 Task: Research Airbnb options in Tursunzoda, Tajikistan from 12th December, 2023 to 16th December, 2023 for 8 adults.8 bedrooms having 8 beds and 8 bathrooms. Property type can be hotel. Amenities needed are: wifi, TV, free parkinig on premises, gym, breakfast. Look for 3 properties as per requirement.
Action: Mouse moved to (524, 78)
Screenshot: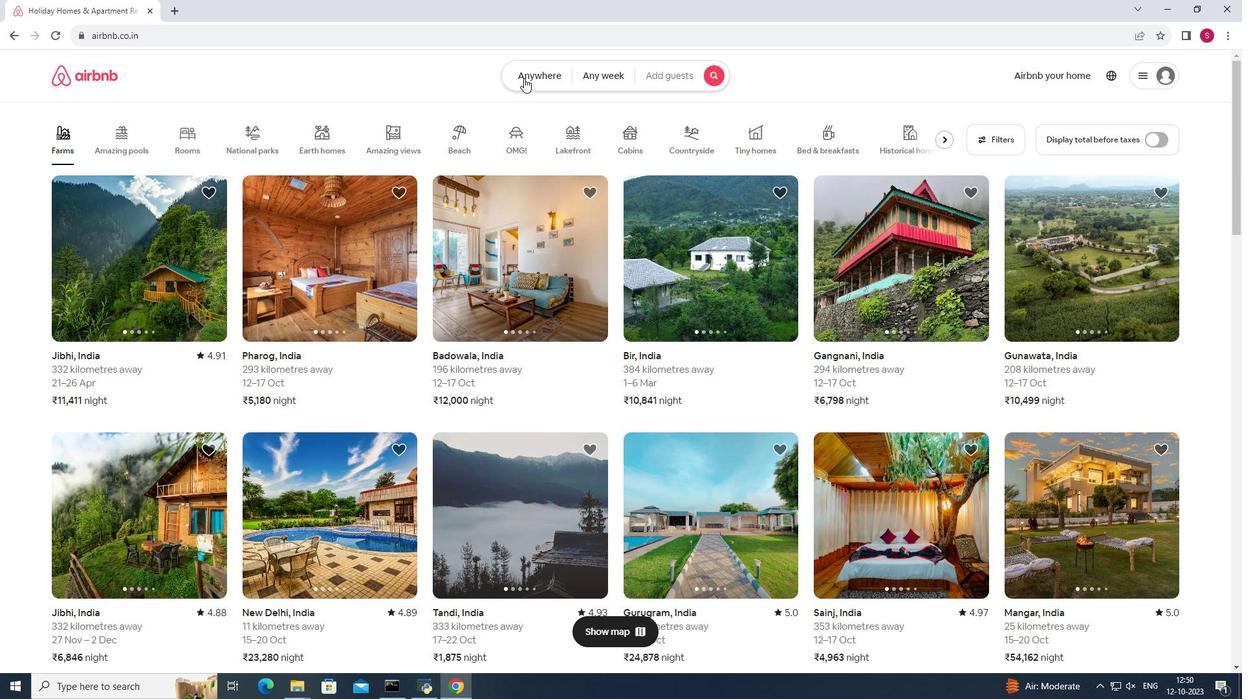 
Action: Mouse pressed left at (524, 78)
Screenshot: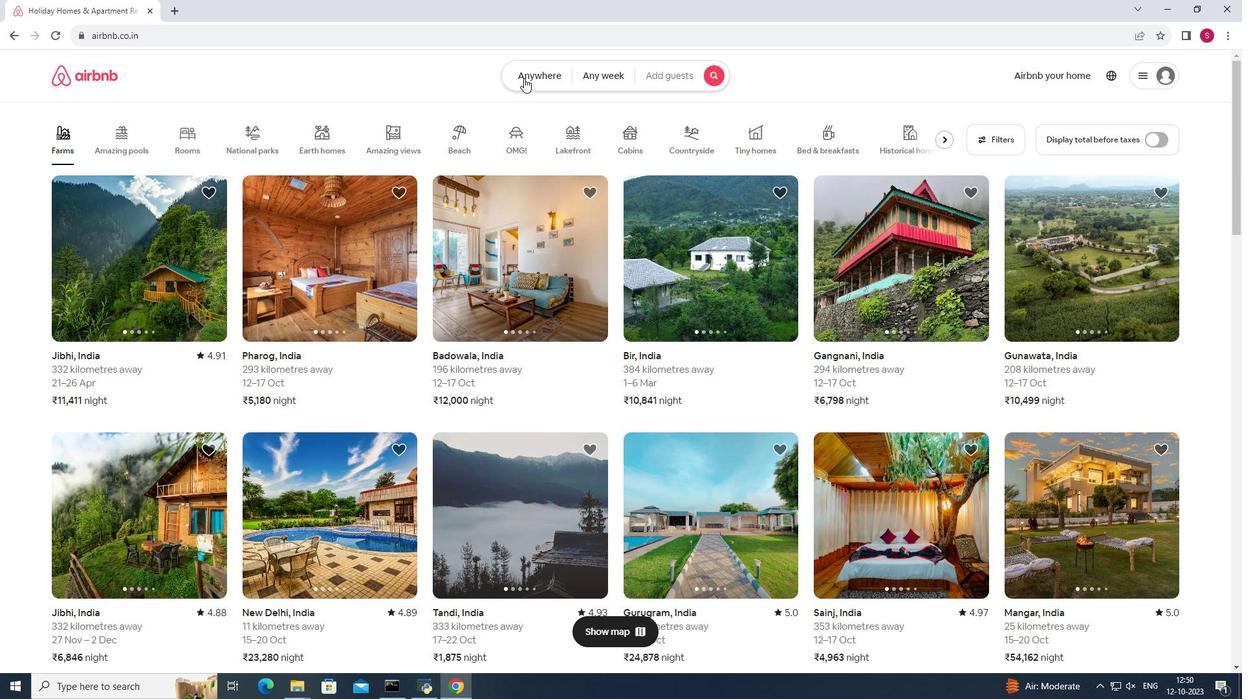 
Action: Mouse moved to (449, 123)
Screenshot: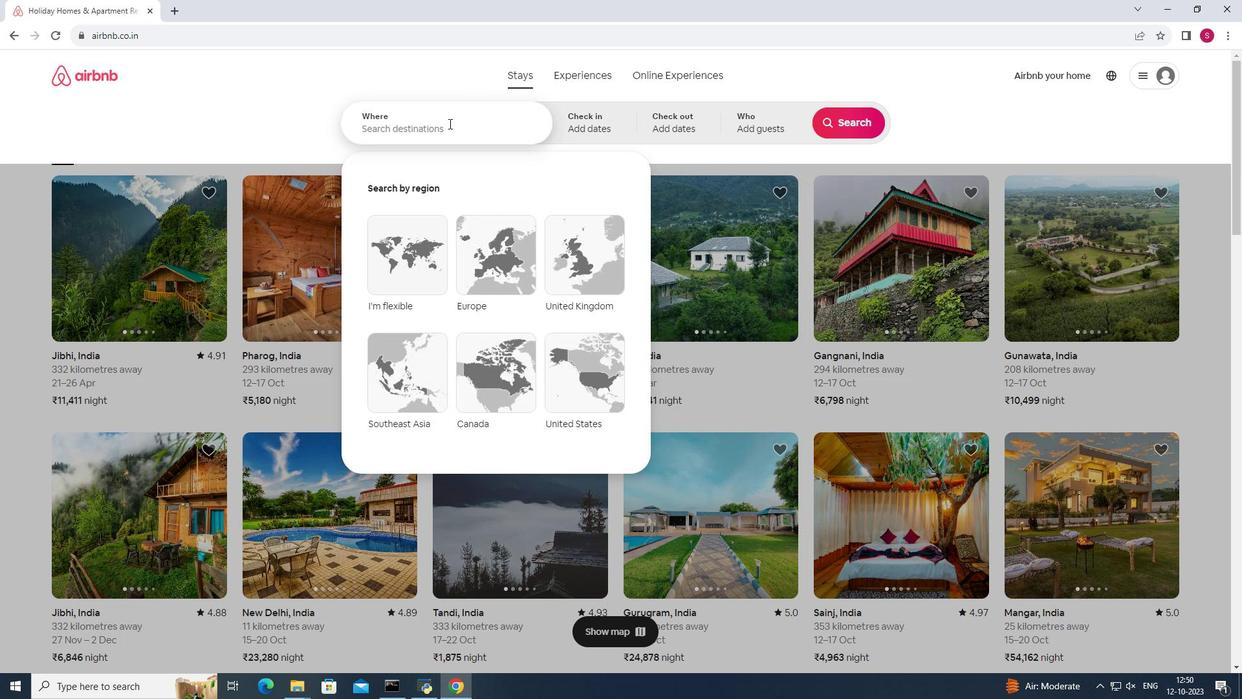 
Action: Mouse pressed left at (449, 123)
Screenshot: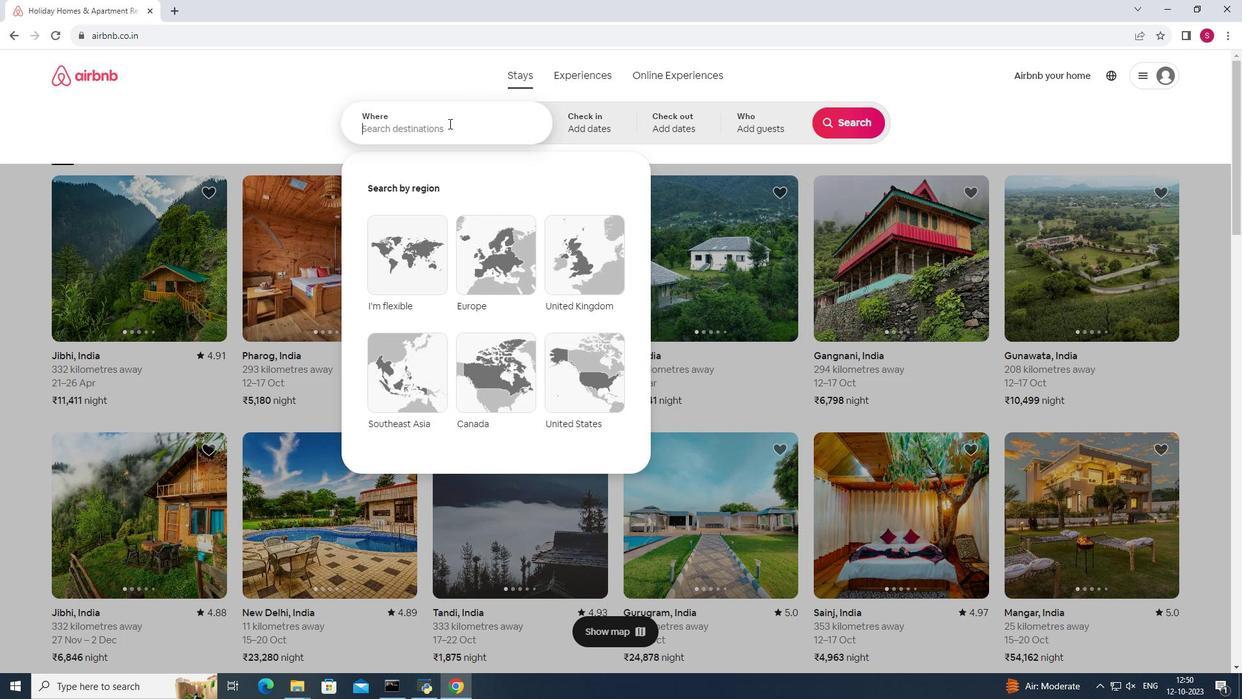 
Action: Mouse moved to (448, 123)
Screenshot: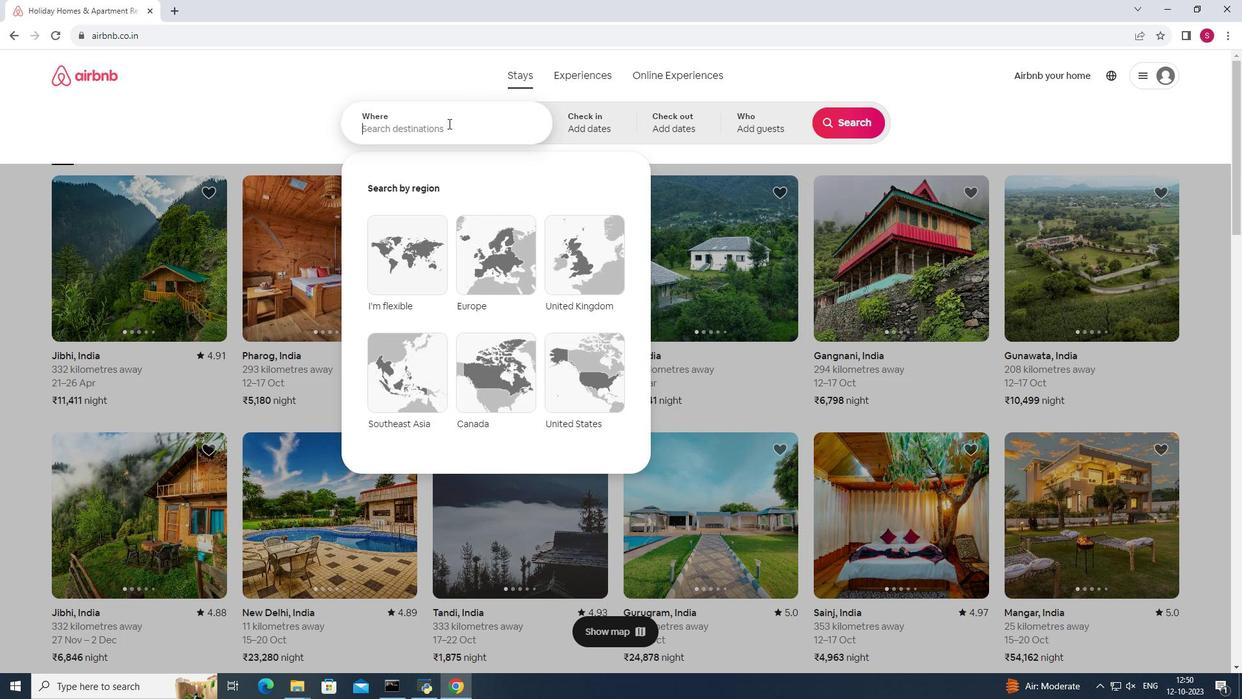 
Action: Key pressed <Key.shift><Key.shift><Key.shift><Key.shift><Key.shift><Key.shift><Key.shift><Key.shift>Ta<Key.backspace>ursunzoda,<Key.space><Key.shift>Tajikistan
Screenshot: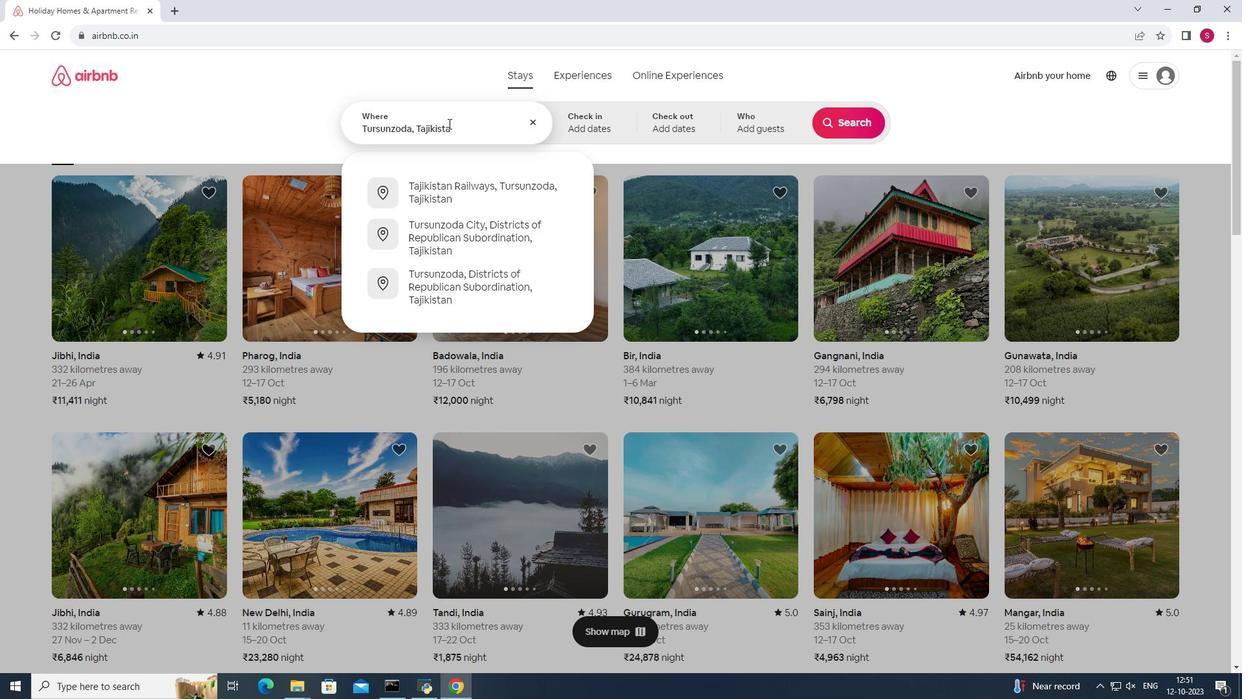 
Action: Mouse moved to (598, 121)
Screenshot: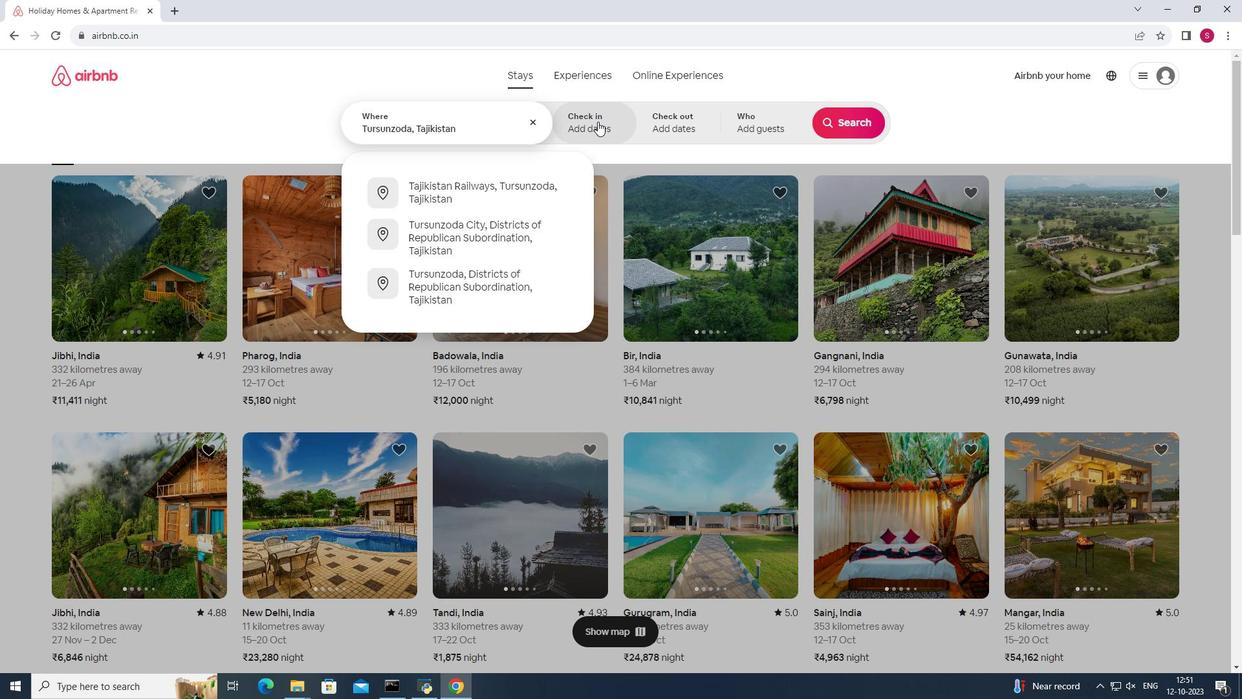 
Action: Mouse pressed left at (598, 121)
Screenshot: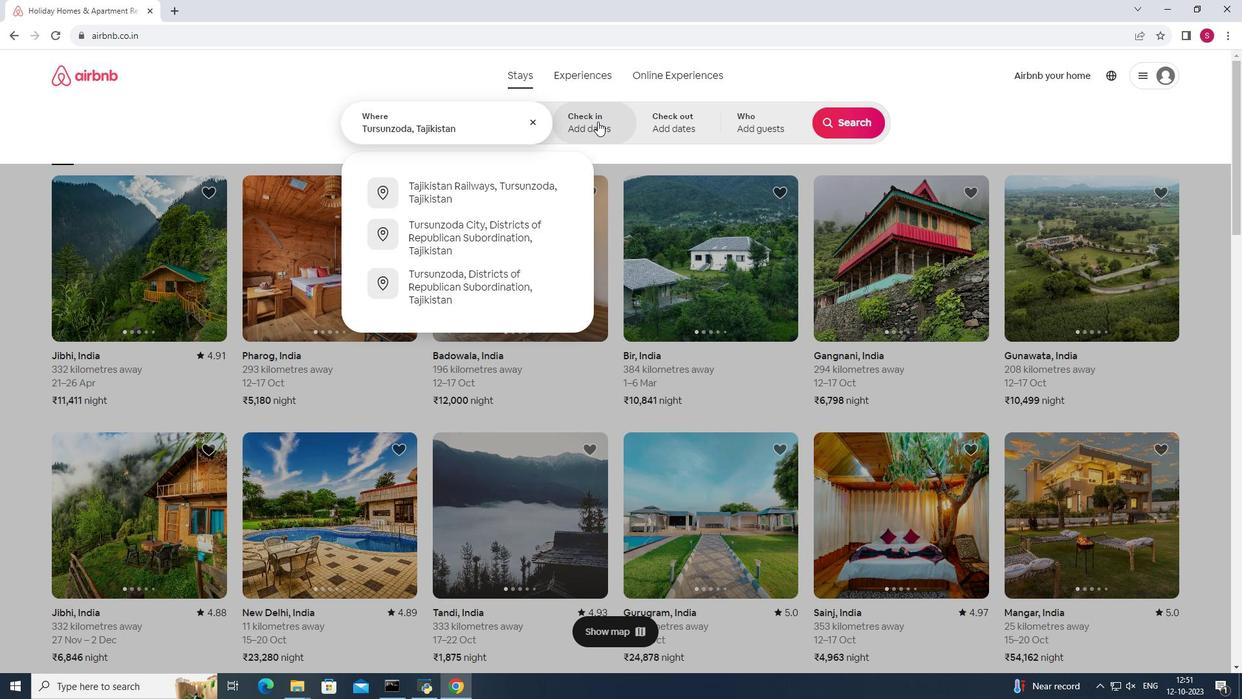 
Action: Mouse moved to (854, 222)
Screenshot: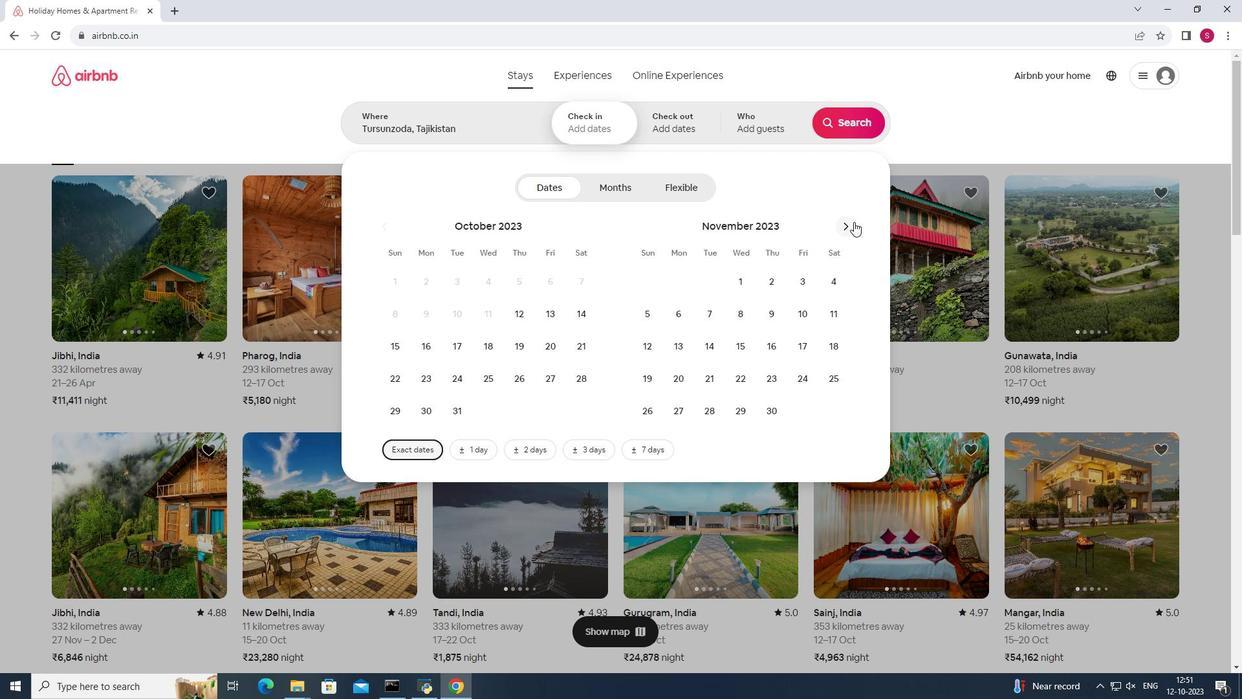 
Action: Mouse pressed left at (854, 222)
Screenshot: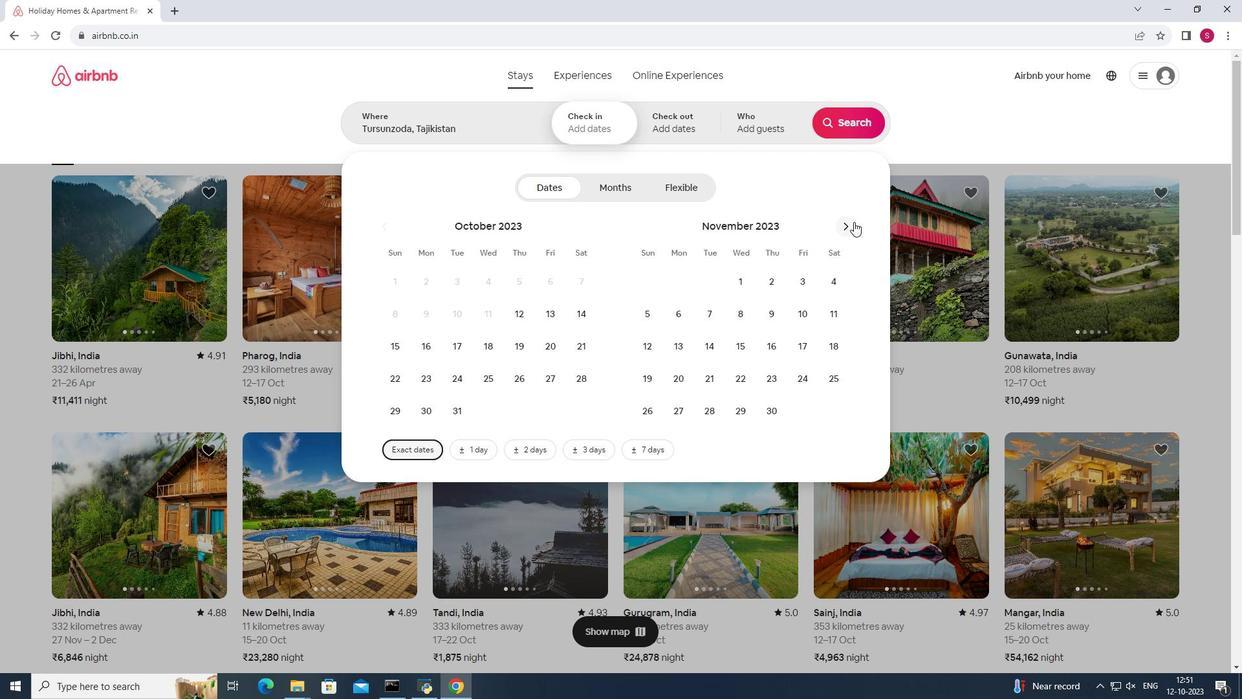 
Action: Mouse pressed left at (854, 222)
Screenshot: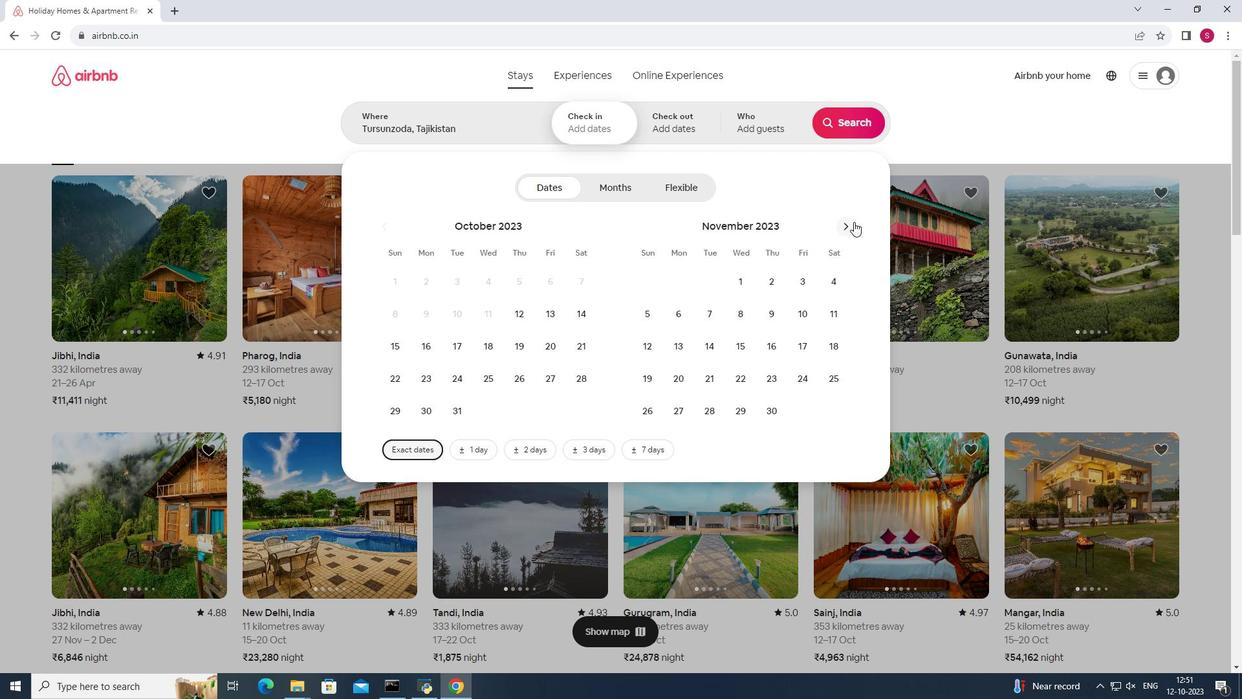 
Action: Mouse moved to (711, 350)
Screenshot: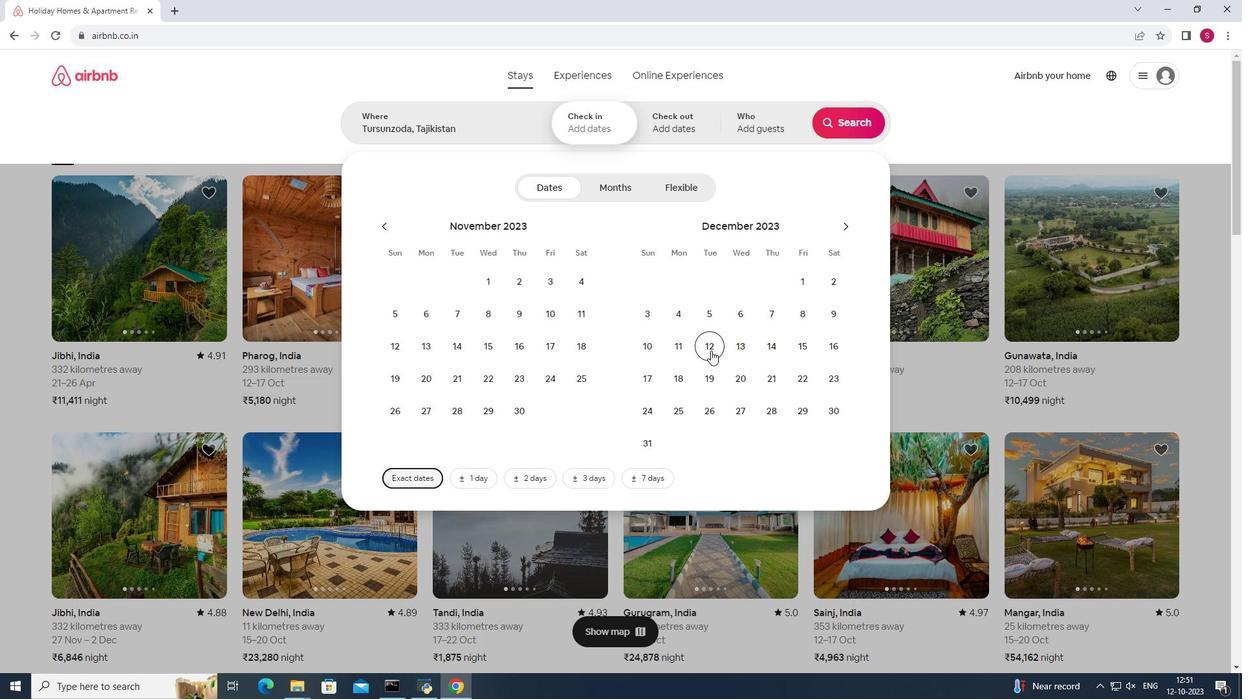 
Action: Mouse pressed left at (711, 350)
Screenshot: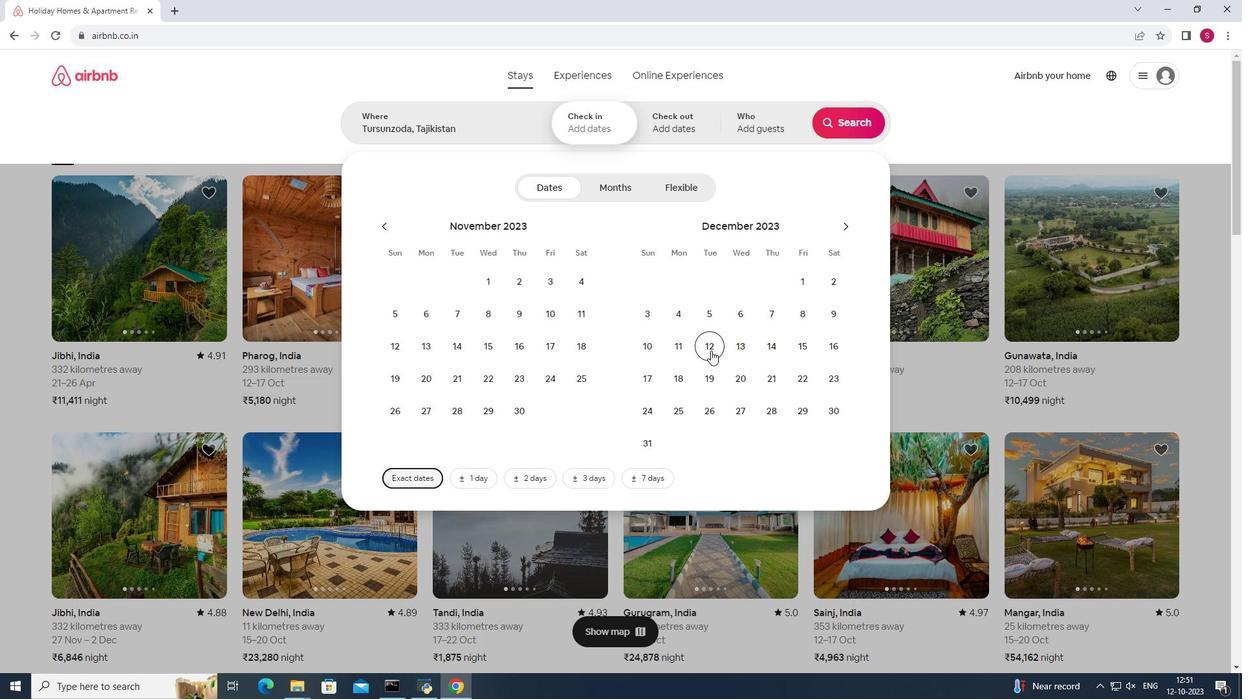 
Action: Mouse moved to (823, 354)
Screenshot: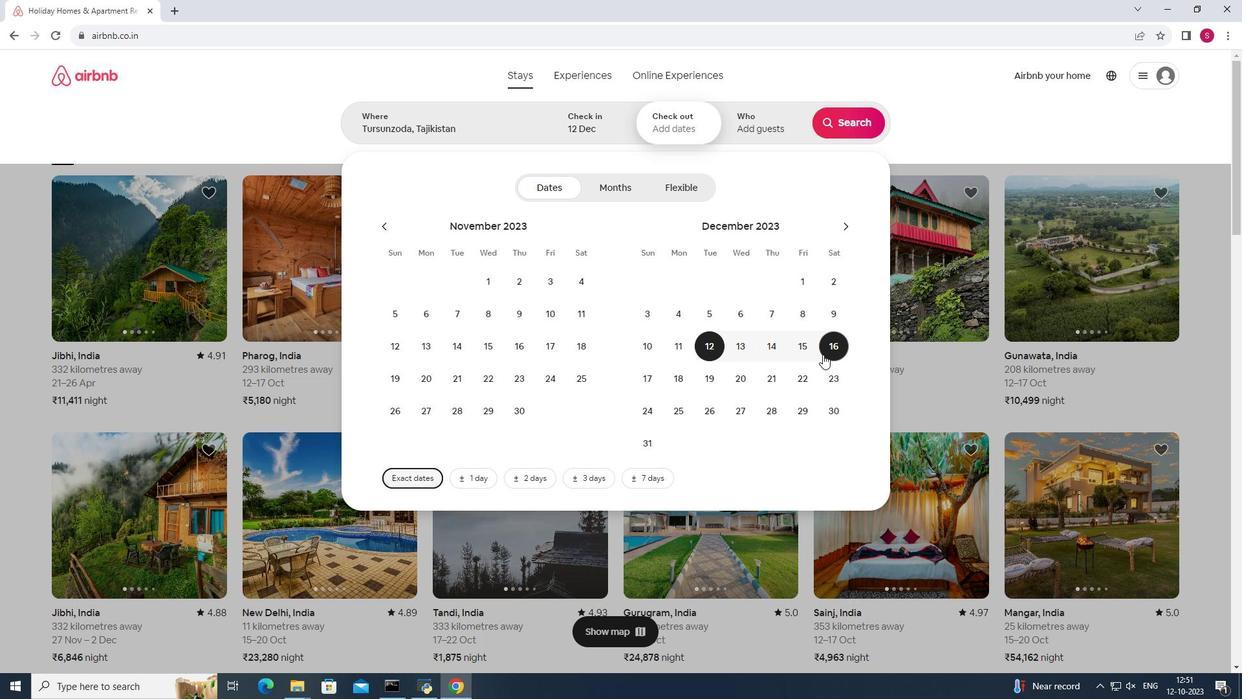 
Action: Mouse pressed left at (823, 354)
Screenshot: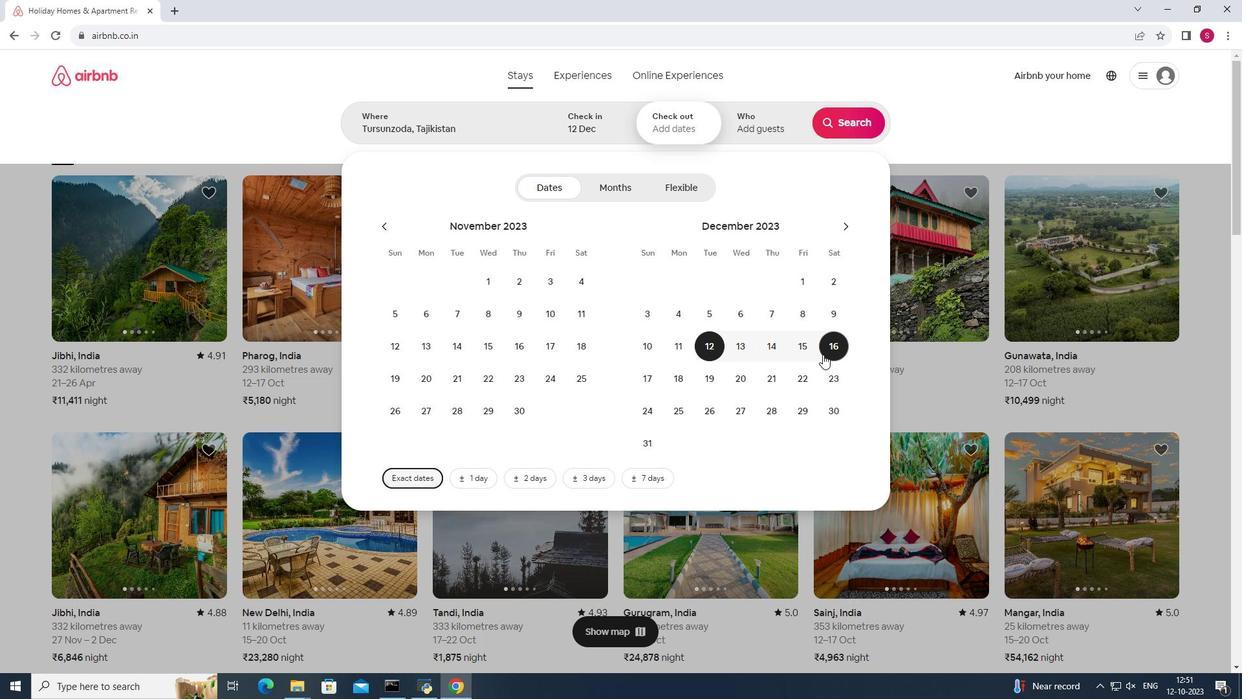 
Action: Mouse moved to (757, 133)
Screenshot: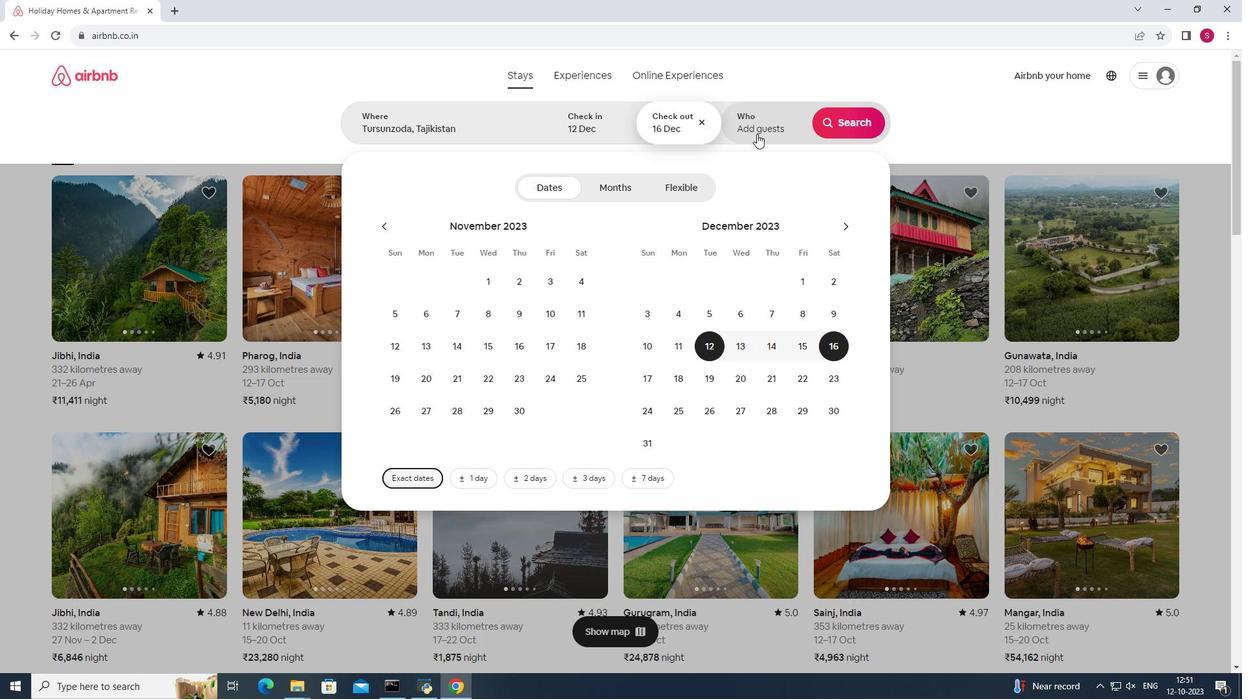 
Action: Mouse pressed left at (757, 133)
Screenshot: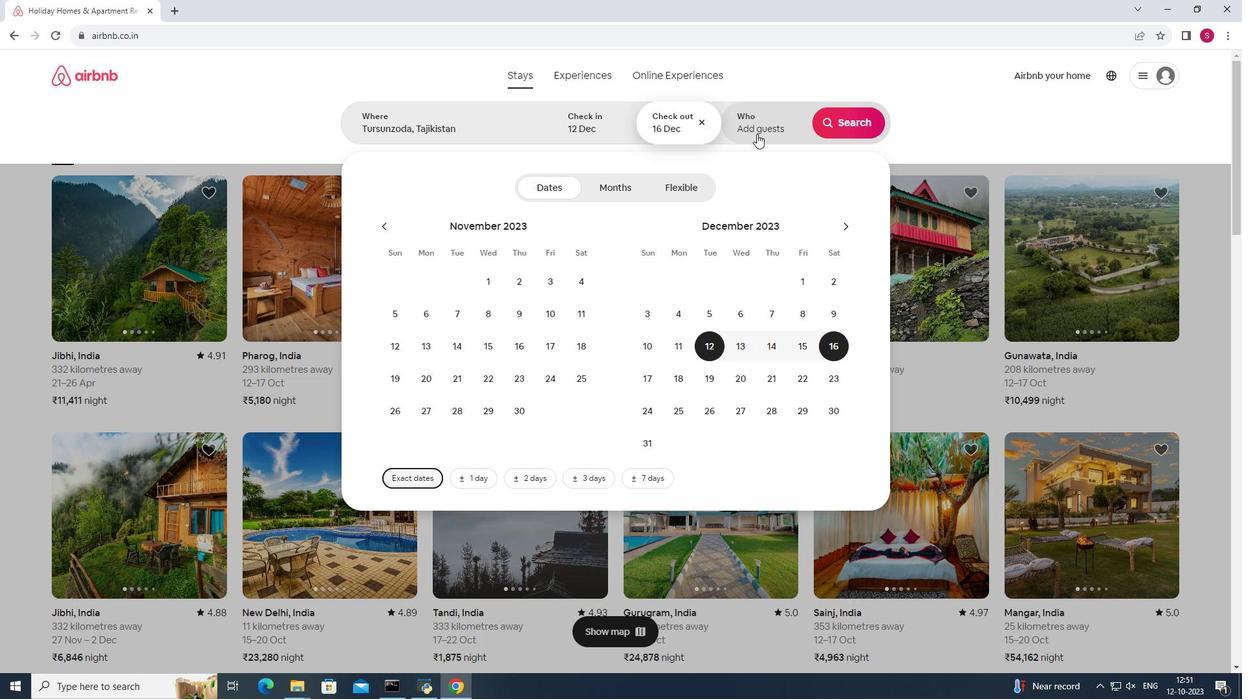 
Action: Mouse moved to (849, 190)
Screenshot: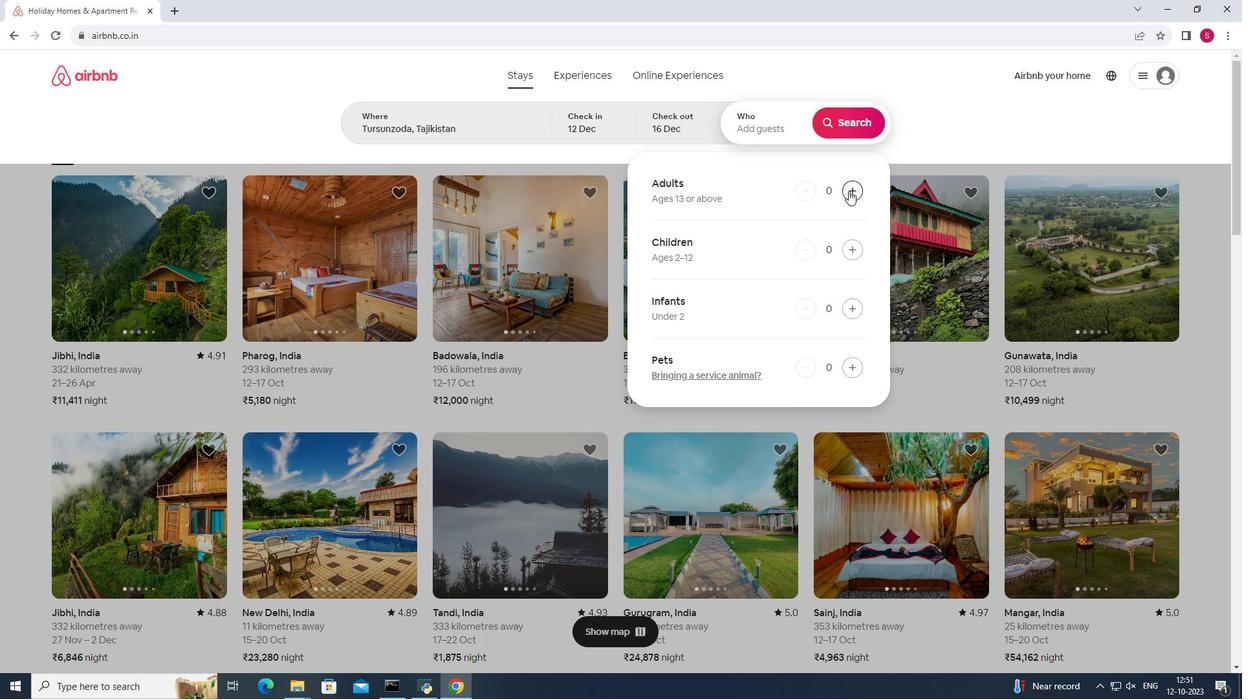 
Action: Mouse pressed left at (849, 190)
Screenshot: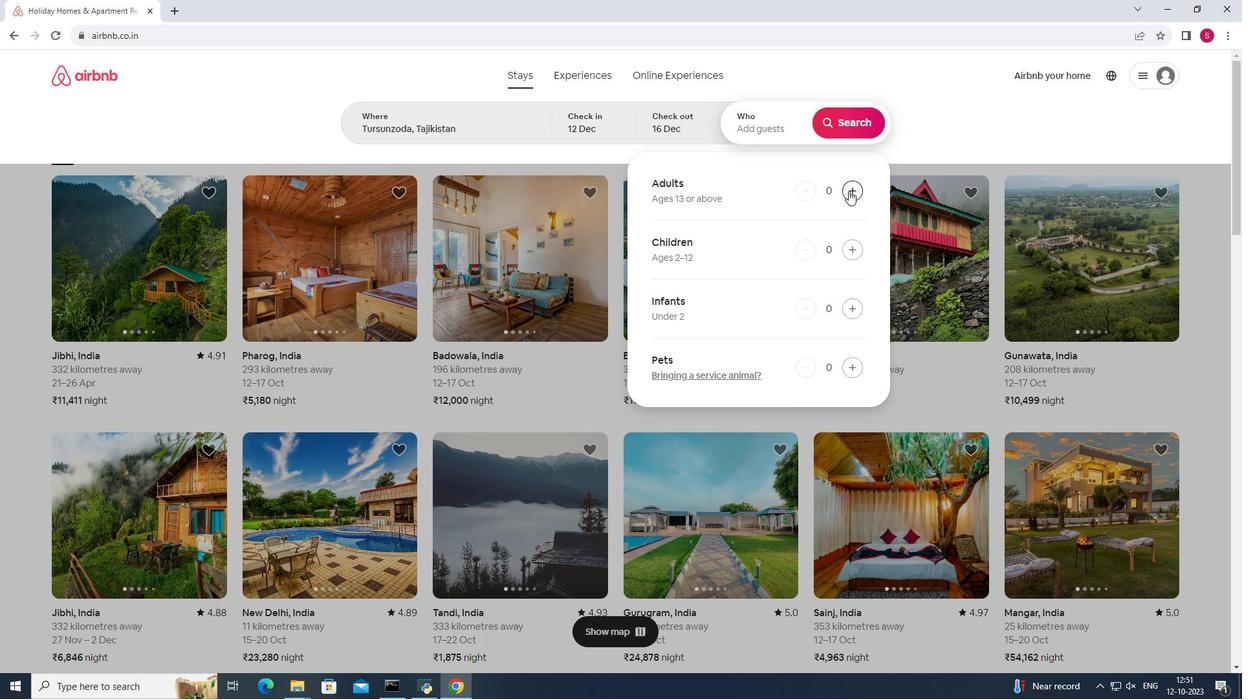
Action: Mouse moved to (851, 193)
Screenshot: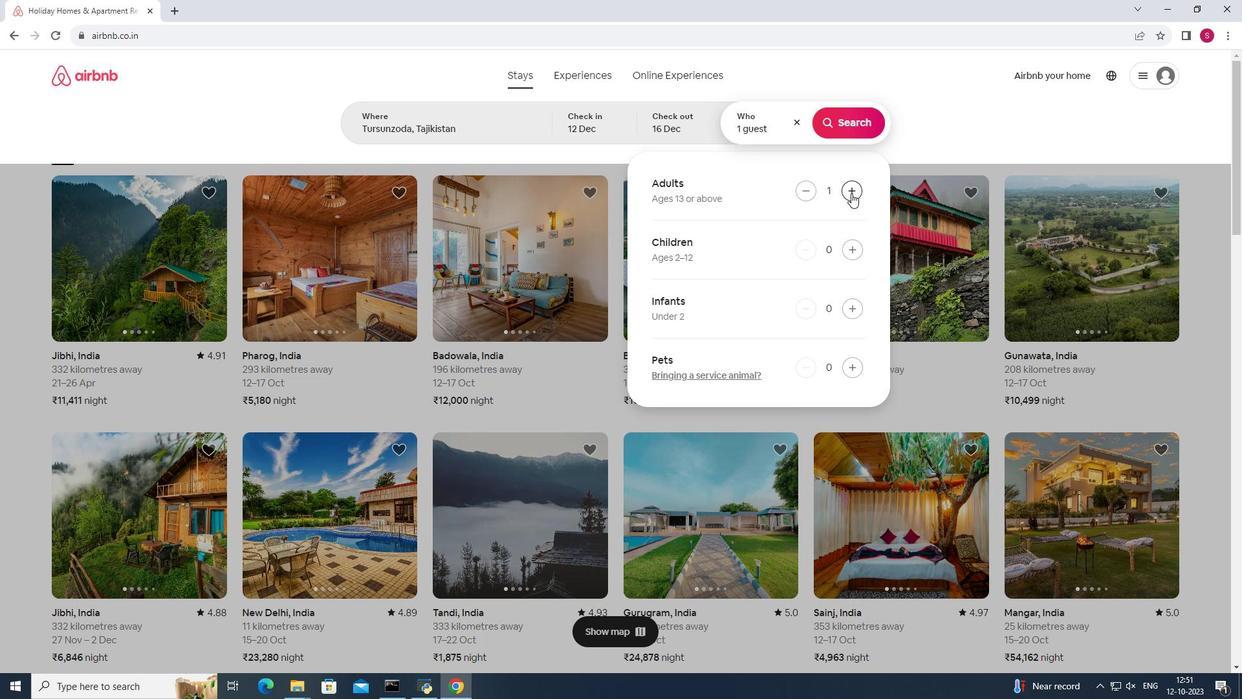 
Action: Mouse pressed left at (851, 193)
Screenshot: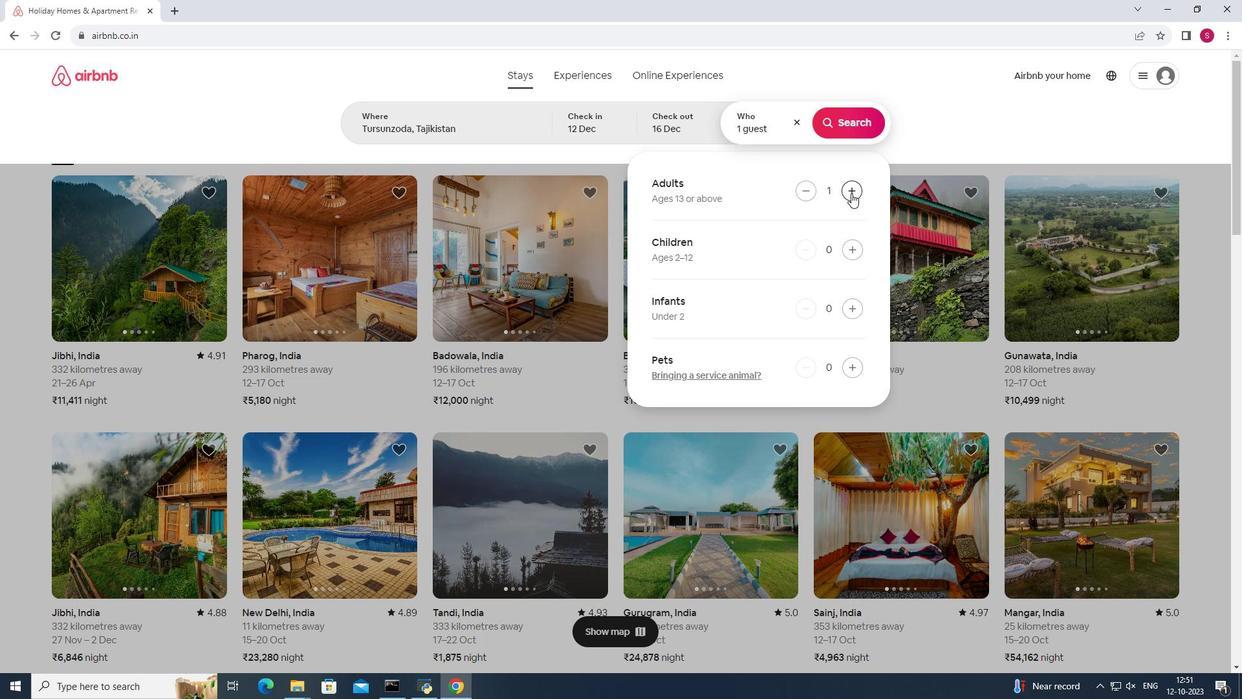 
Action: Mouse pressed left at (851, 193)
Screenshot: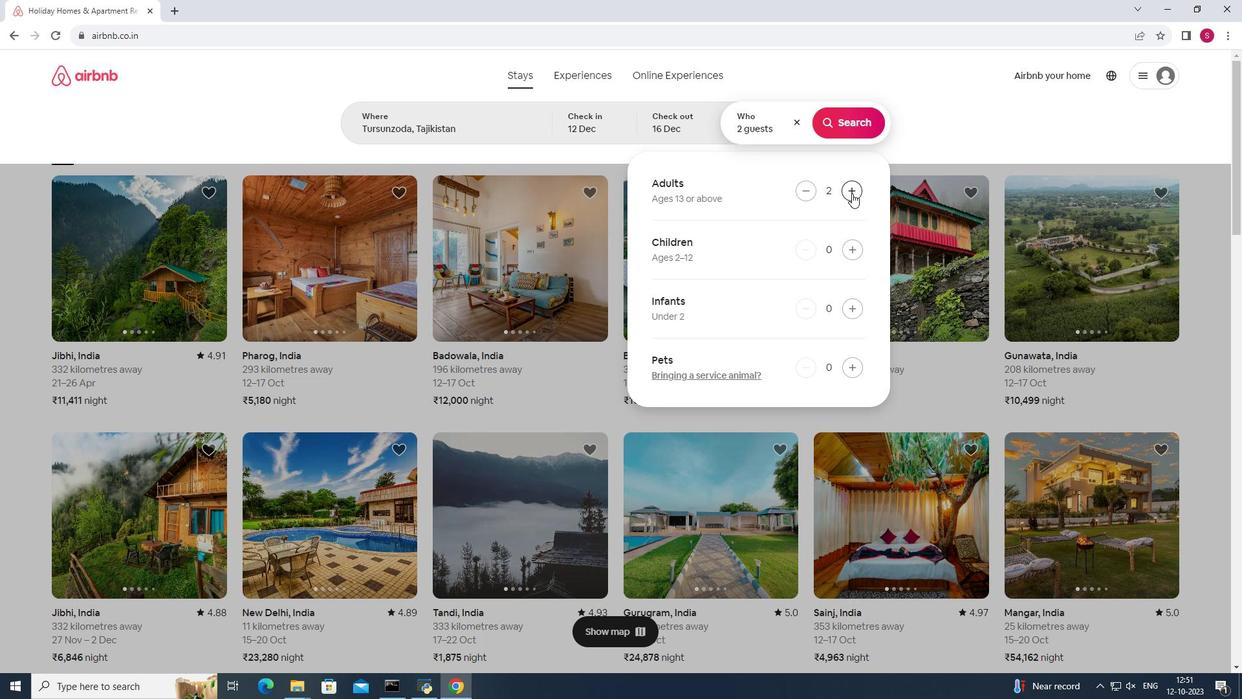 
Action: Mouse moved to (852, 193)
Screenshot: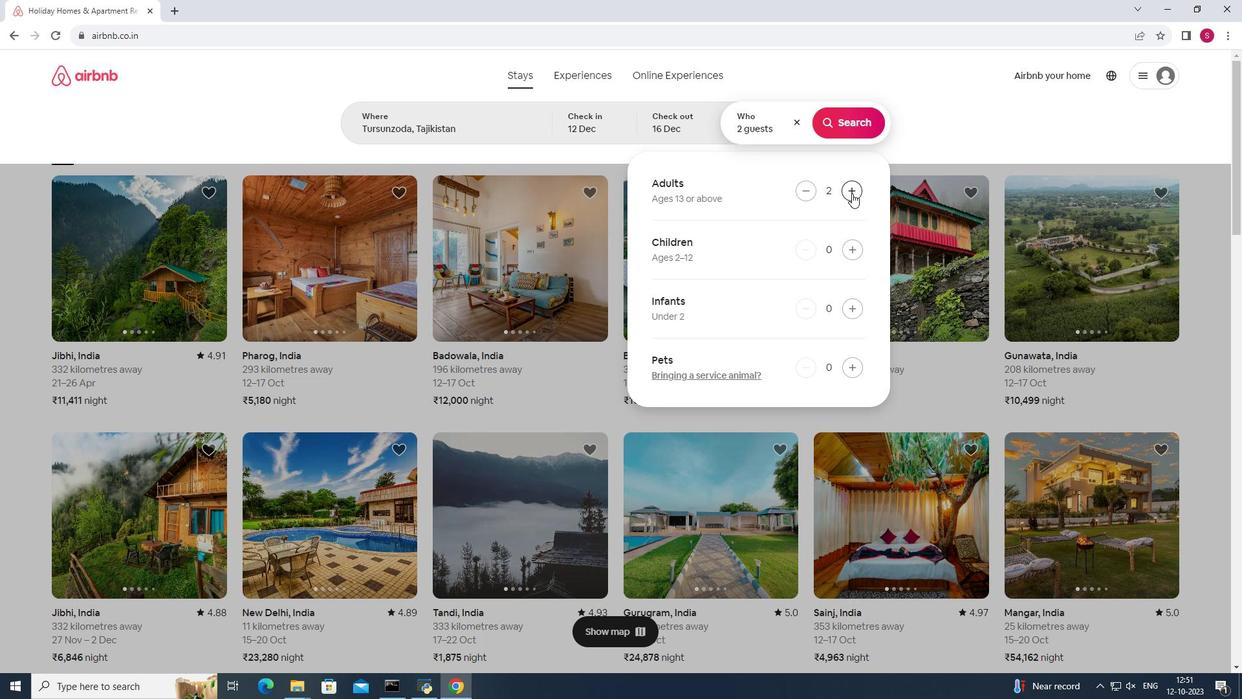 
Action: Mouse pressed left at (852, 193)
Screenshot: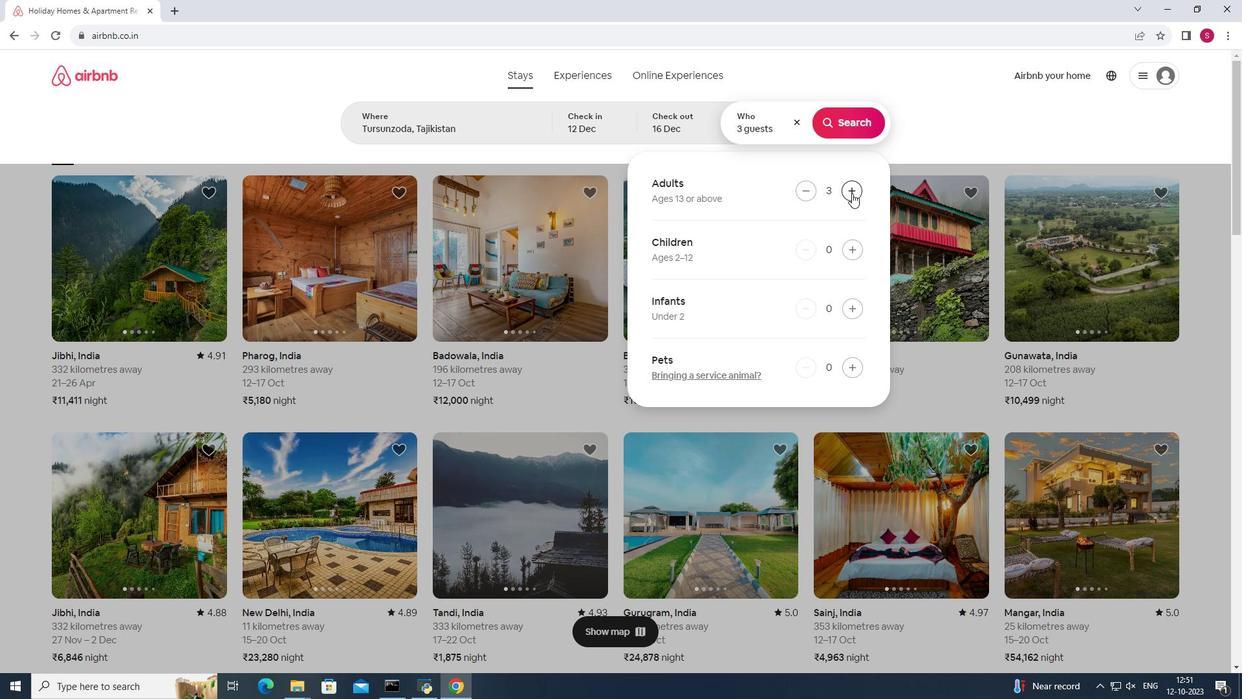 
Action: Mouse pressed left at (852, 193)
Screenshot: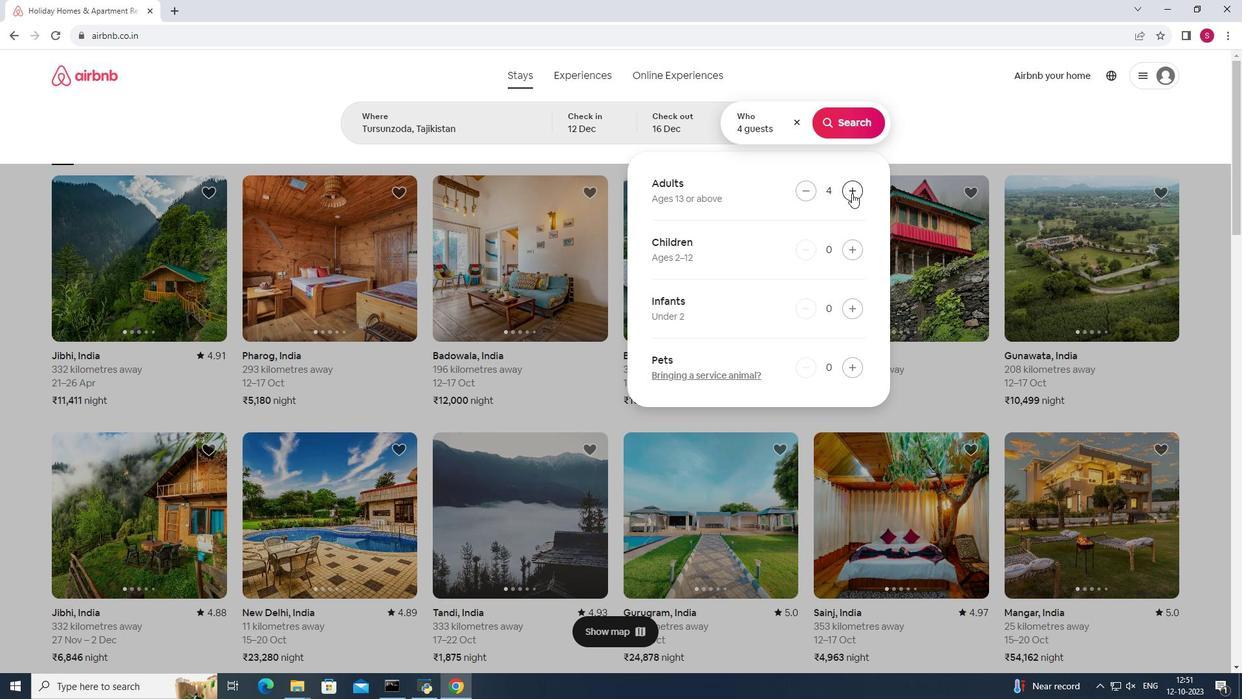 
Action: Mouse pressed left at (852, 193)
Screenshot: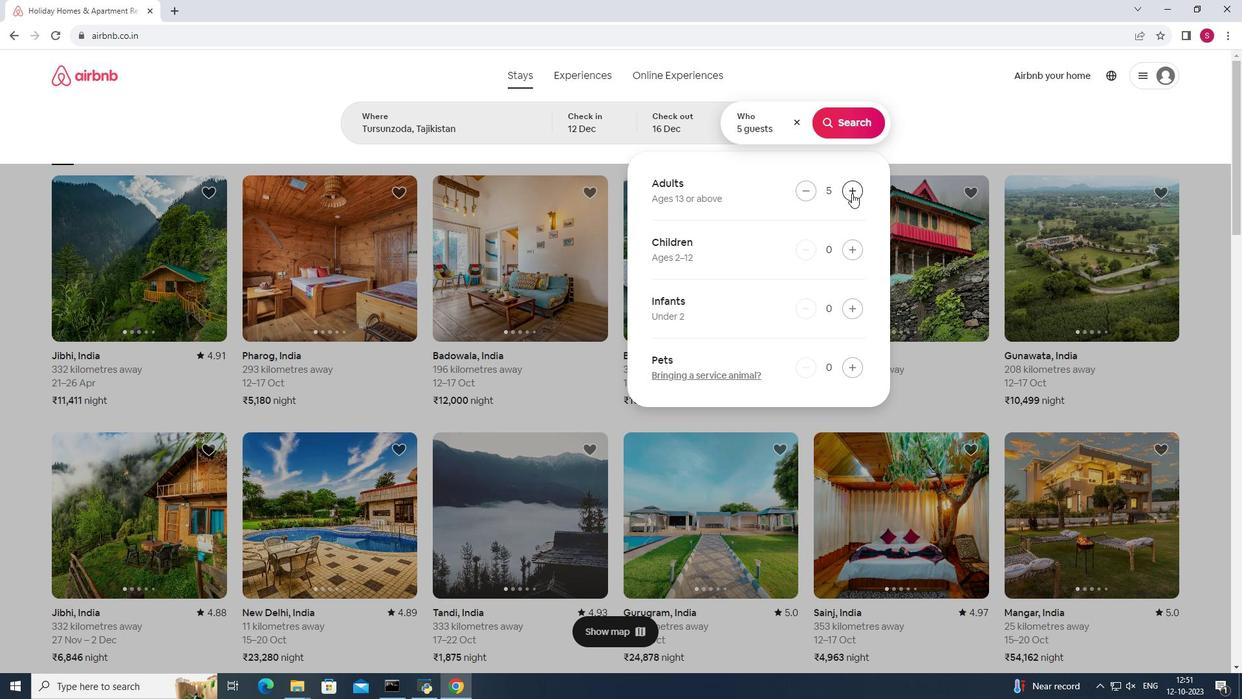 
Action: Mouse pressed left at (852, 193)
Screenshot: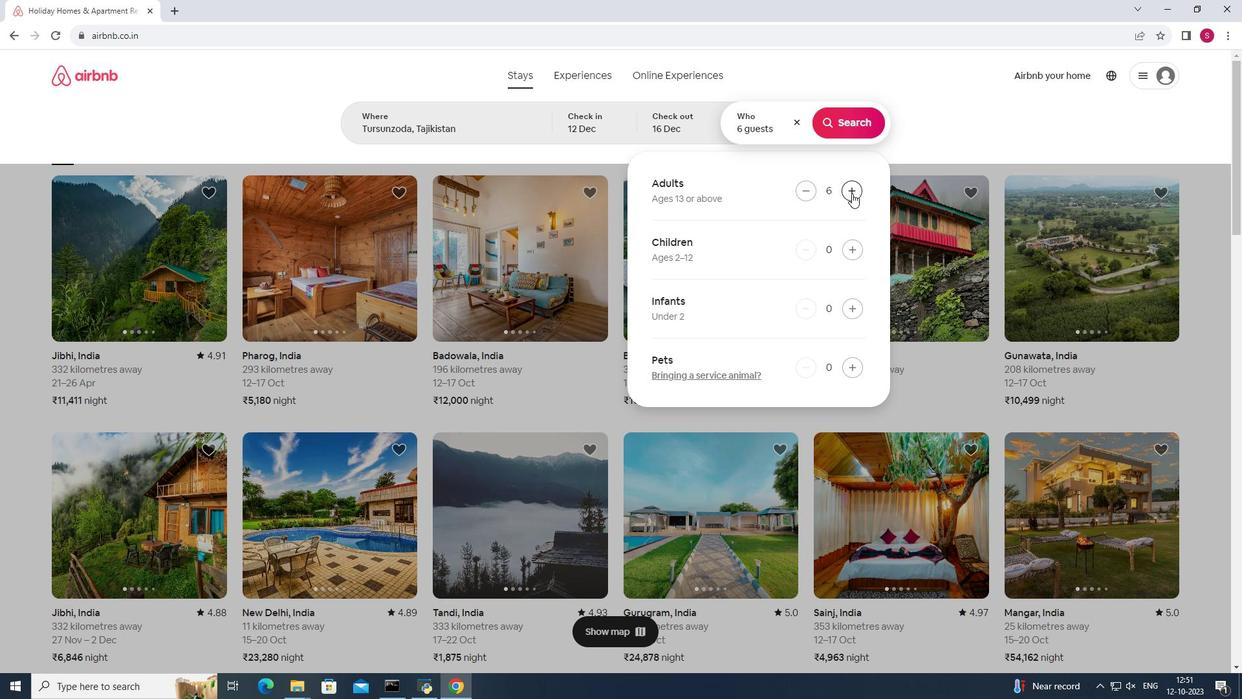 
Action: Mouse pressed left at (852, 193)
Screenshot: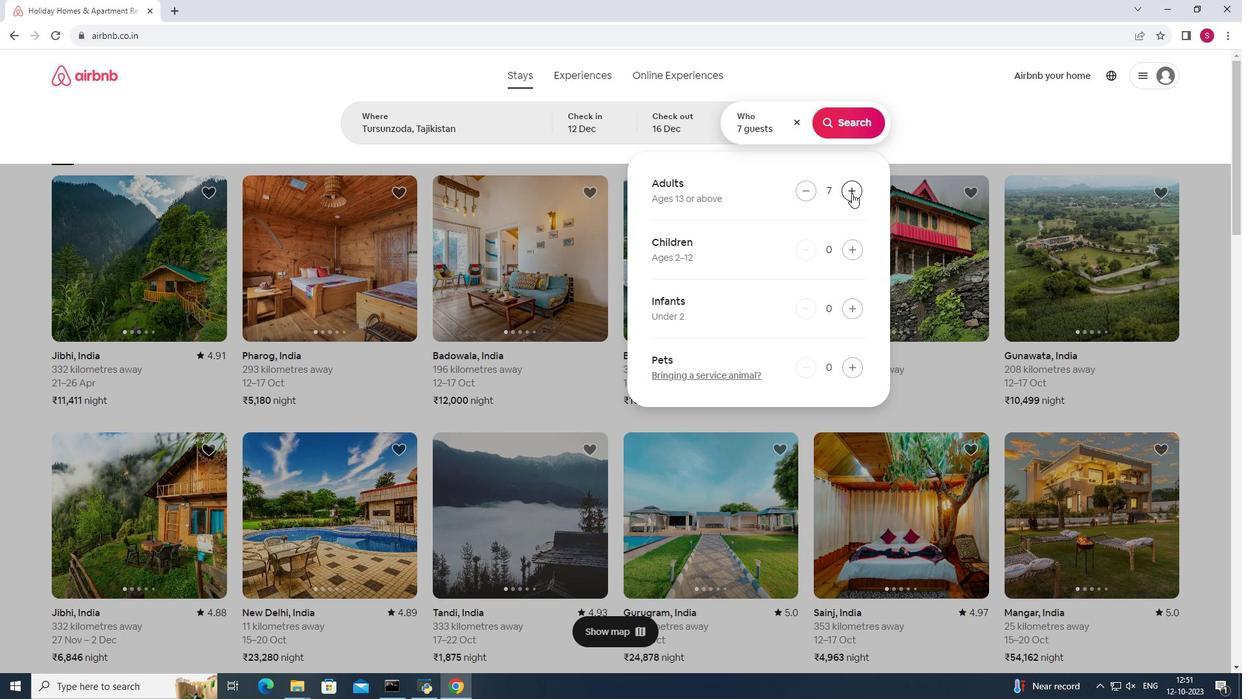 
Action: Mouse moved to (866, 127)
Screenshot: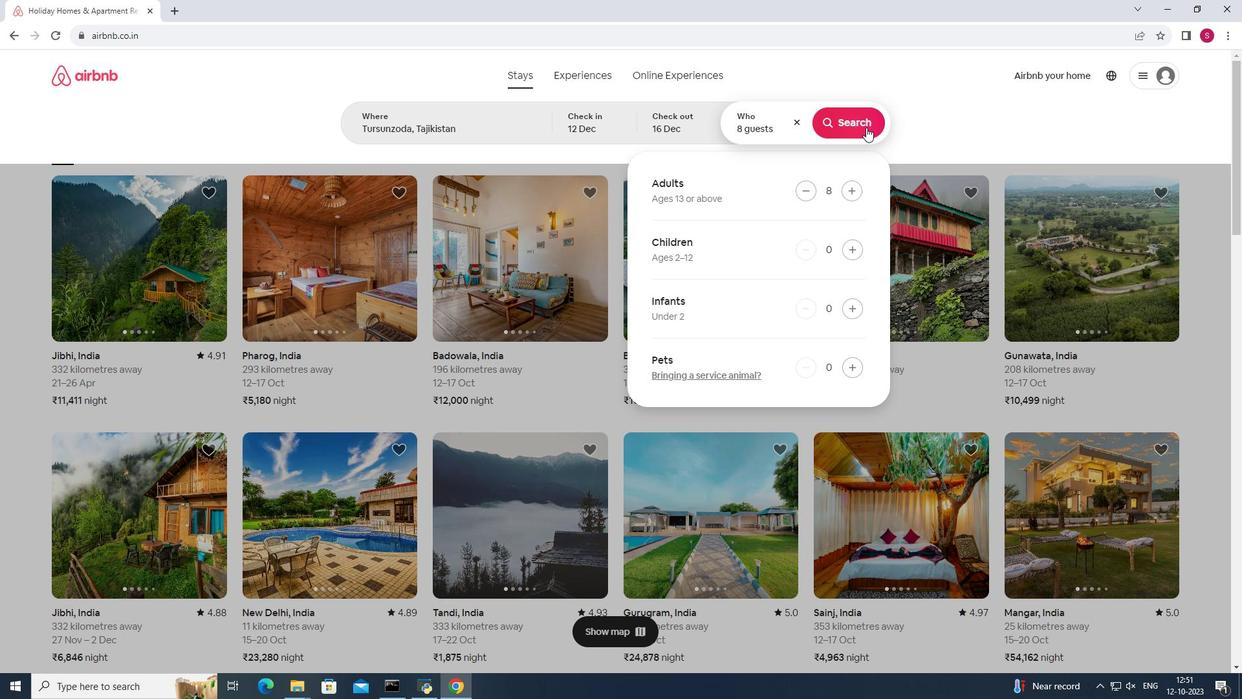 
Action: Mouse pressed left at (866, 127)
Screenshot: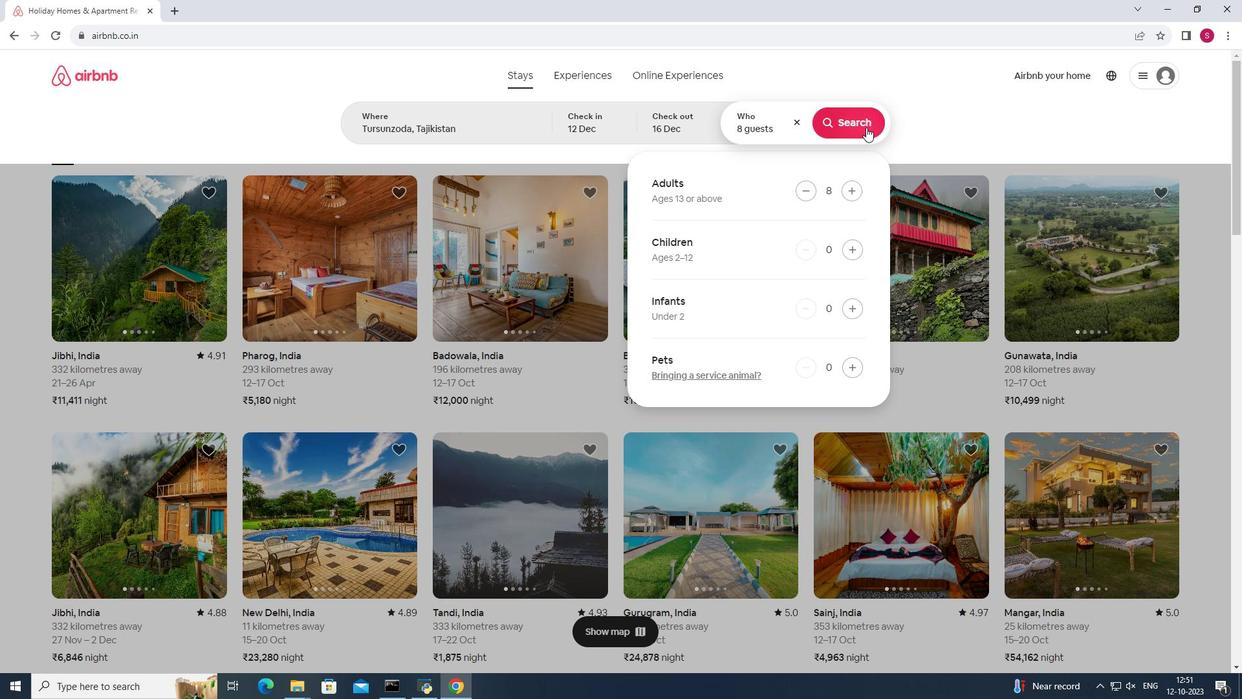 
Action: Mouse moved to (1044, 130)
Screenshot: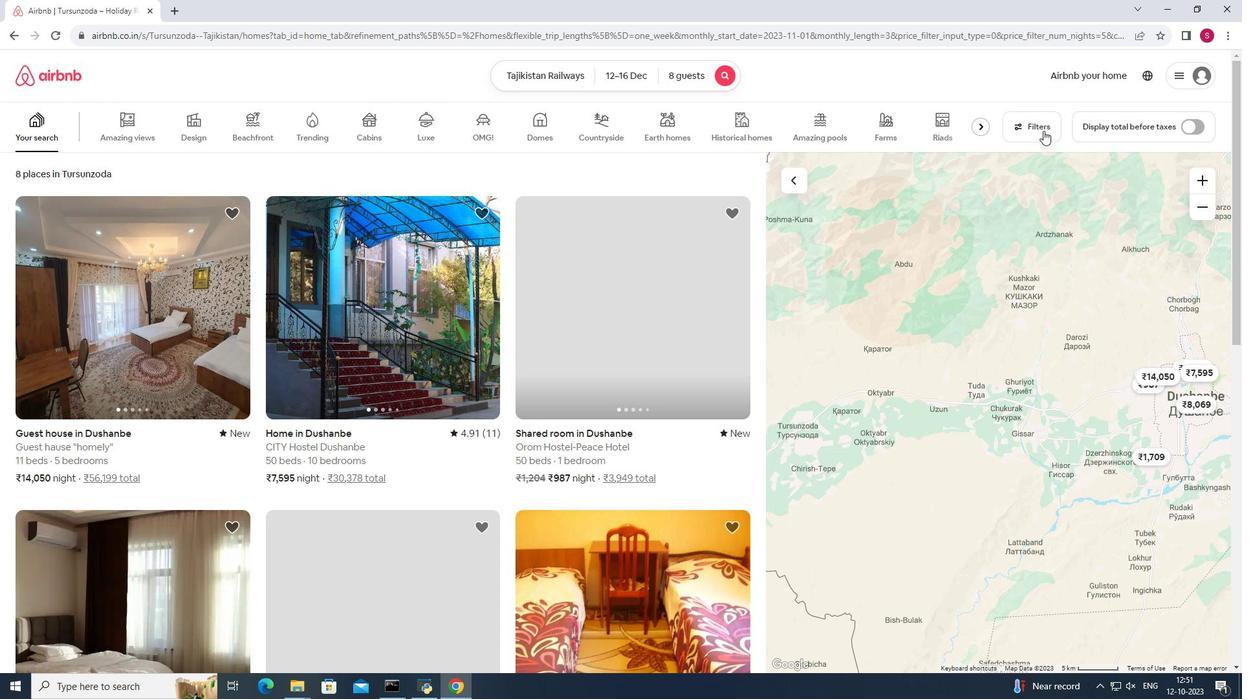 
Action: Mouse pressed left at (1044, 130)
Screenshot: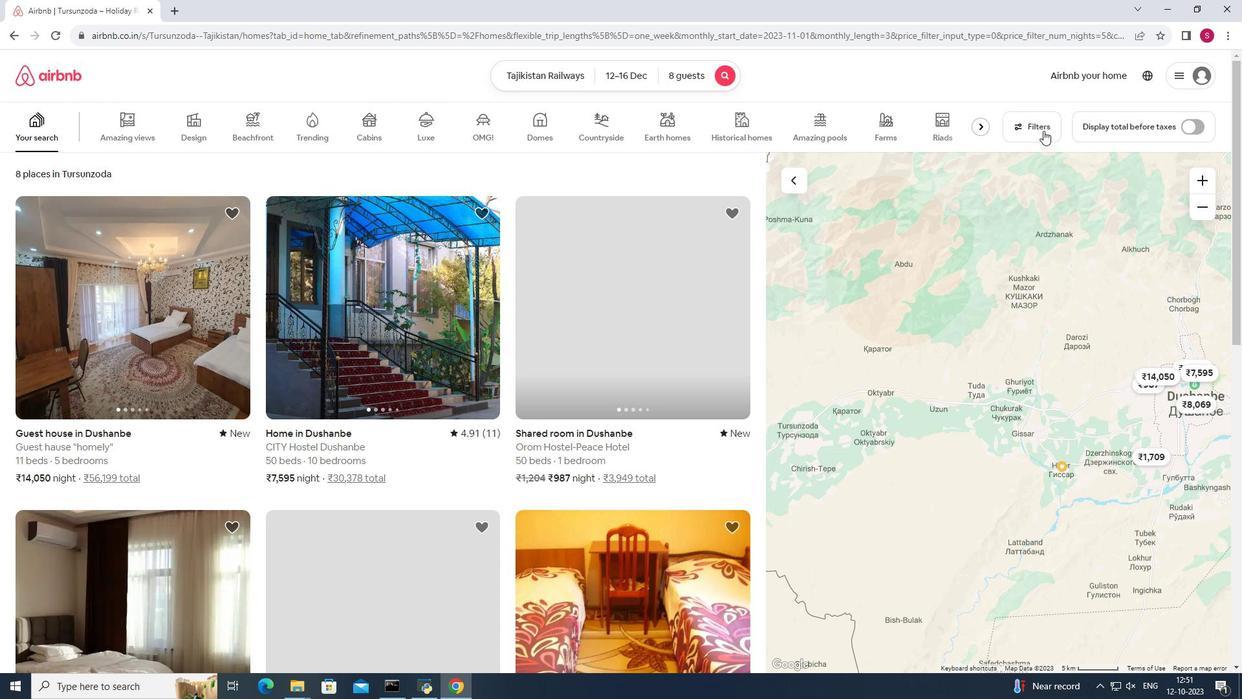 
Action: Mouse moved to (717, 367)
Screenshot: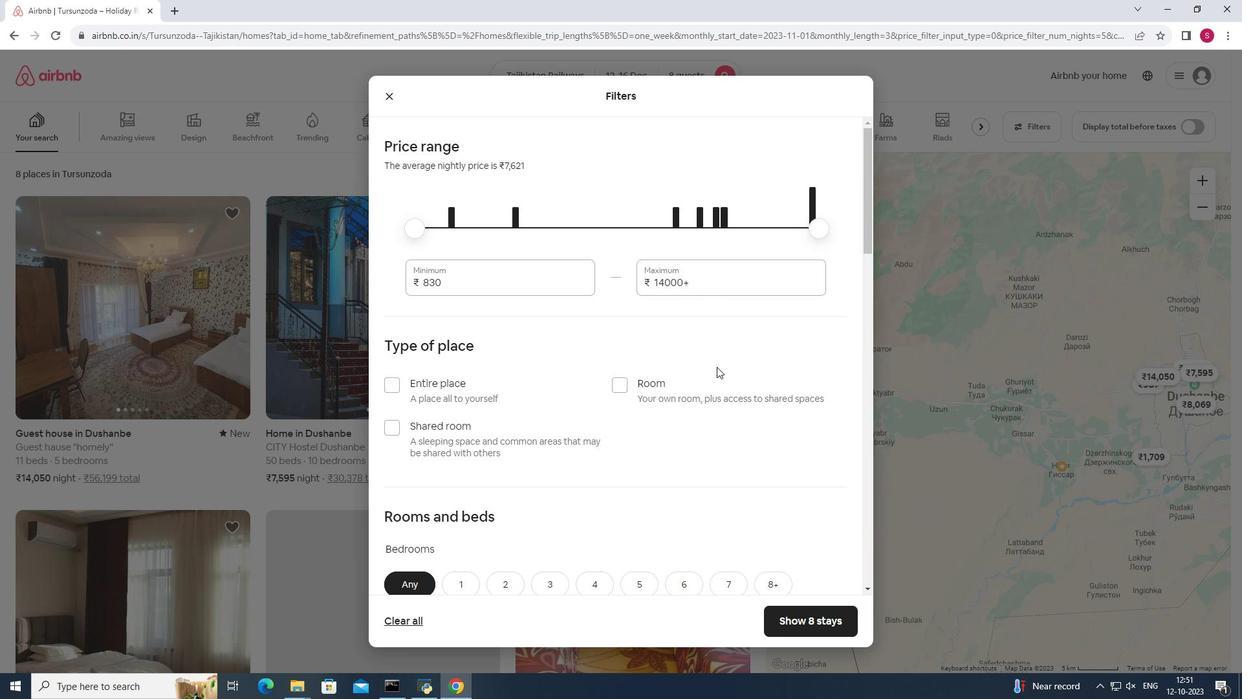 
Action: Mouse scrolled (717, 366) with delta (0, 0)
Screenshot: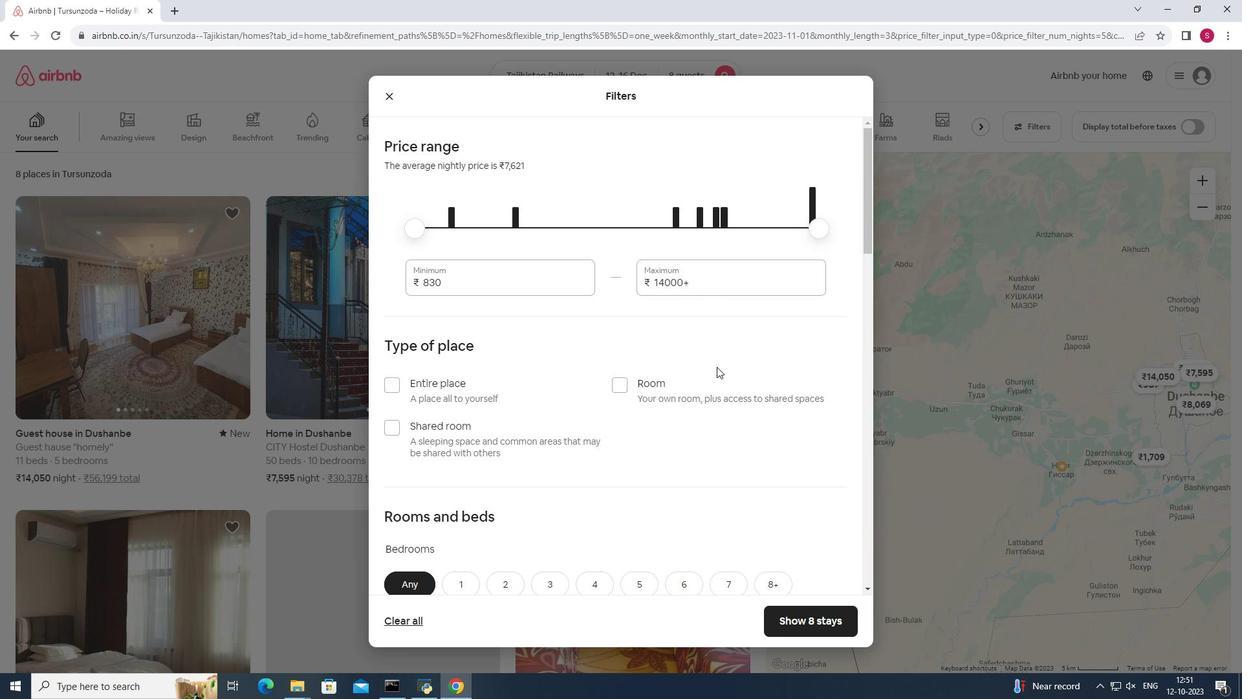 
Action: Mouse scrolled (717, 366) with delta (0, 0)
Screenshot: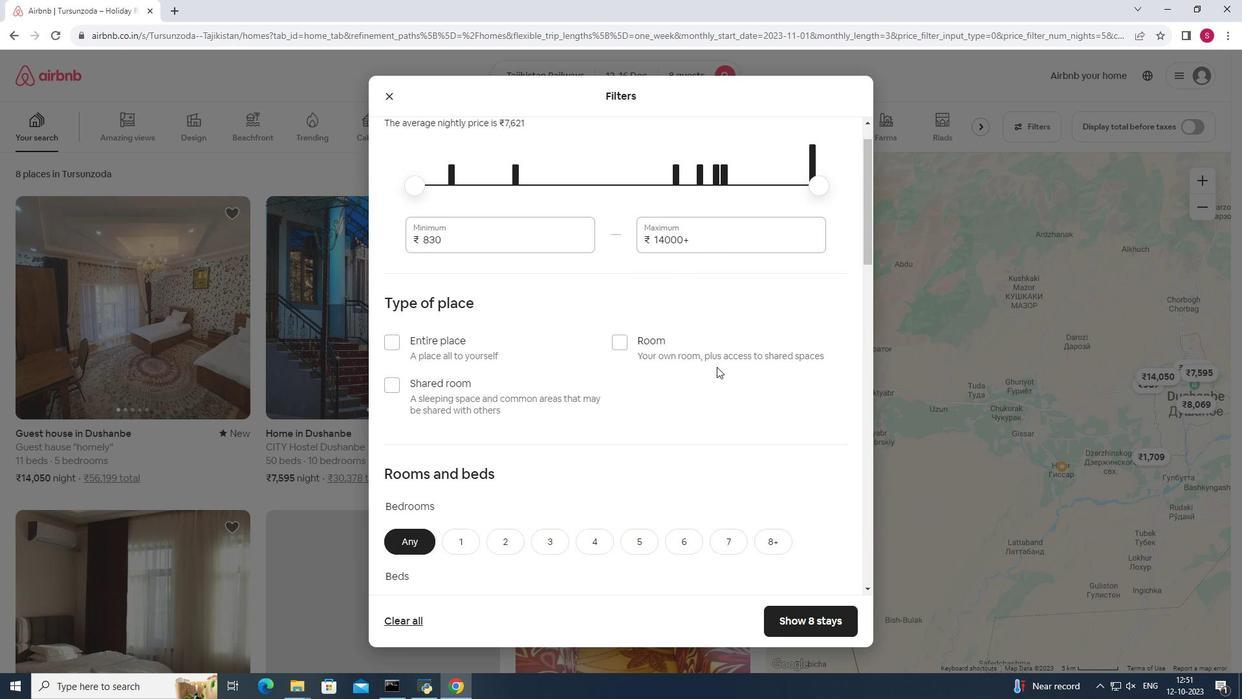 
Action: Mouse scrolled (717, 366) with delta (0, 0)
Screenshot: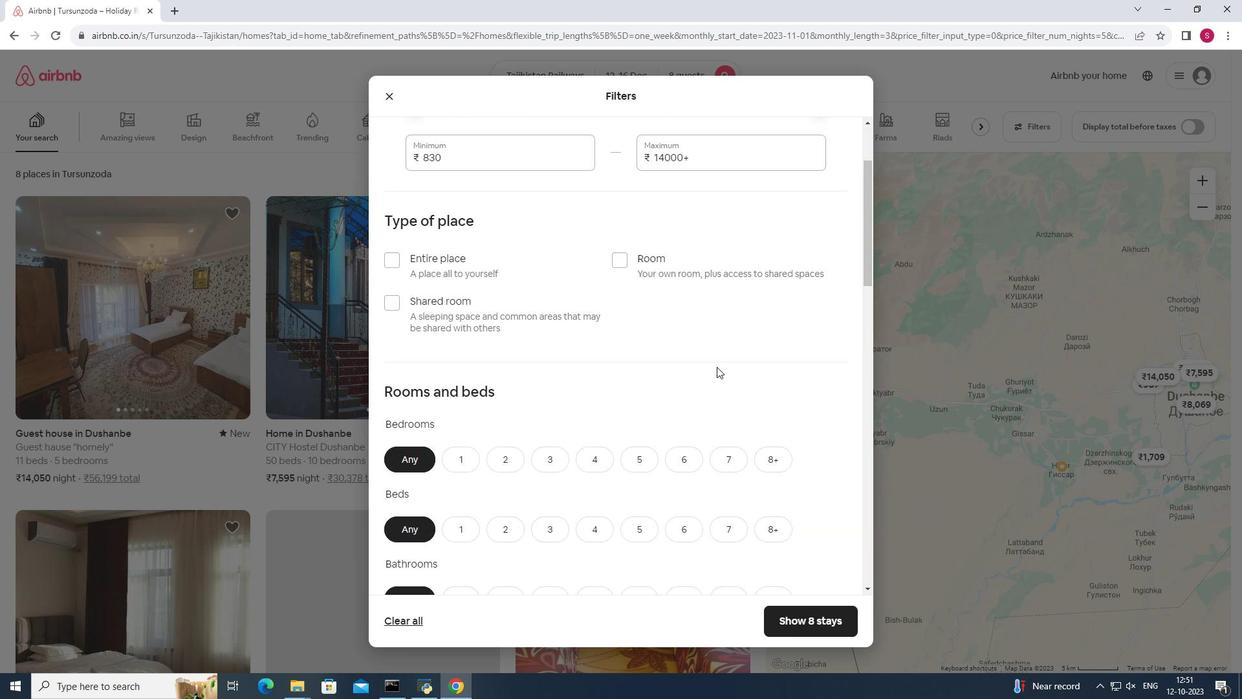 
Action: Mouse scrolled (717, 366) with delta (0, 0)
Screenshot: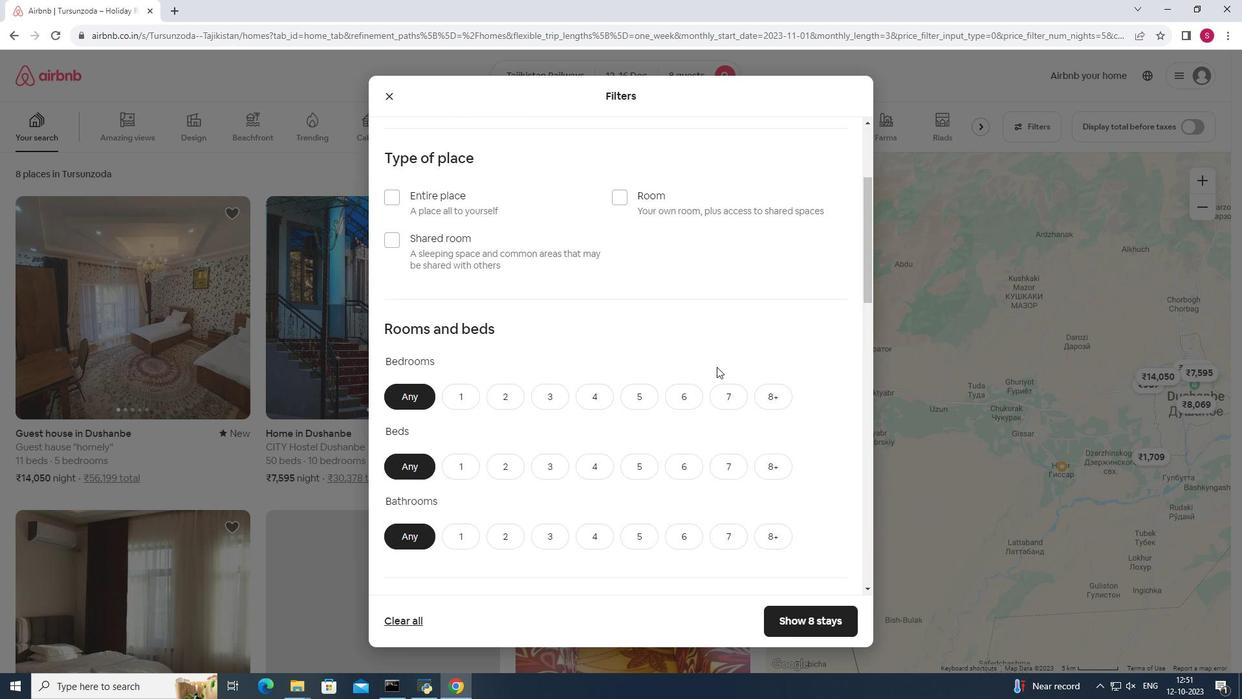 
Action: Mouse moved to (772, 330)
Screenshot: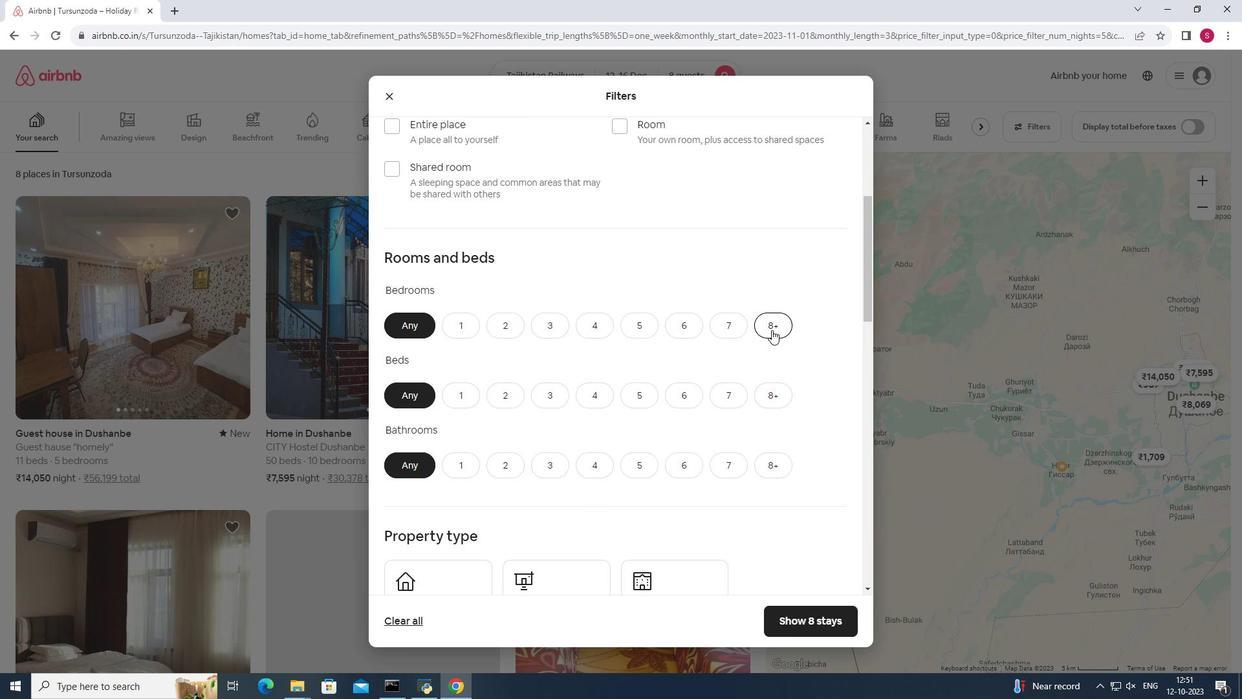 
Action: Mouse pressed left at (772, 330)
Screenshot: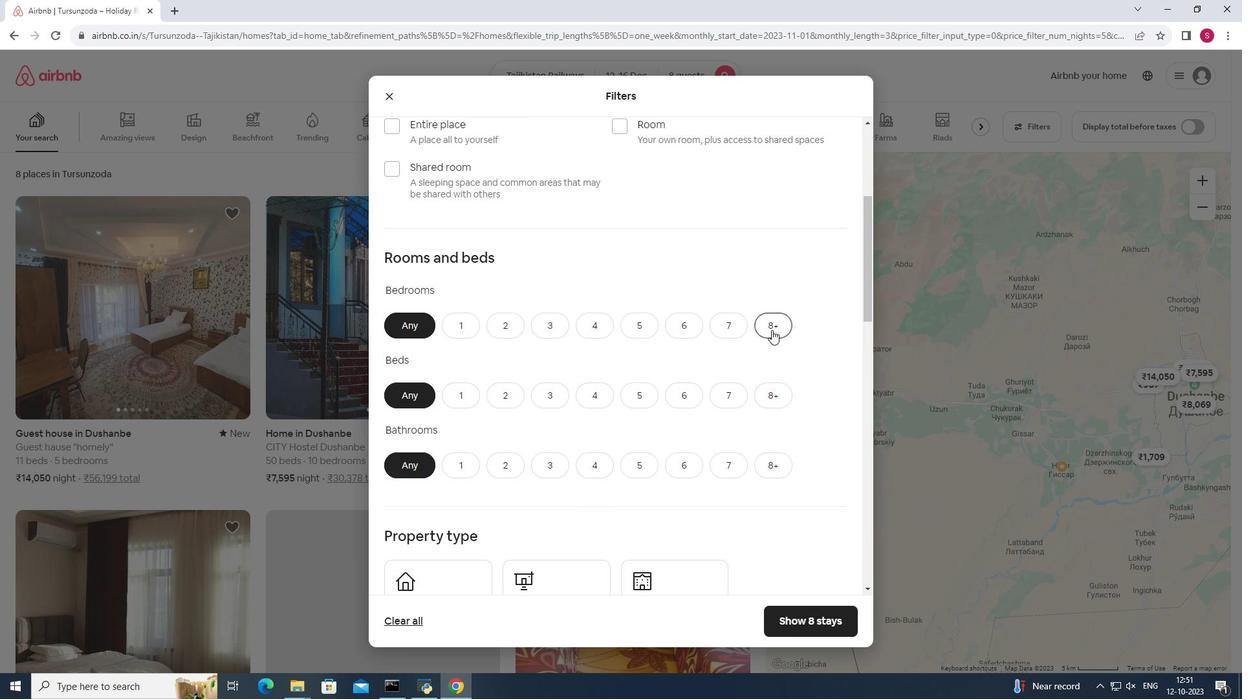 
Action: Mouse moved to (766, 398)
Screenshot: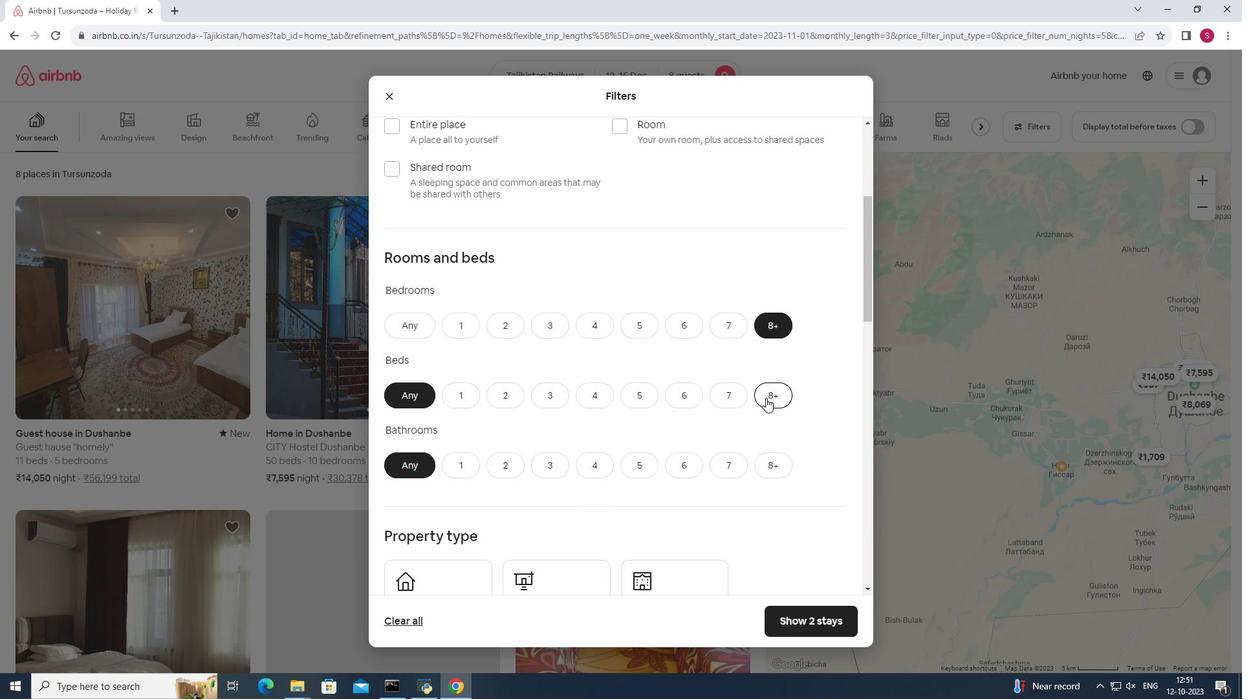 
Action: Mouse pressed left at (766, 398)
Screenshot: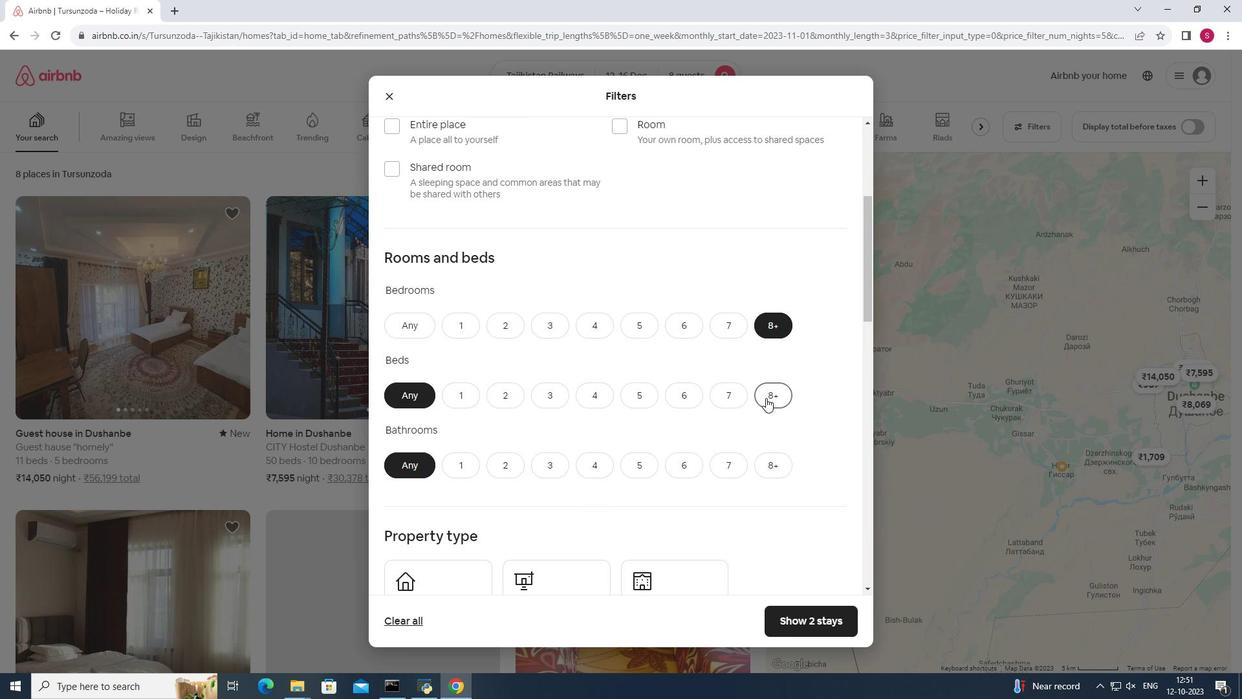 
Action: Mouse moved to (775, 468)
Screenshot: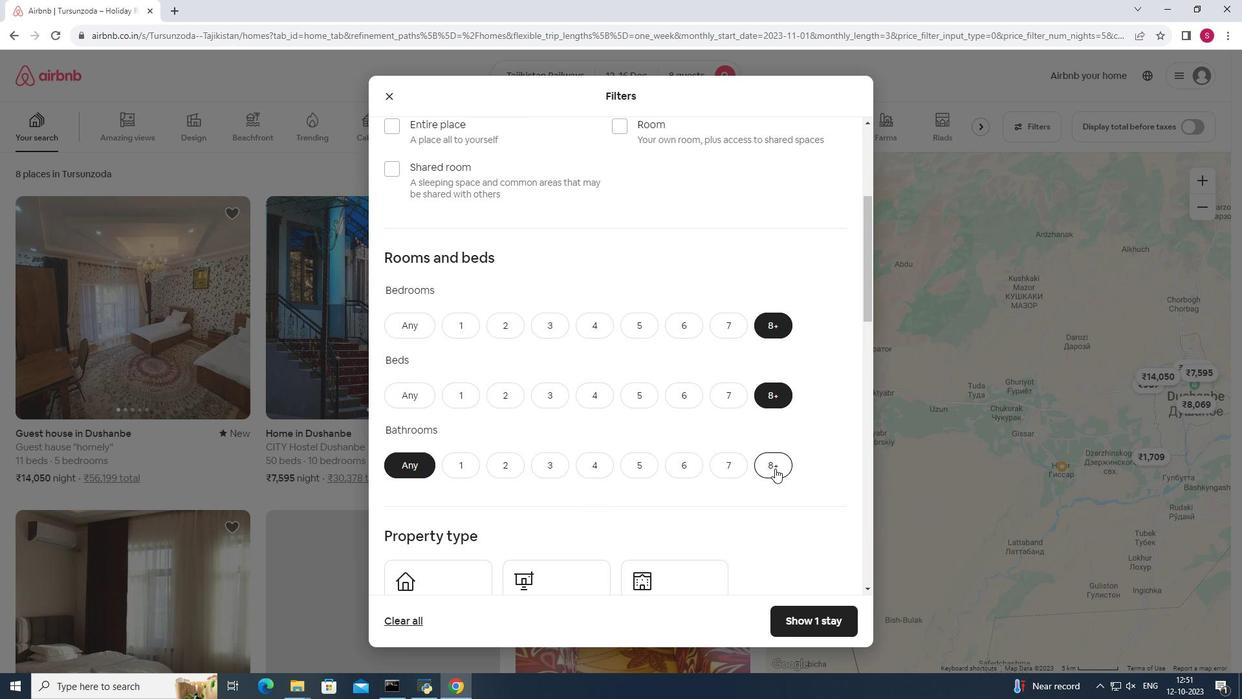 
Action: Mouse pressed left at (775, 468)
Screenshot: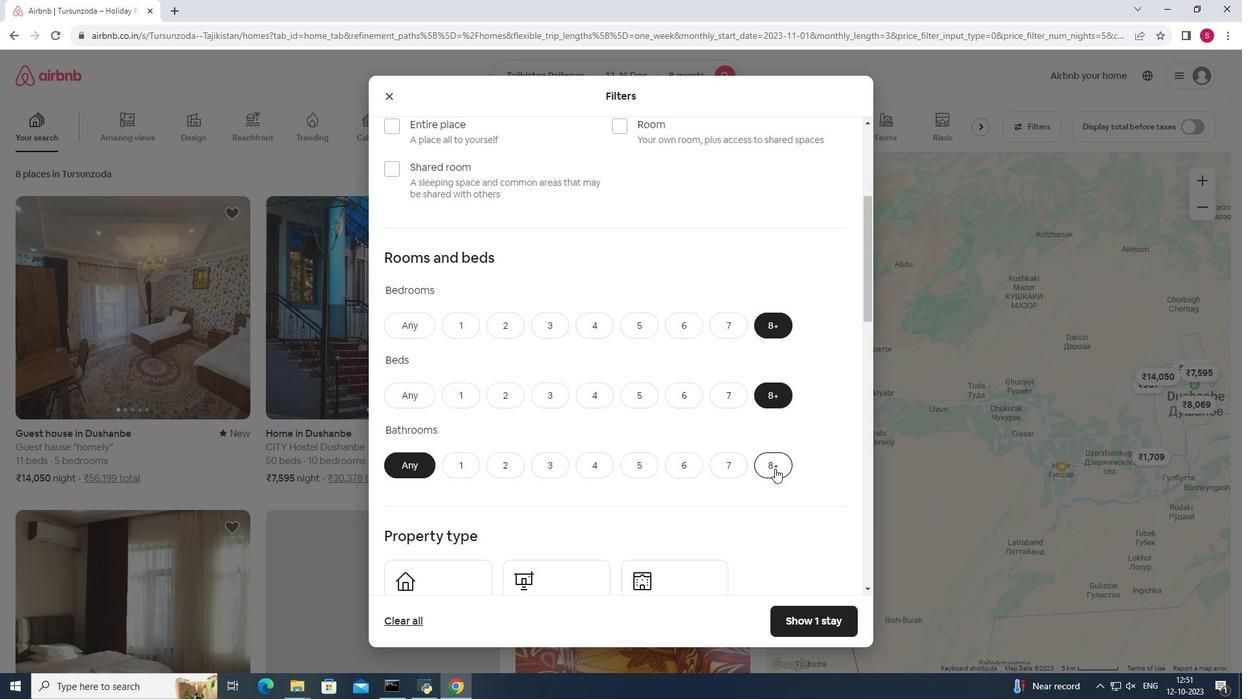 
Action: Mouse moved to (710, 434)
Screenshot: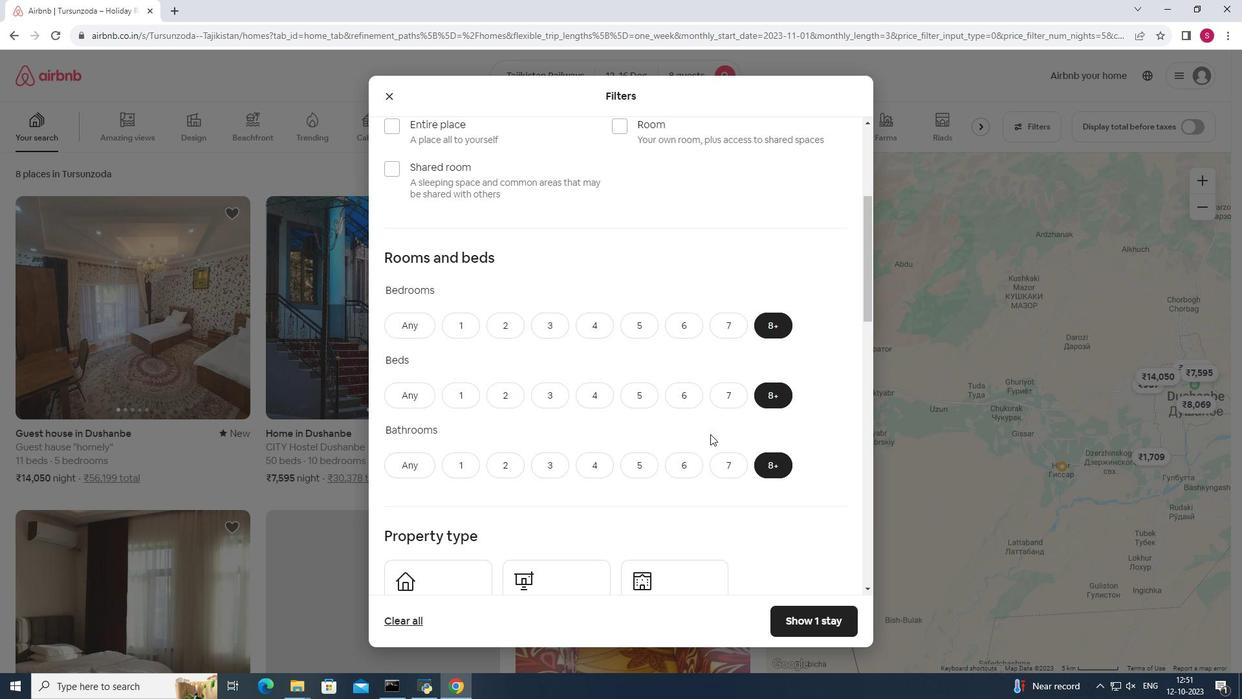 
Action: Mouse scrolled (710, 433) with delta (0, 0)
Screenshot: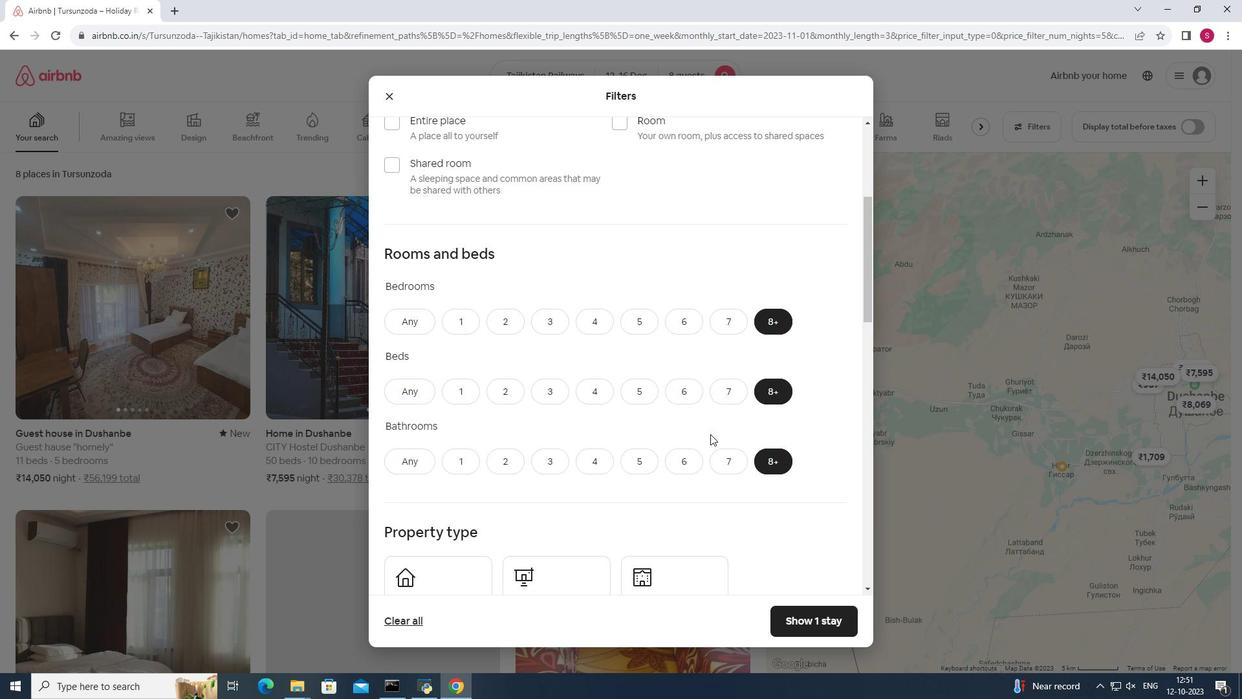 
Action: Mouse scrolled (710, 433) with delta (0, 0)
Screenshot: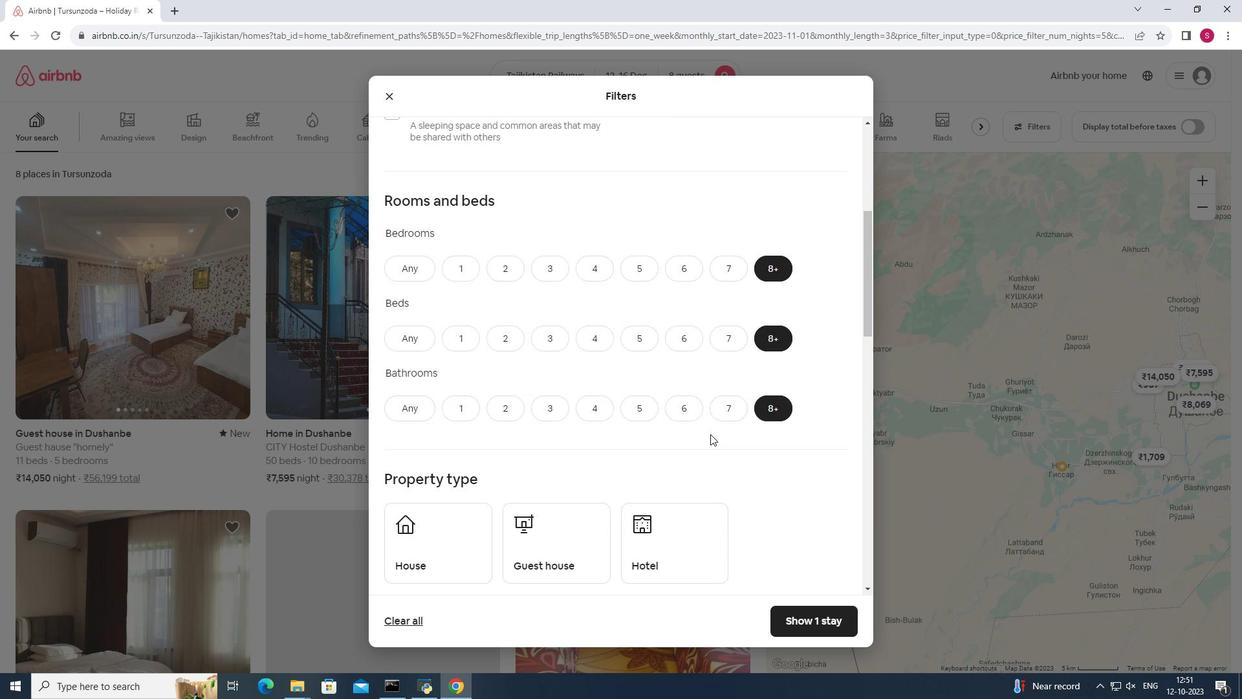 
Action: Mouse scrolled (710, 433) with delta (0, 0)
Screenshot: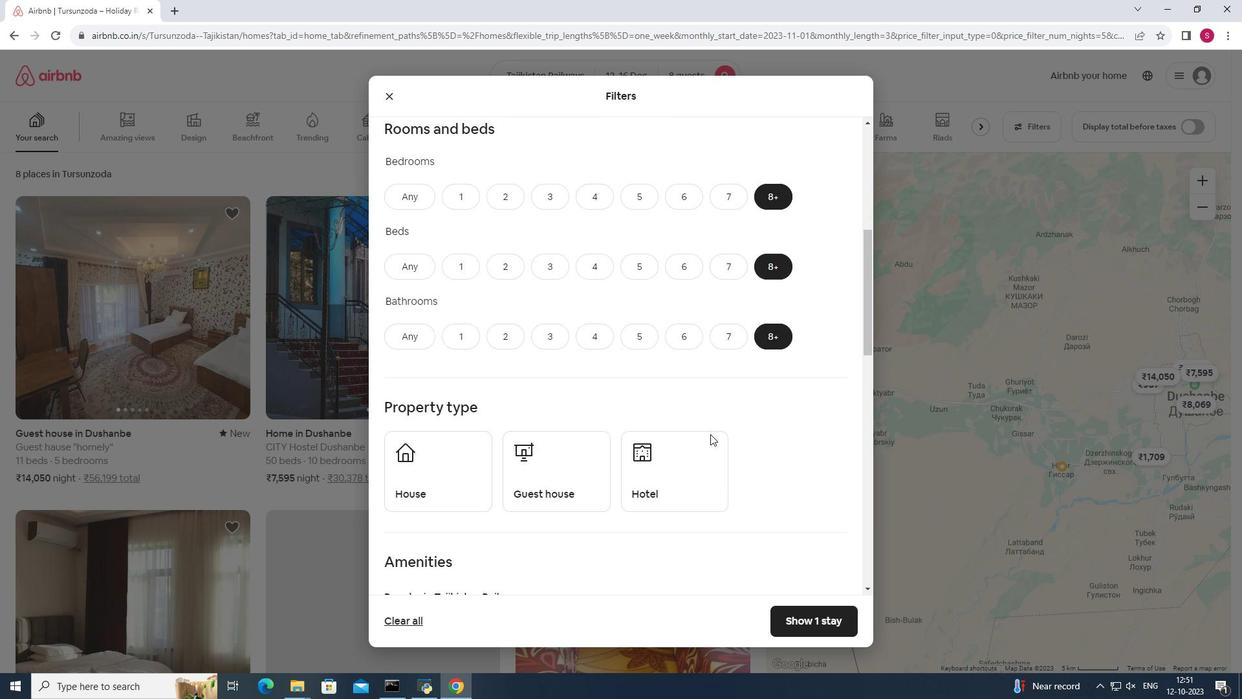 
Action: Mouse moved to (655, 407)
Screenshot: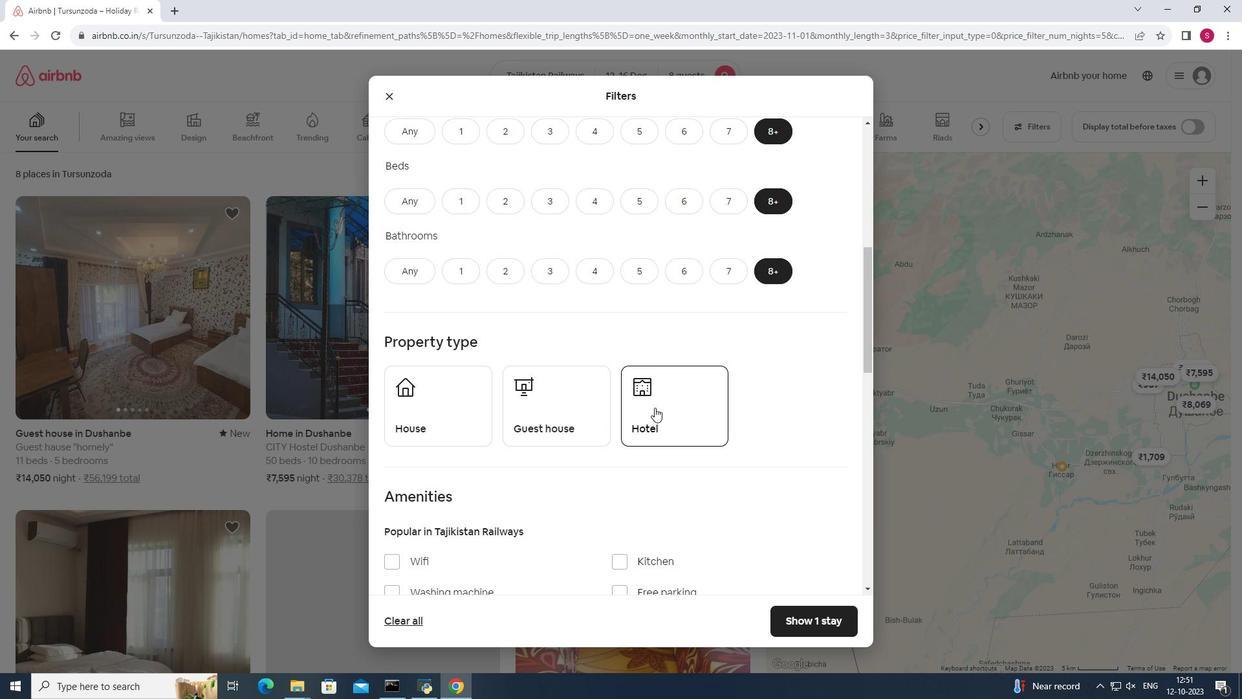 
Action: Mouse pressed left at (655, 407)
Screenshot: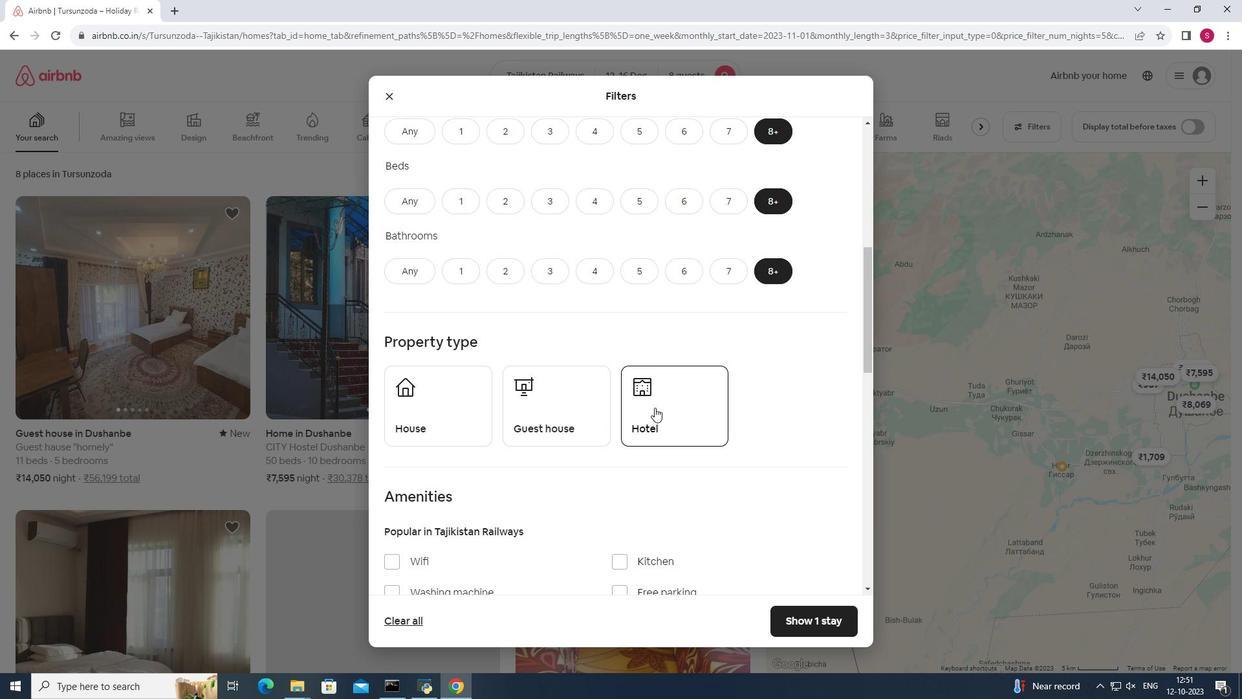 
Action: Mouse moved to (727, 391)
Screenshot: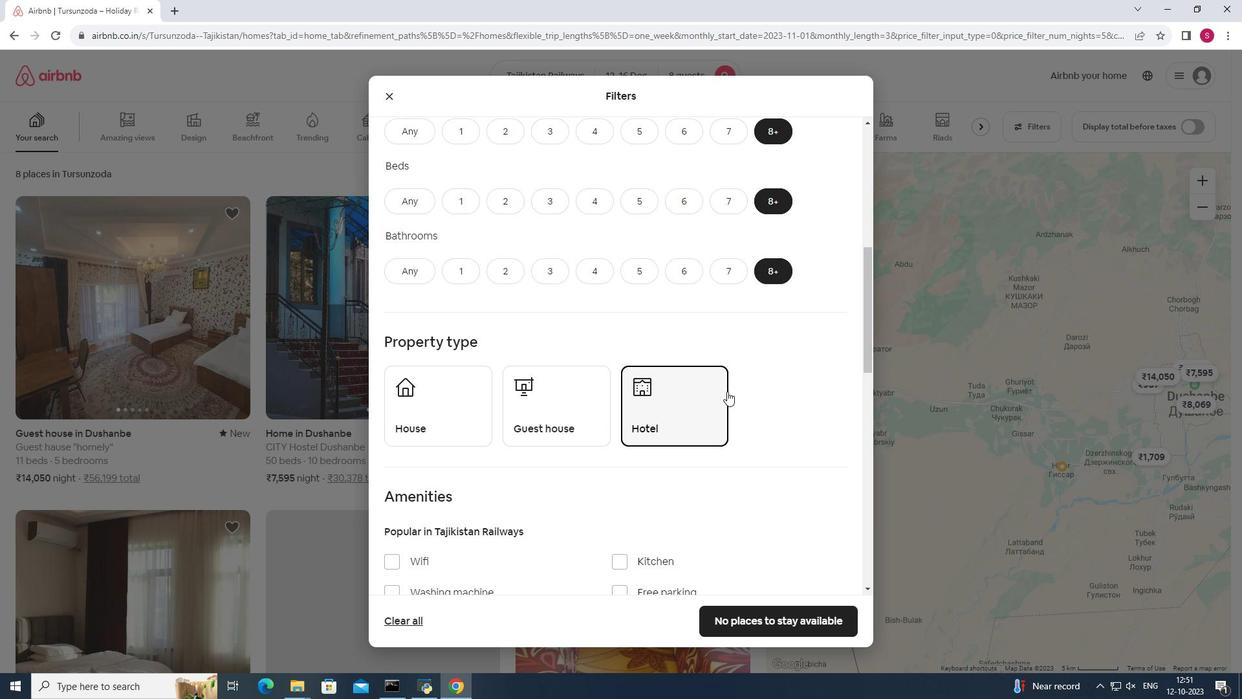 
Action: Mouse scrolled (727, 390) with delta (0, 0)
Screenshot: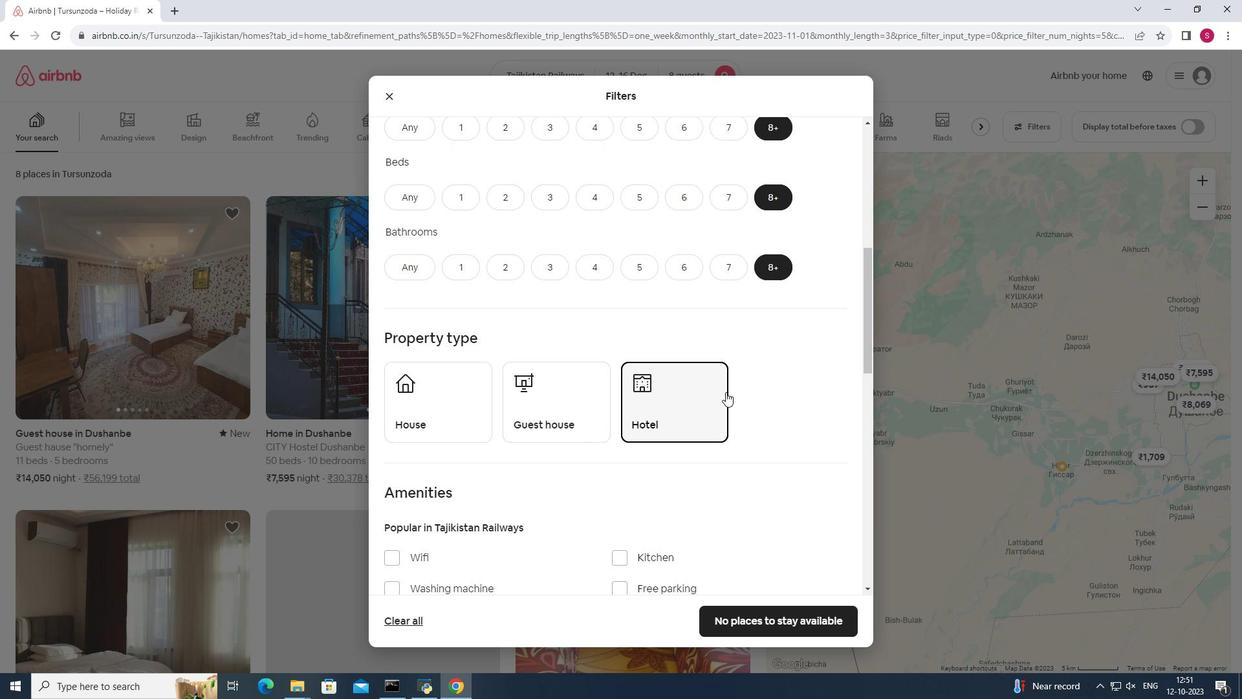 
Action: Mouse moved to (725, 392)
Screenshot: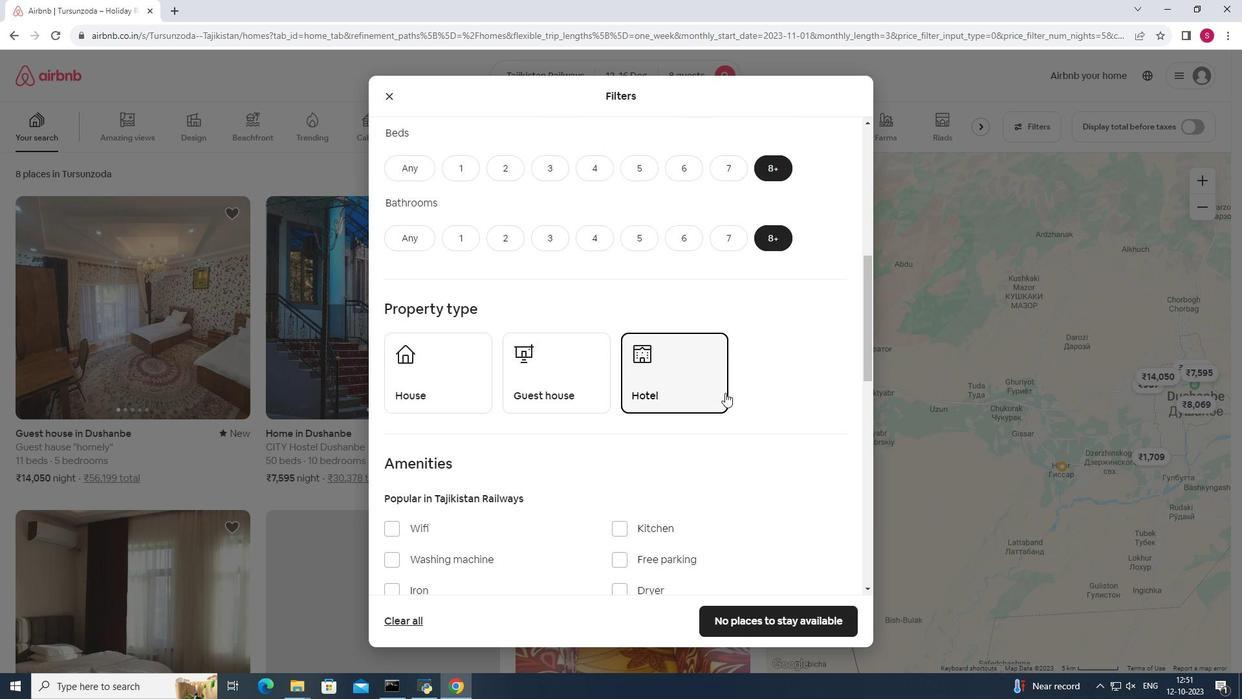 
Action: Mouse scrolled (725, 392) with delta (0, 0)
Screenshot: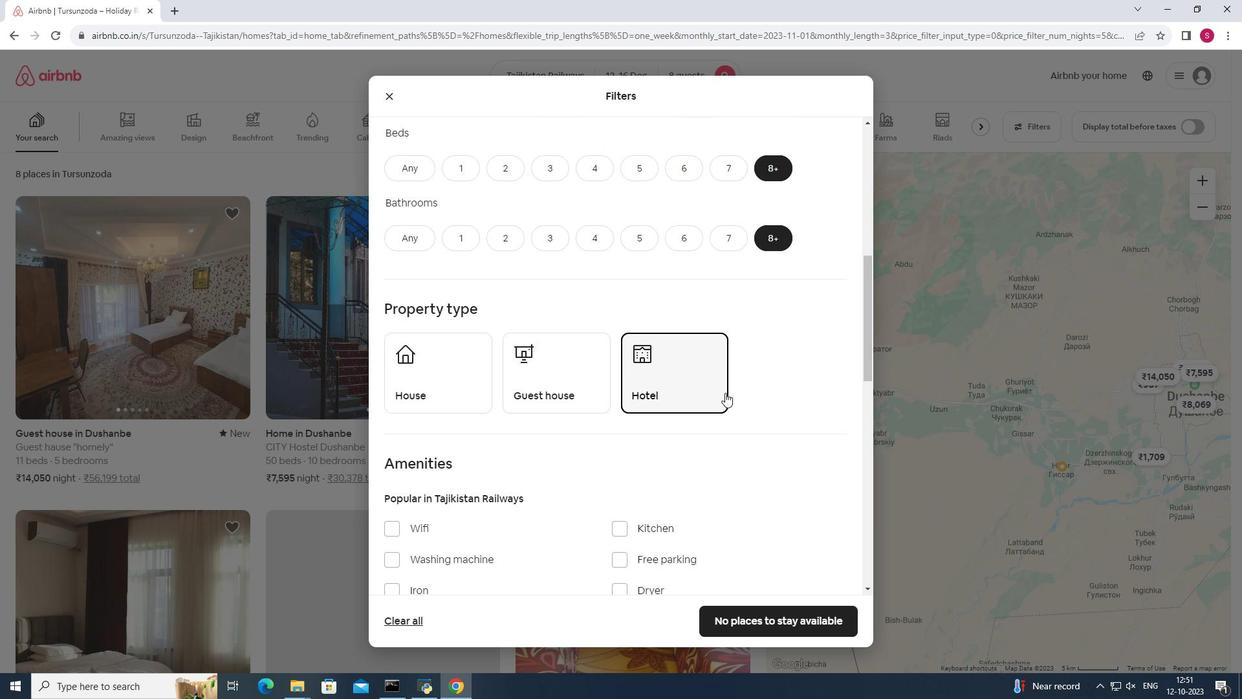 
Action: Mouse moved to (725, 393)
Screenshot: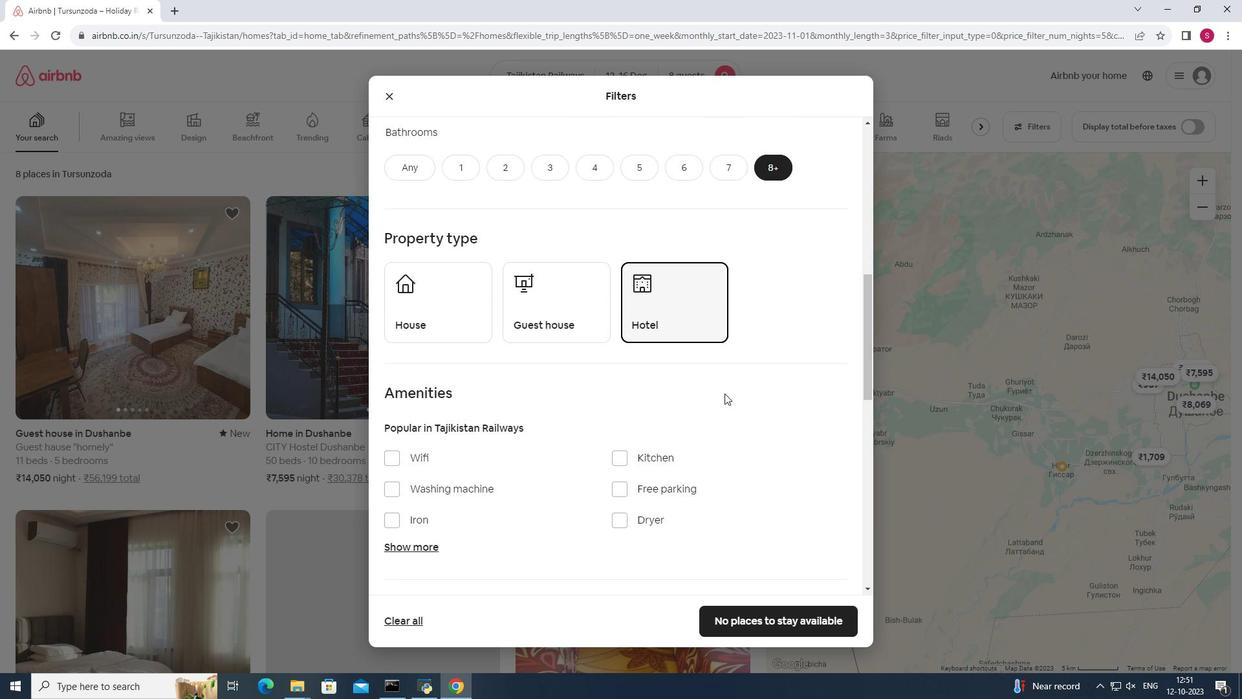 
Action: Mouse scrolled (725, 392) with delta (0, 0)
Screenshot: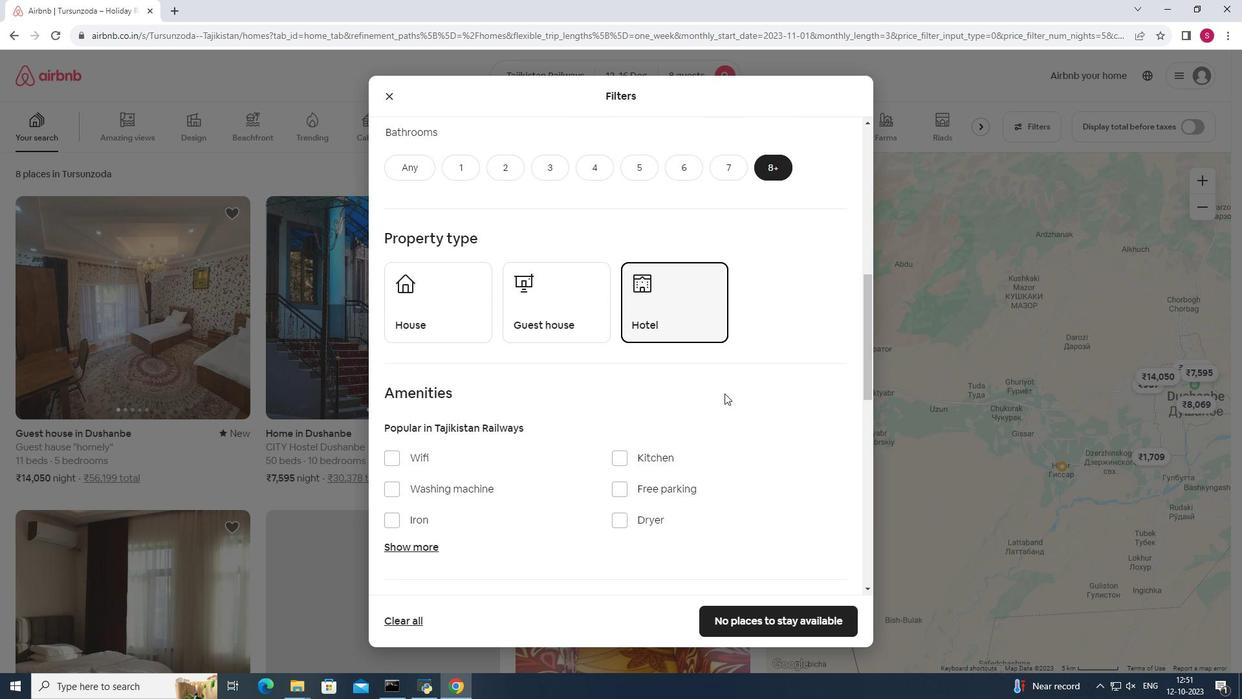 
Action: Mouse moved to (391, 373)
Screenshot: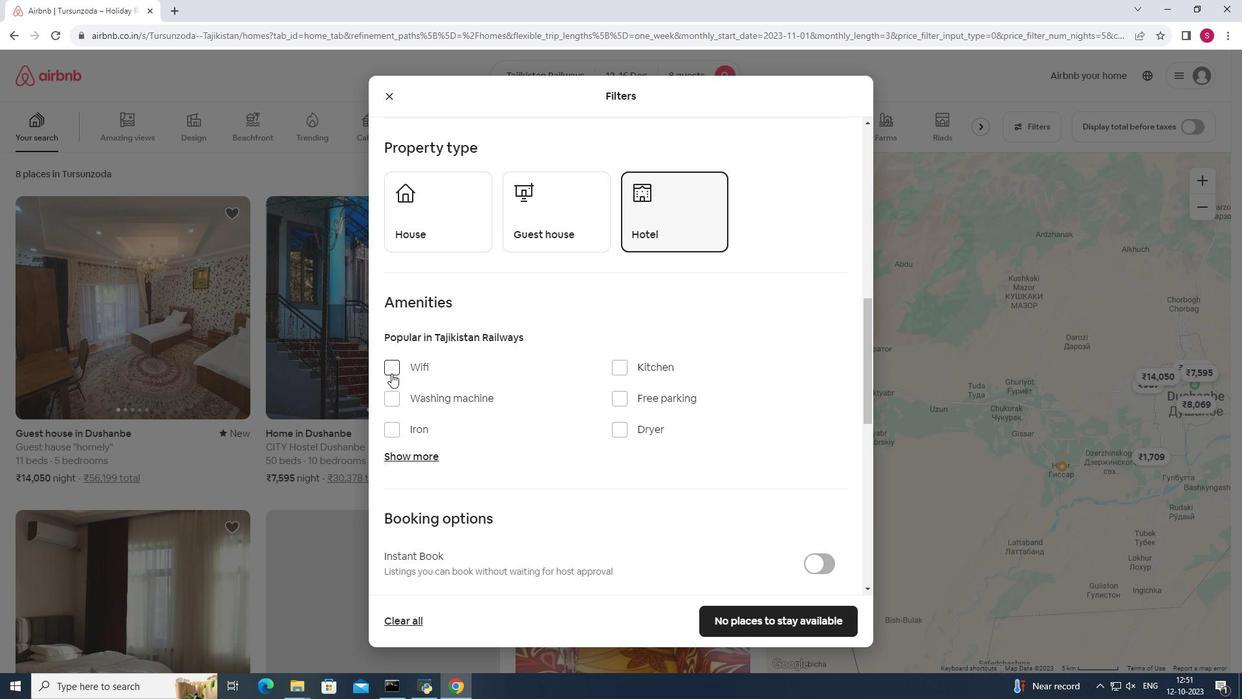 
Action: Mouse pressed left at (391, 373)
Screenshot: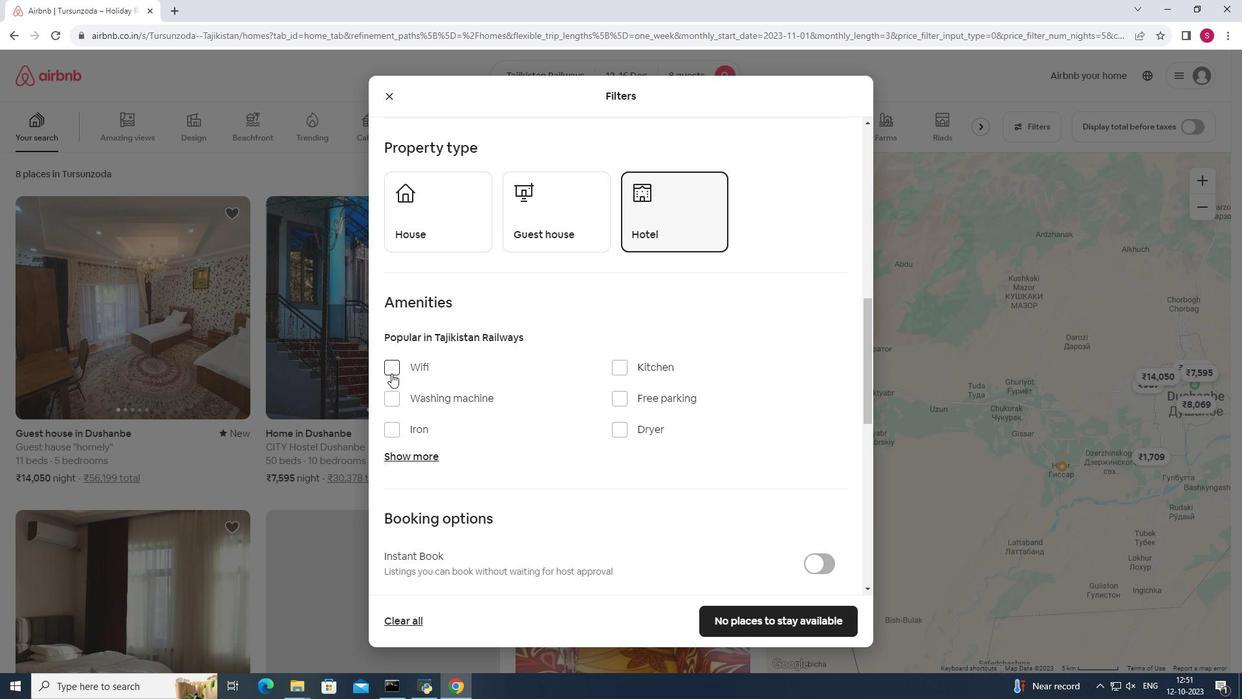 
Action: Mouse moved to (425, 456)
Screenshot: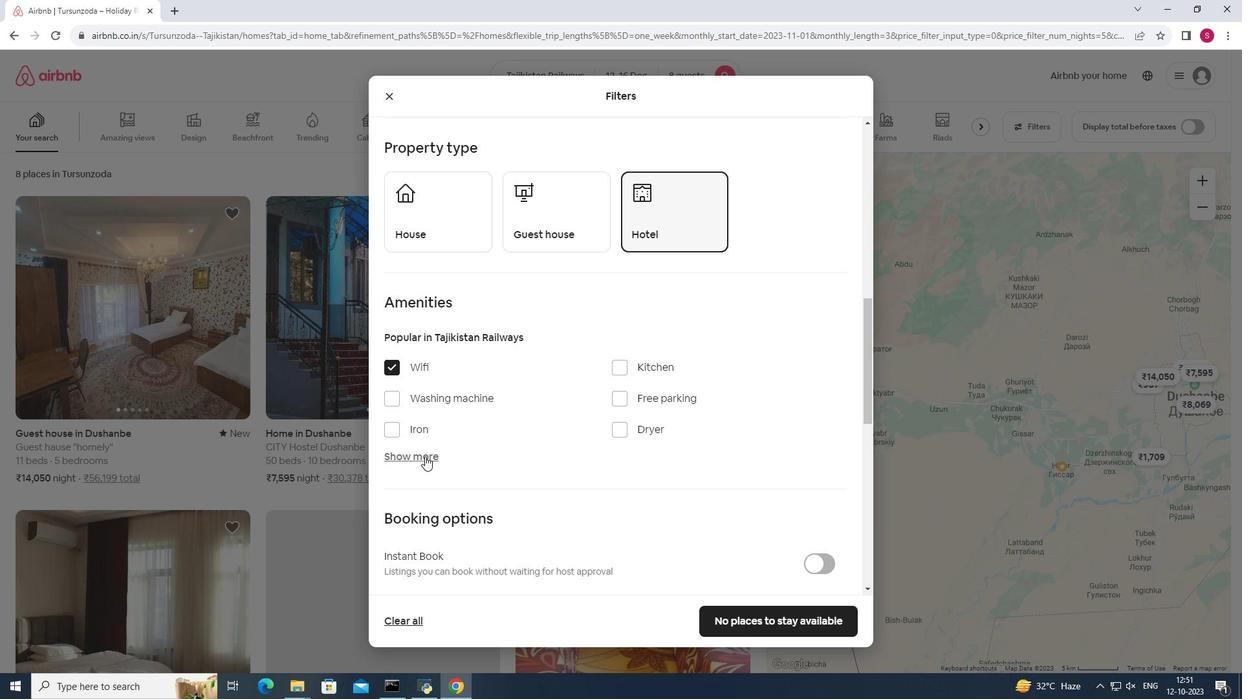 
Action: Mouse pressed left at (425, 456)
Screenshot: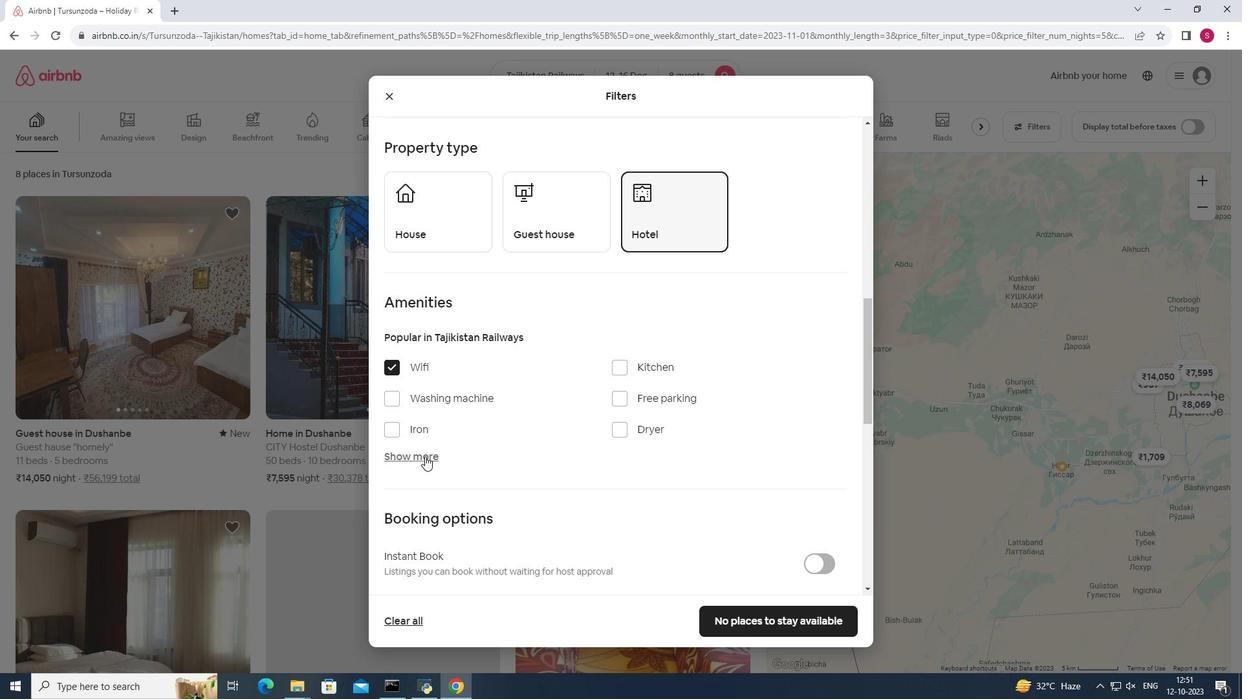 
Action: Mouse moved to (653, 400)
Screenshot: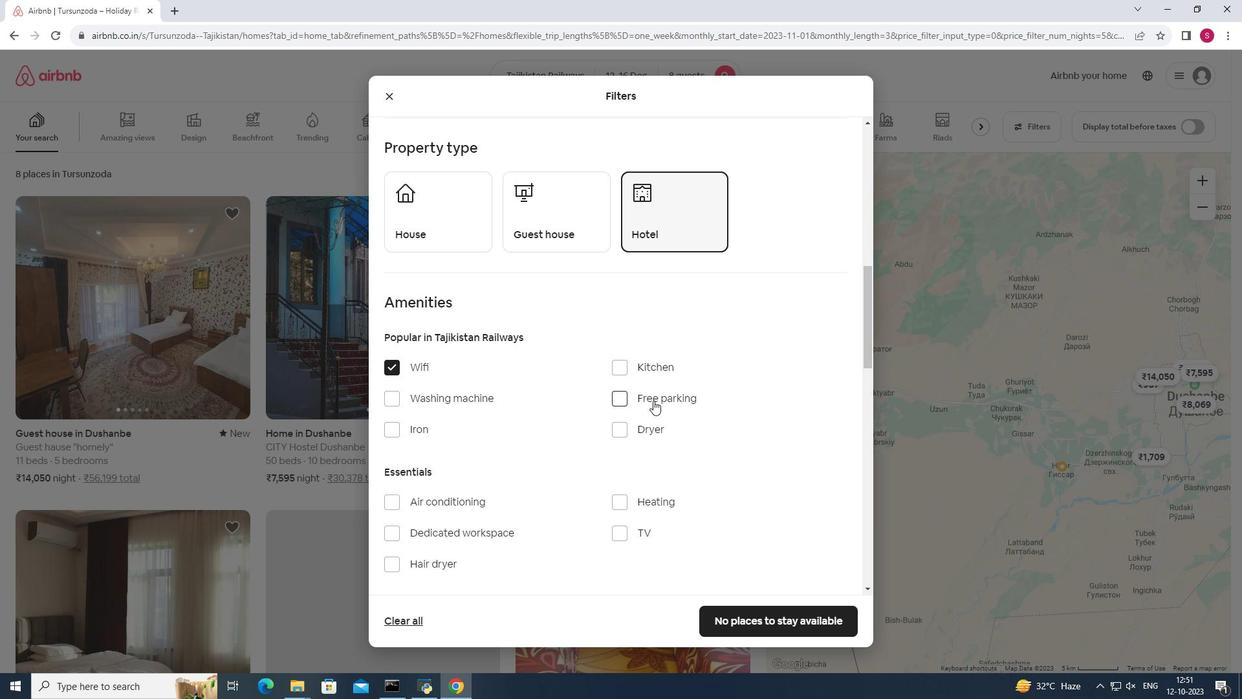 
Action: Mouse scrolled (653, 400) with delta (0, 0)
Screenshot: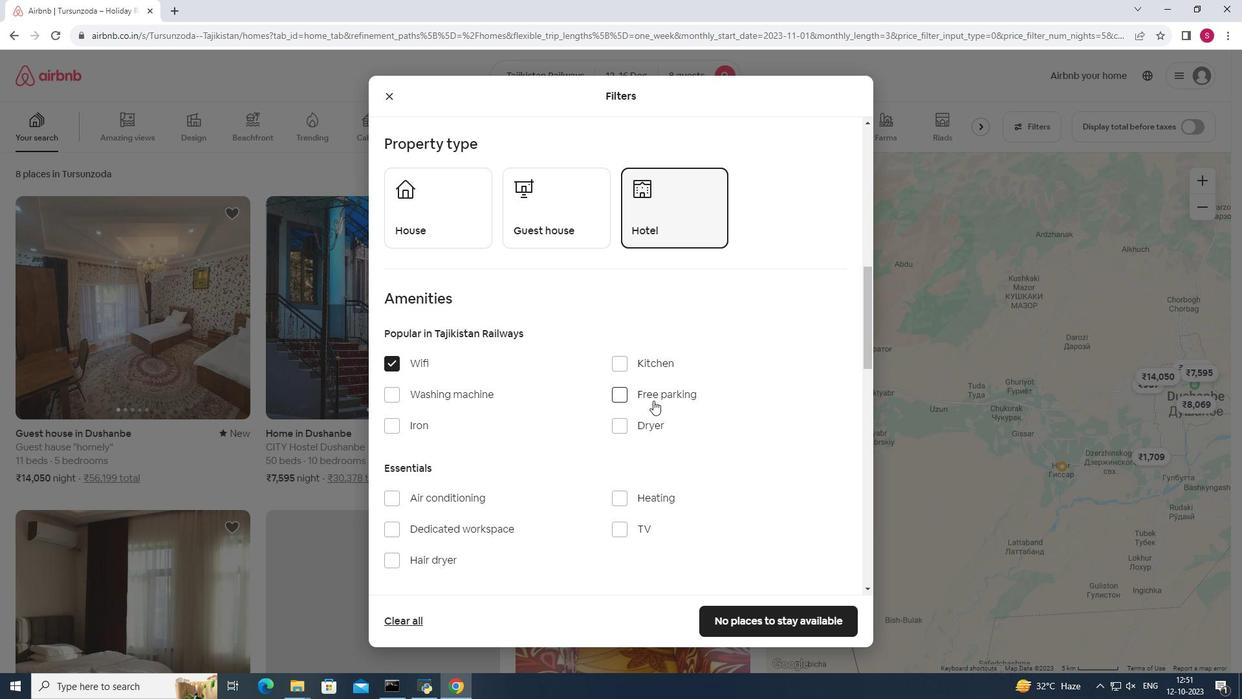 
Action: Mouse scrolled (653, 400) with delta (0, 0)
Screenshot: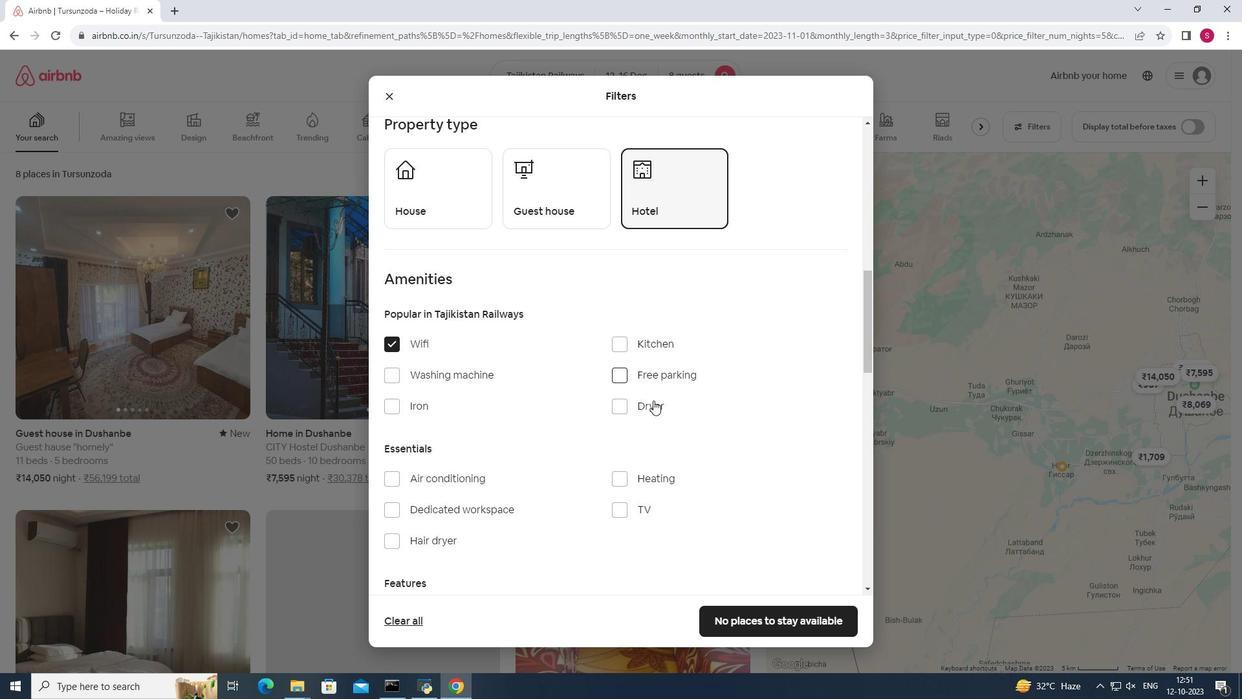
Action: Mouse moved to (620, 406)
Screenshot: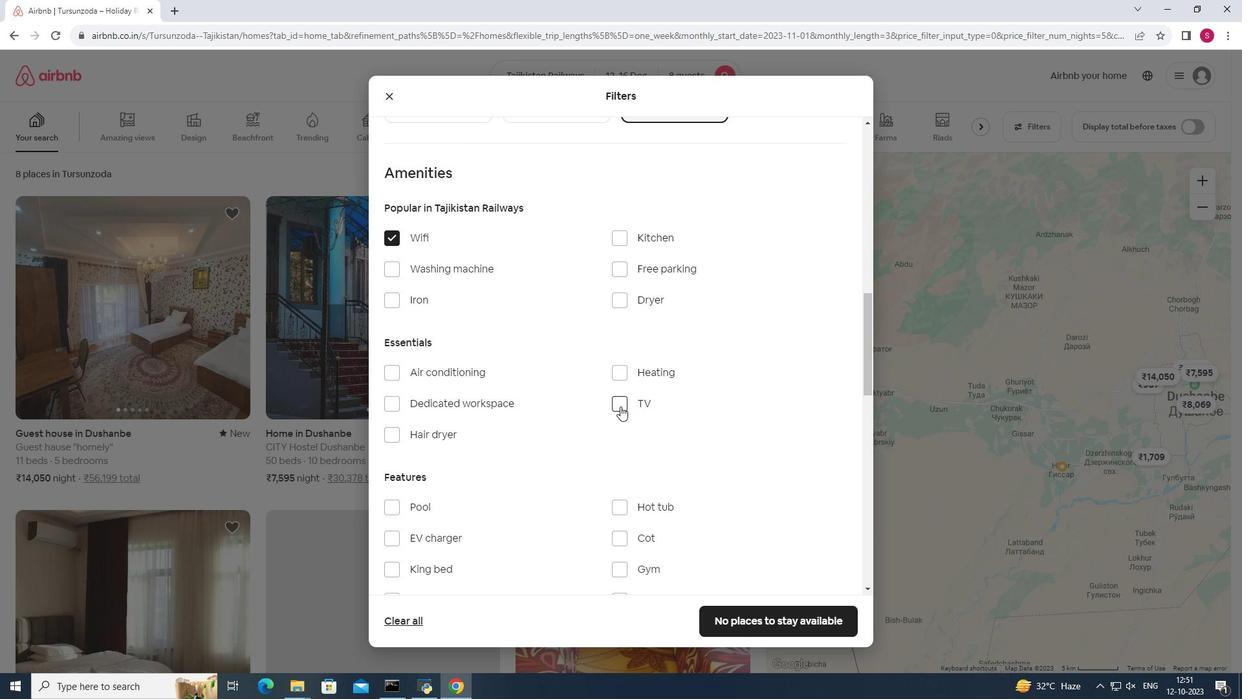 
Action: Mouse pressed left at (620, 406)
Screenshot: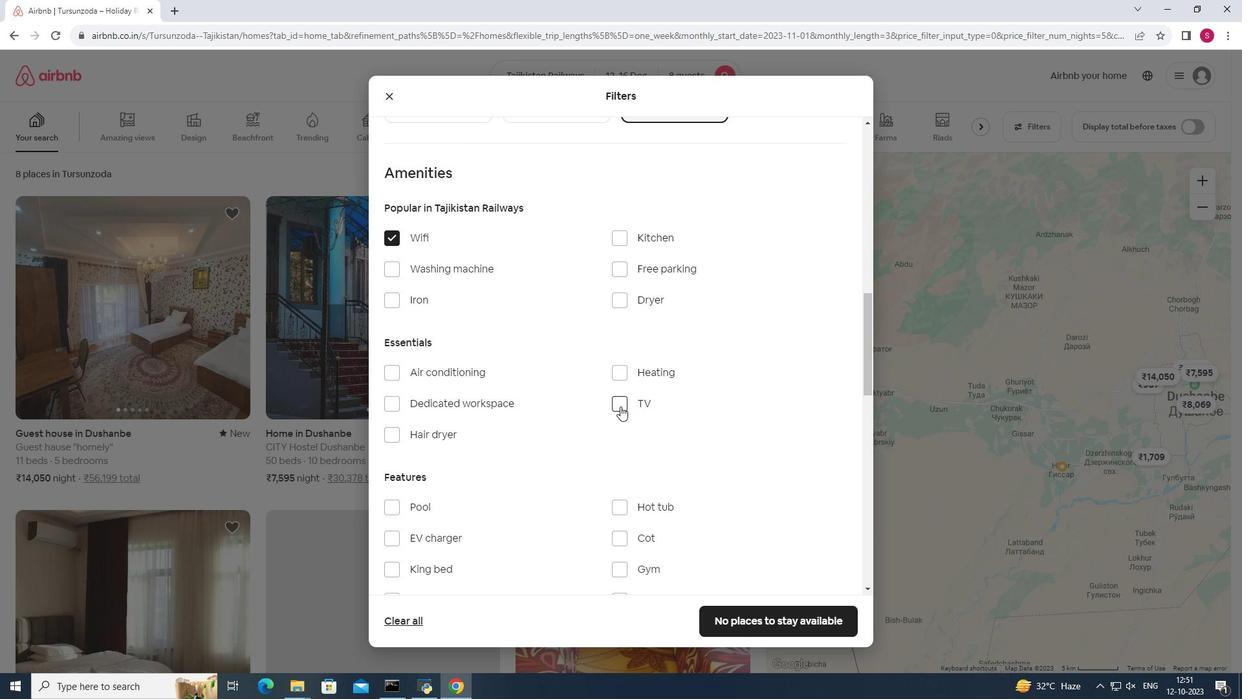 
Action: Mouse moved to (720, 410)
Screenshot: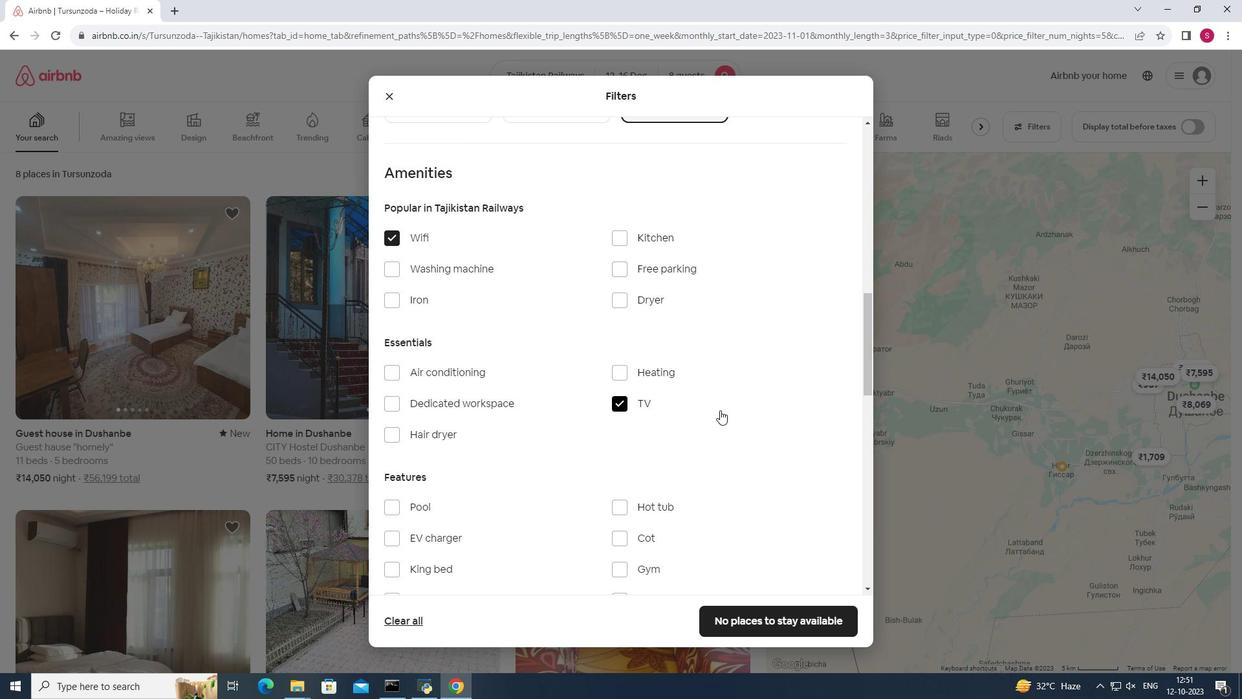 
Action: Mouse scrolled (720, 409) with delta (0, 0)
Screenshot: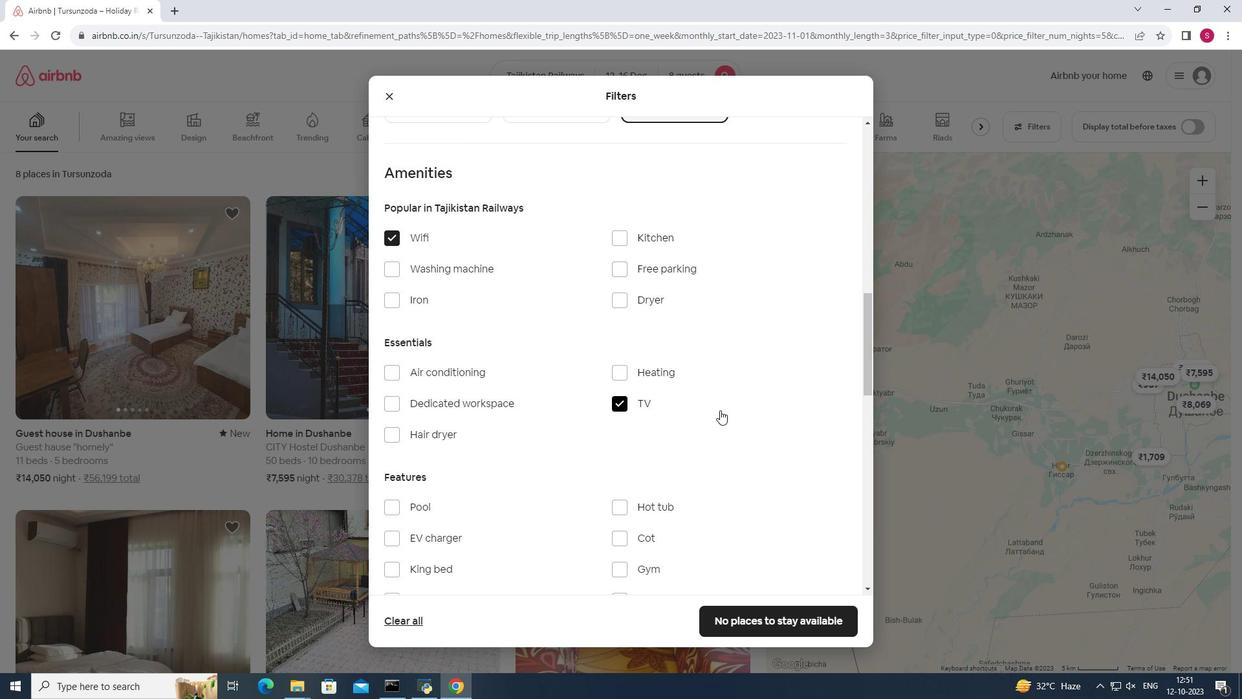 
Action: Mouse scrolled (720, 409) with delta (0, 0)
Screenshot: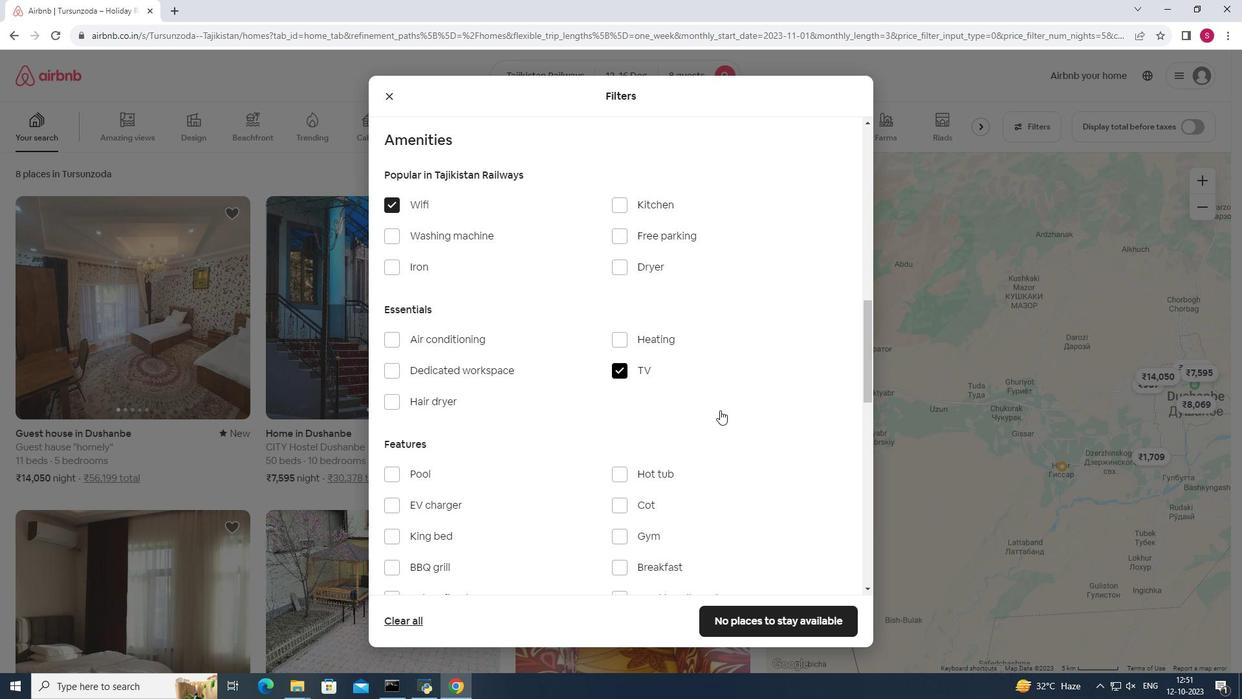 
Action: Mouse moved to (501, 389)
Screenshot: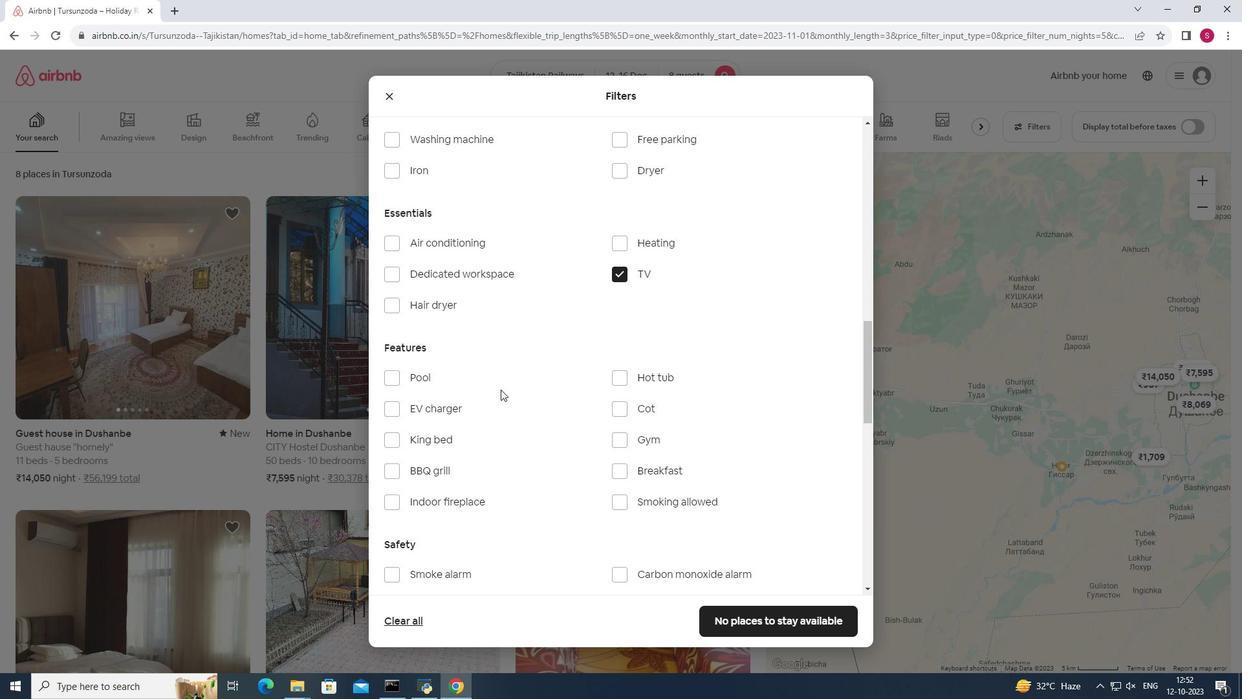 
Action: Mouse scrolled (501, 389) with delta (0, 0)
Screenshot: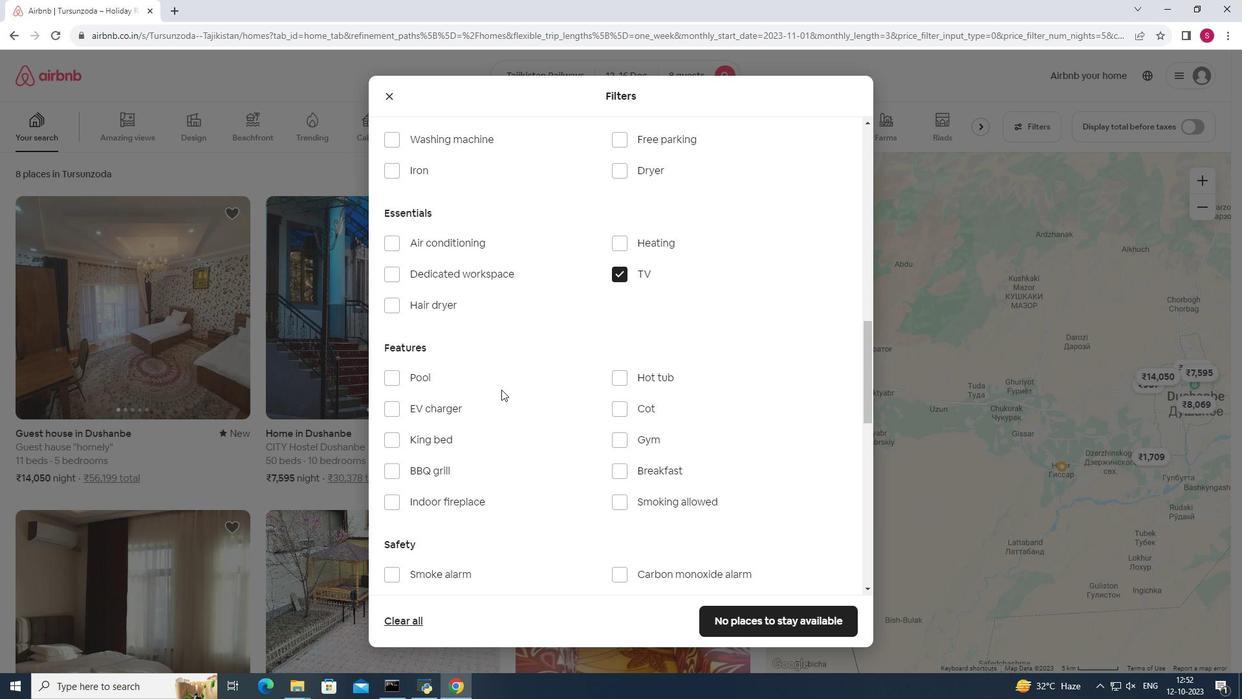
Action: Mouse moved to (501, 389)
Screenshot: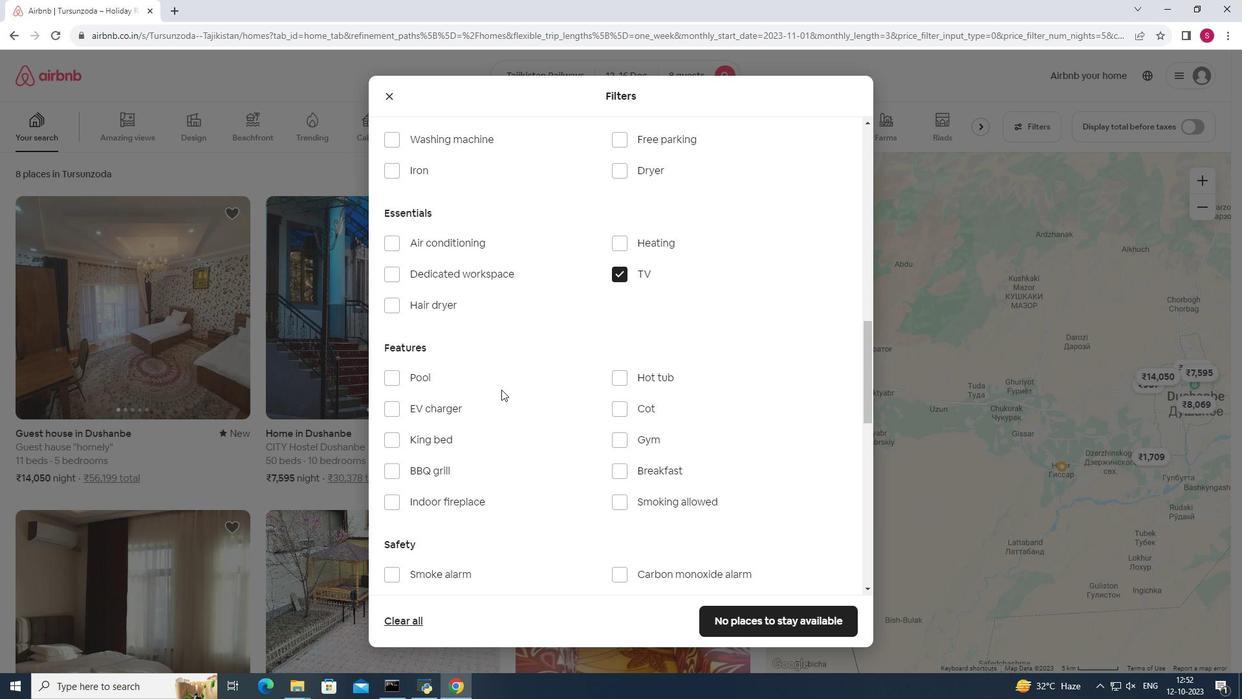 
Action: Mouse scrolled (501, 389) with delta (0, 0)
Screenshot: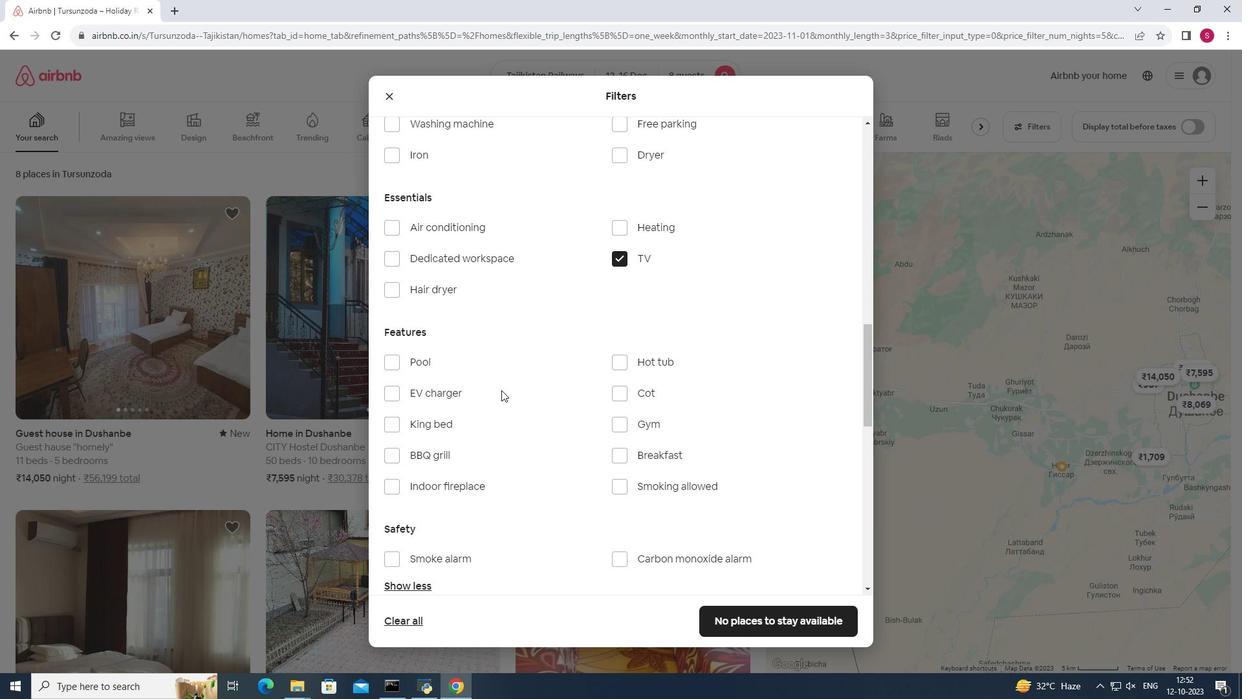 
Action: Mouse moved to (501, 390)
Screenshot: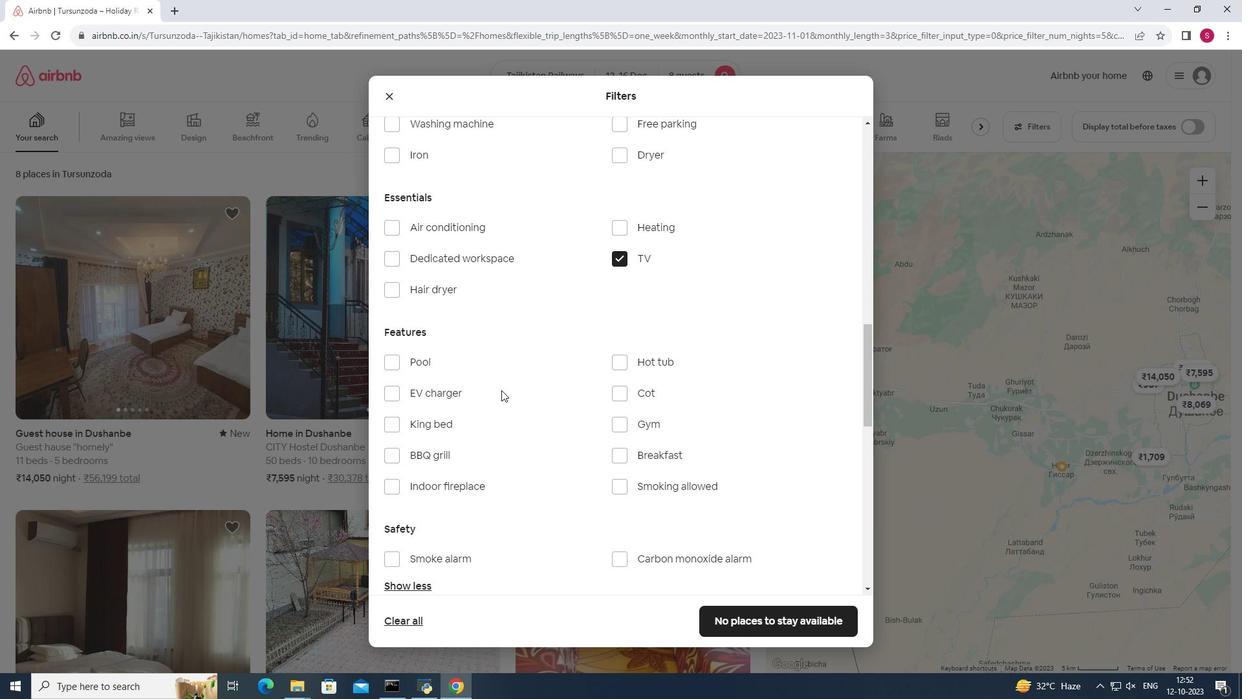 
Action: Mouse scrolled (501, 389) with delta (0, 0)
Screenshot: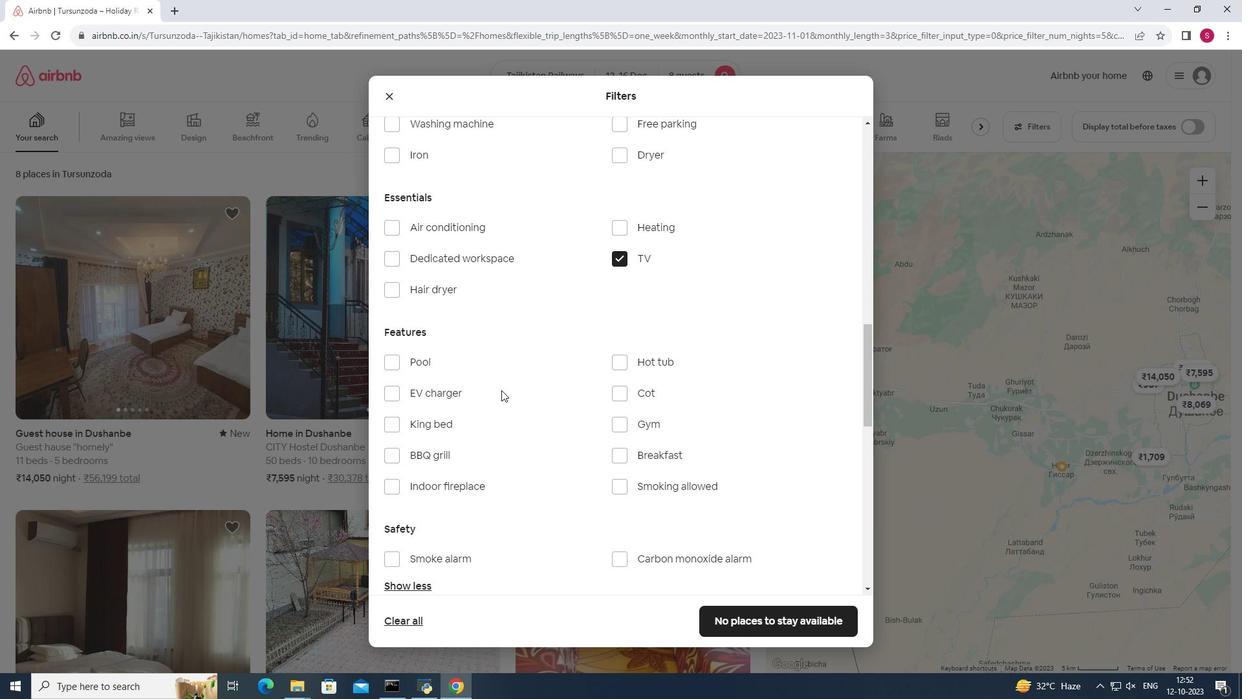 
Action: Mouse moved to (506, 387)
Screenshot: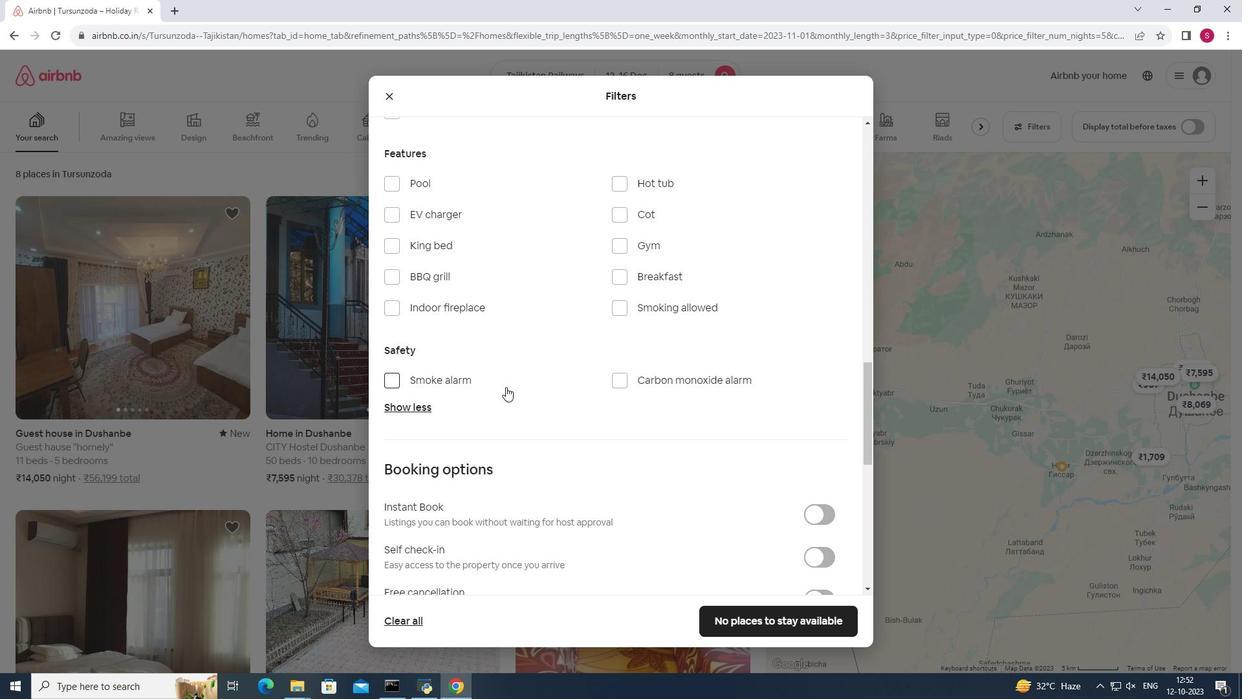 
Action: Mouse scrolled (506, 388) with delta (0, 0)
Screenshot: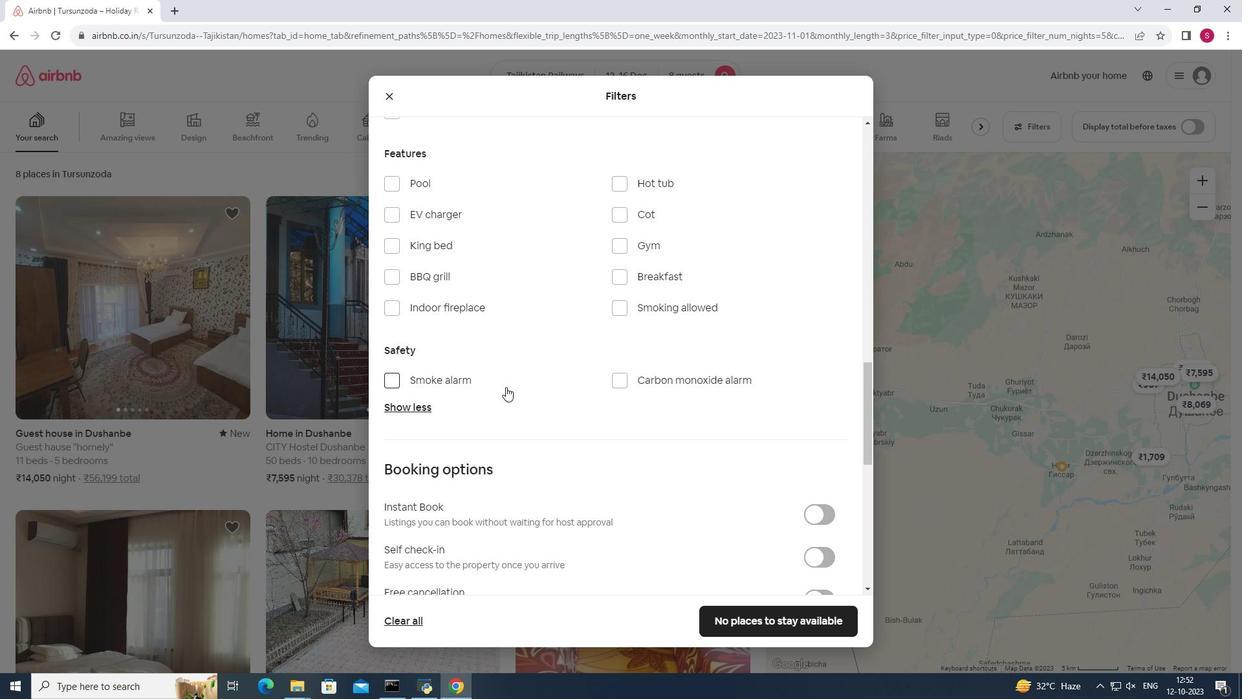 
Action: Mouse moved to (506, 387)
Screenshot: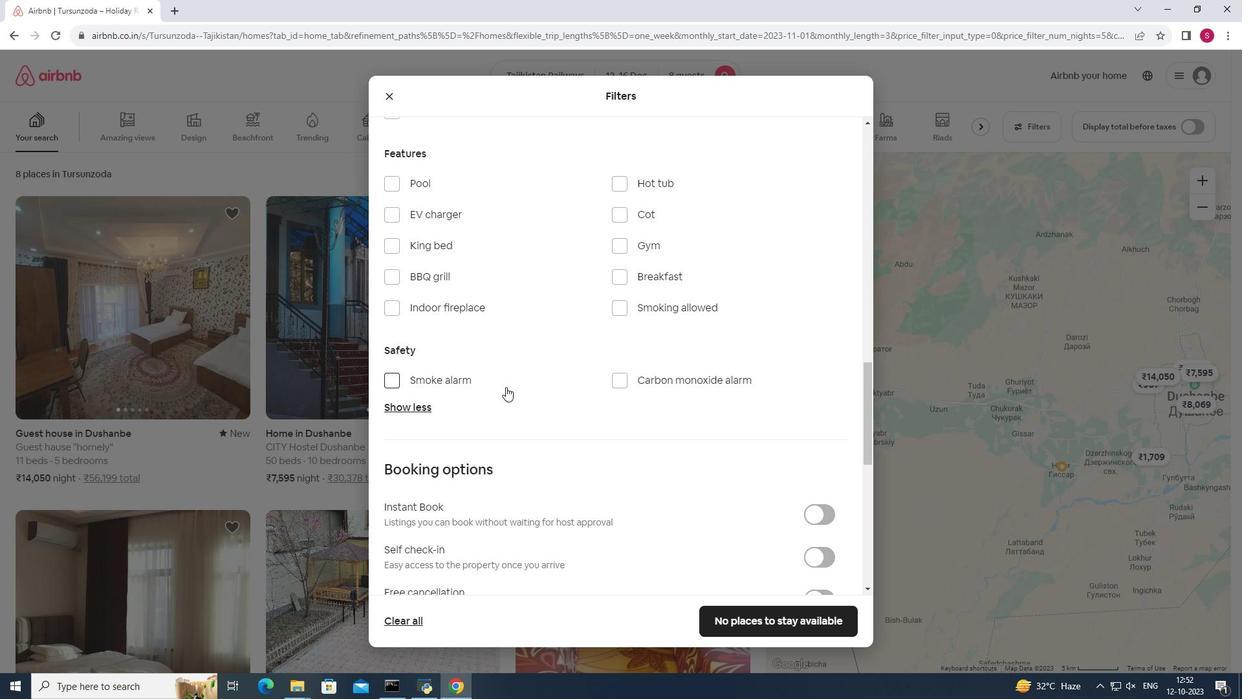 
Action: Mouse scrolled (506, 387) with delta (0, 0)
Screenshot: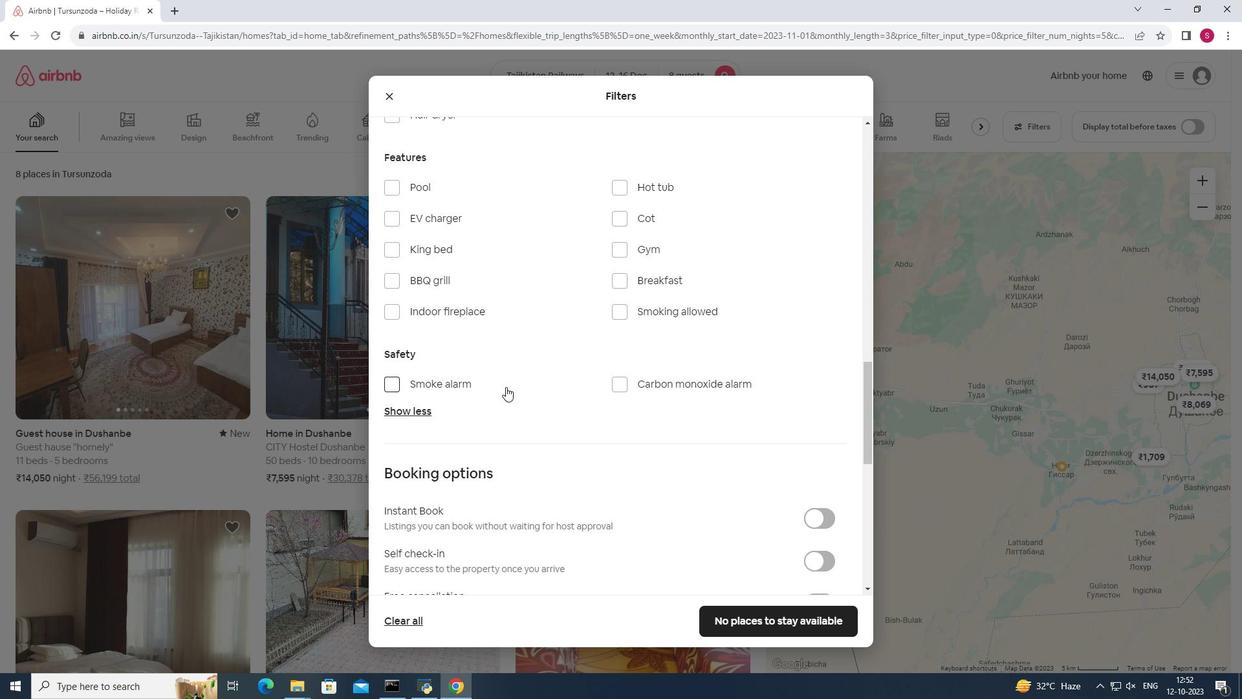 
Action: Mouse scrolled (506, 387) with delta (0, 0)
Screenshot: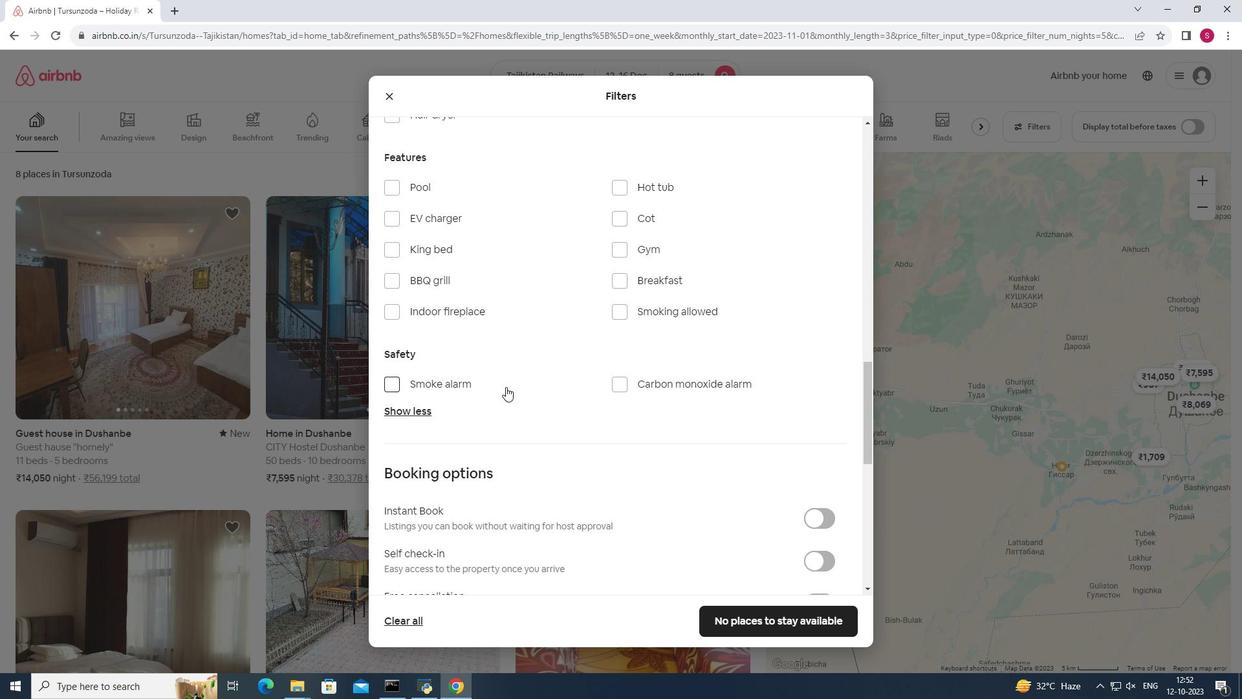 
Action: Mouse scrolled (506, 387) with delta (0, 0)
Screenshot: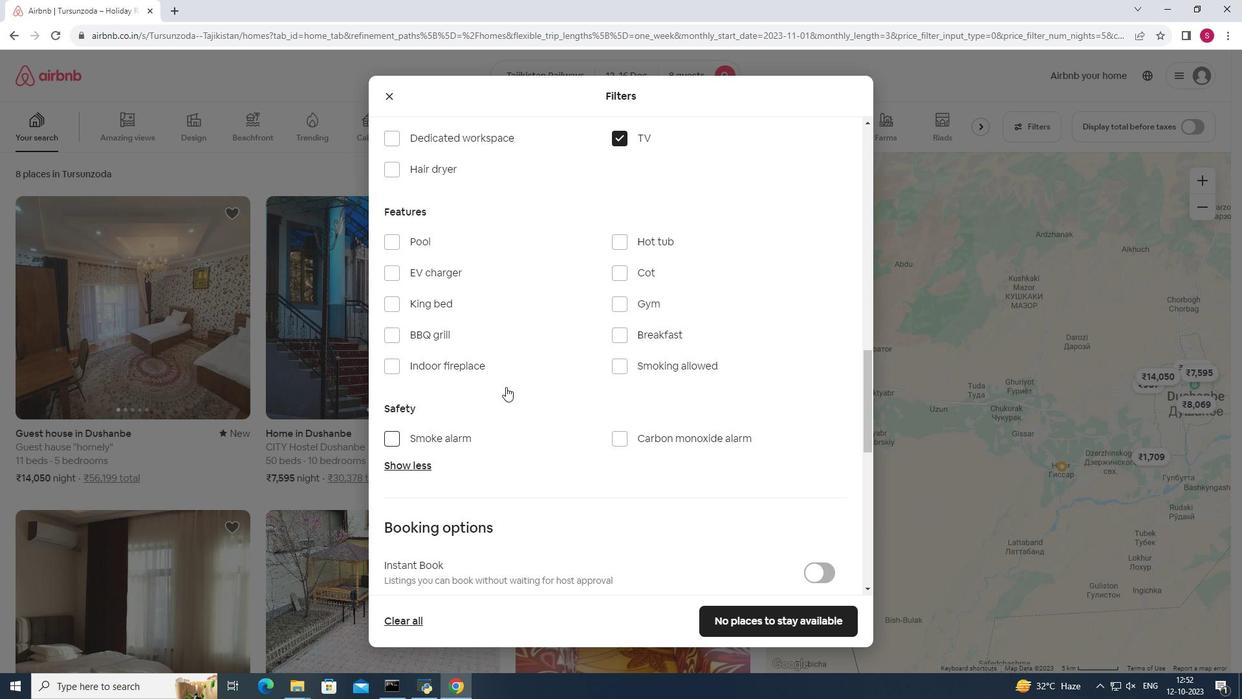 
Action: Mouse moved to (507, 382)
Screenshot: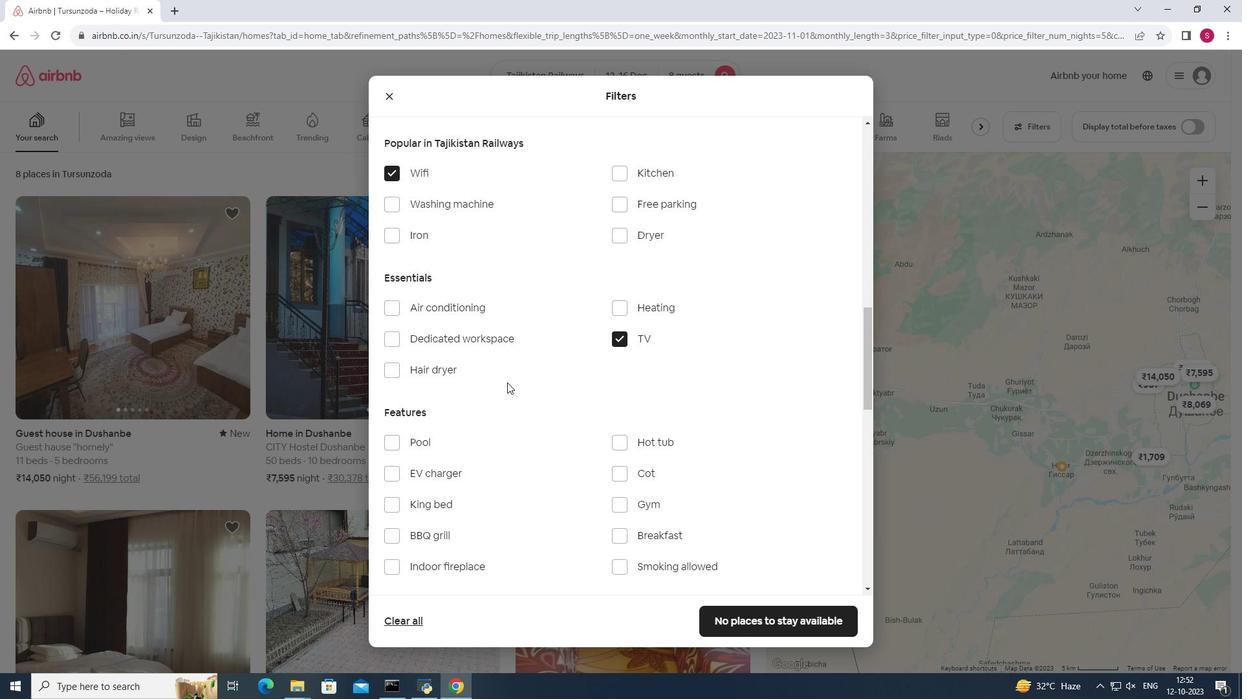
Action: Mouse scrolled (507, 383) with delta (0, 0)
Screenshot: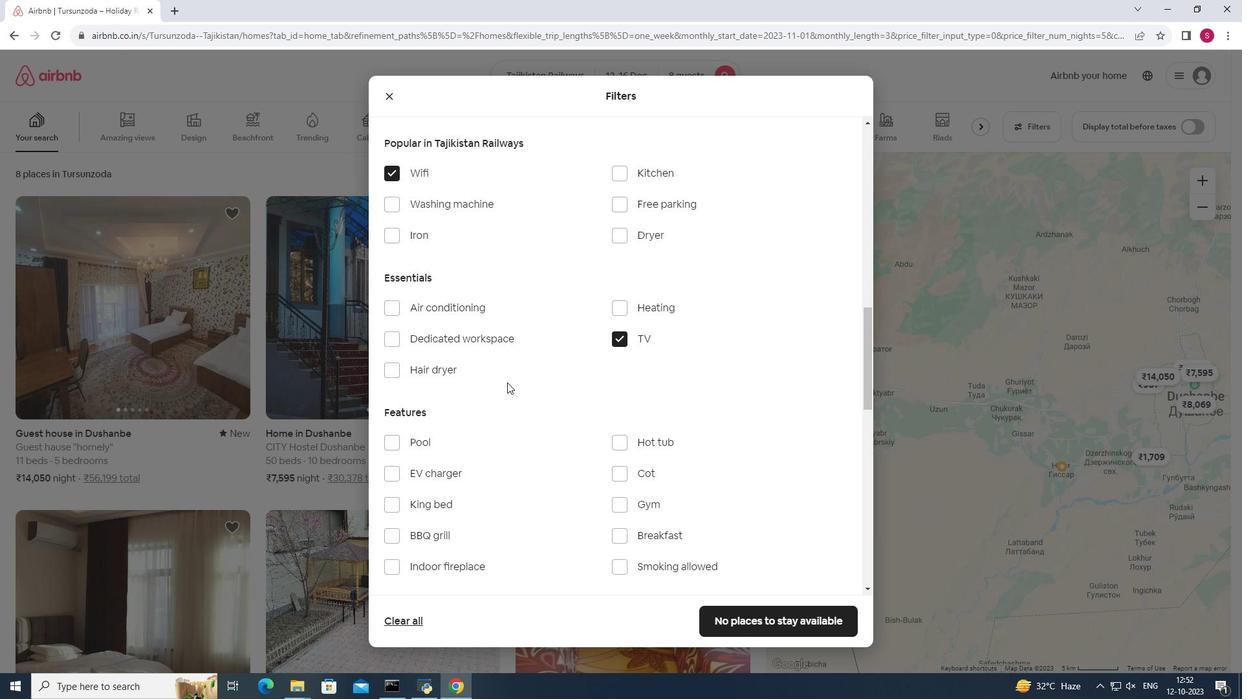 
Action: Mouse scrolled (507, 383) with delta (0, 0)
Screenshot: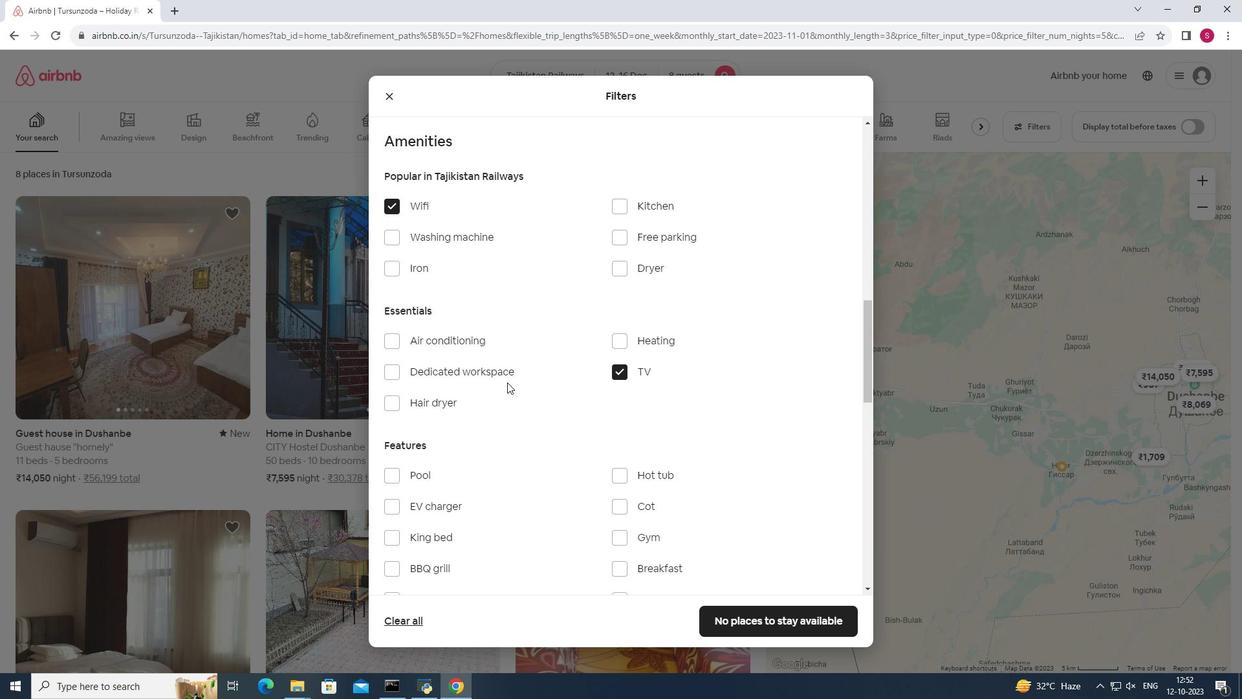 
Action: Mouse scrolled (507, 383) with delta (0, 0)
Screenshot: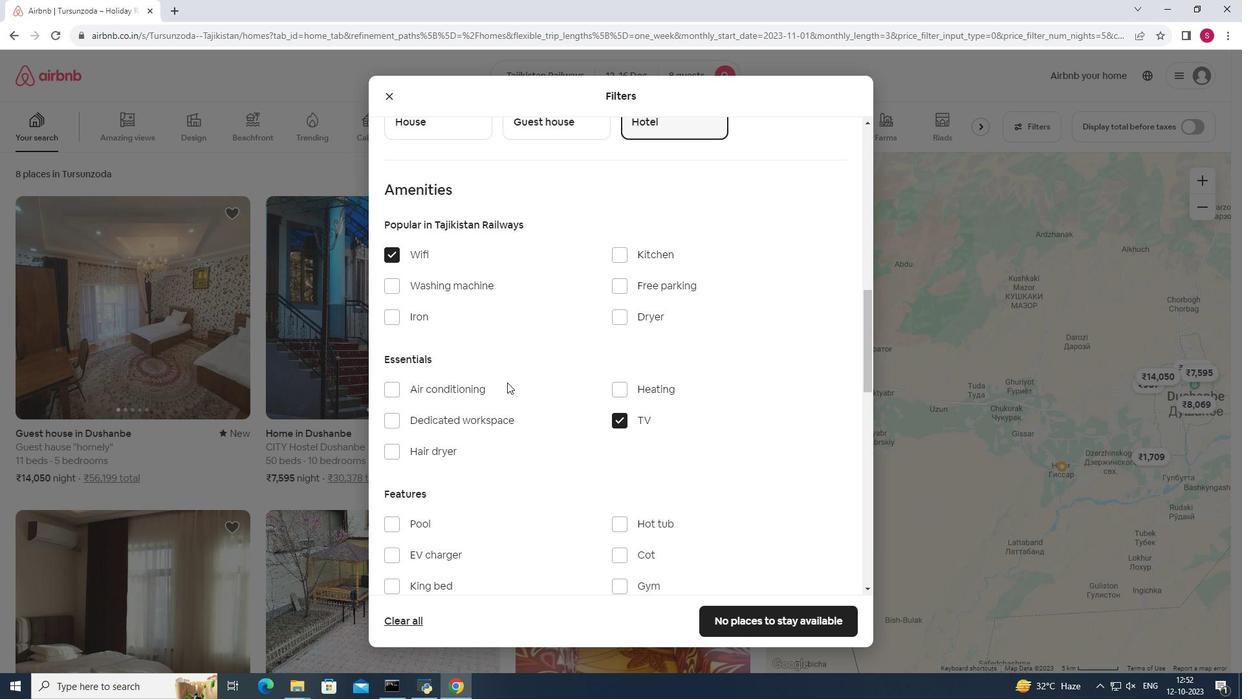 
Action: Mouse moved to (534, 389)
Screenshot: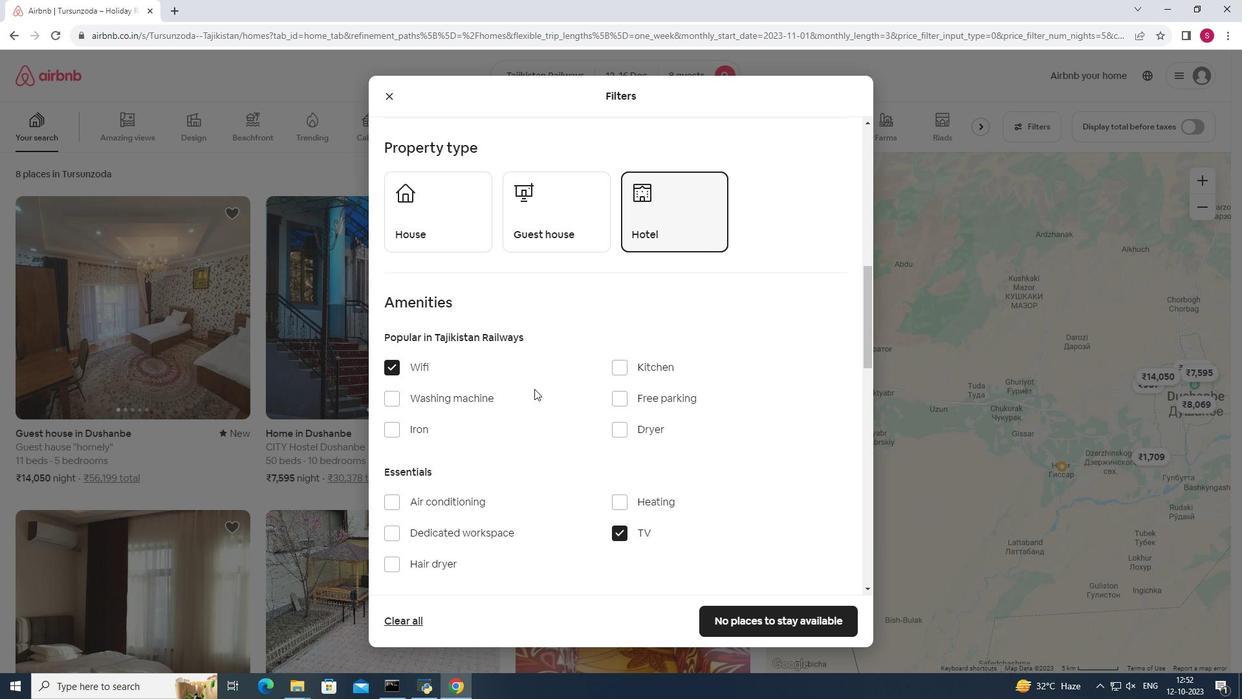 
Action: Mouse scrolled (534, 388) with delta (0, 0)
Screenshot: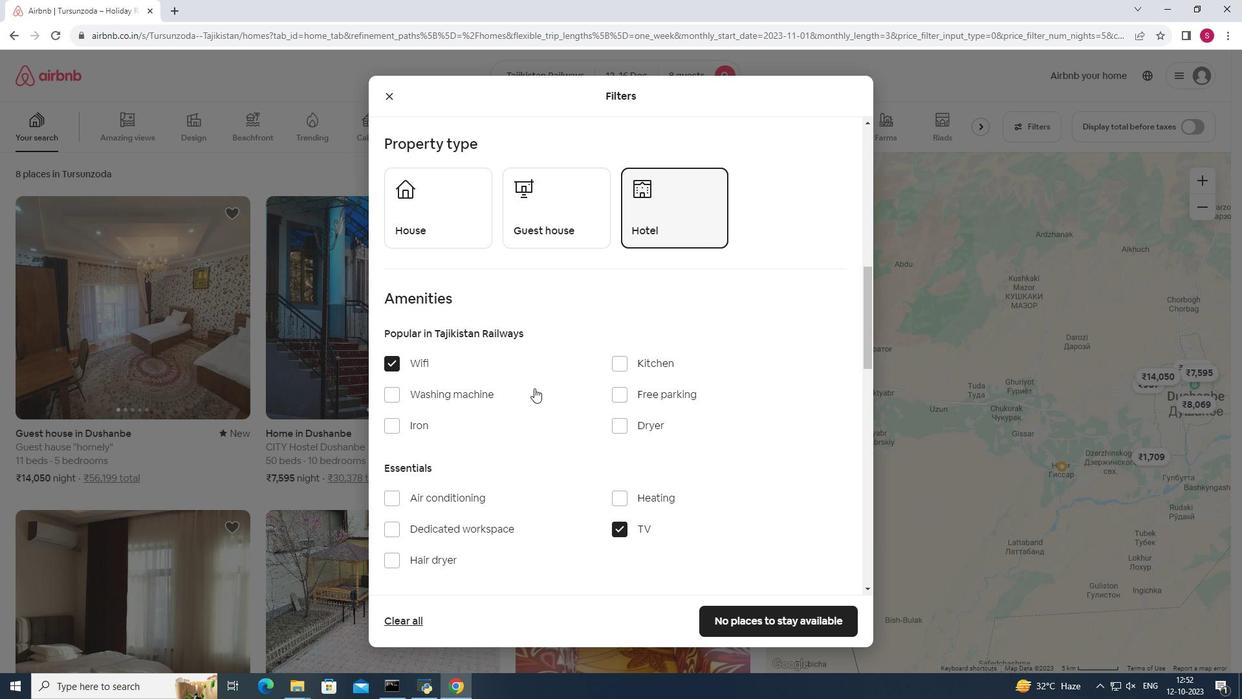 
Action: Mouse moved to (534, 388)
Screenshot: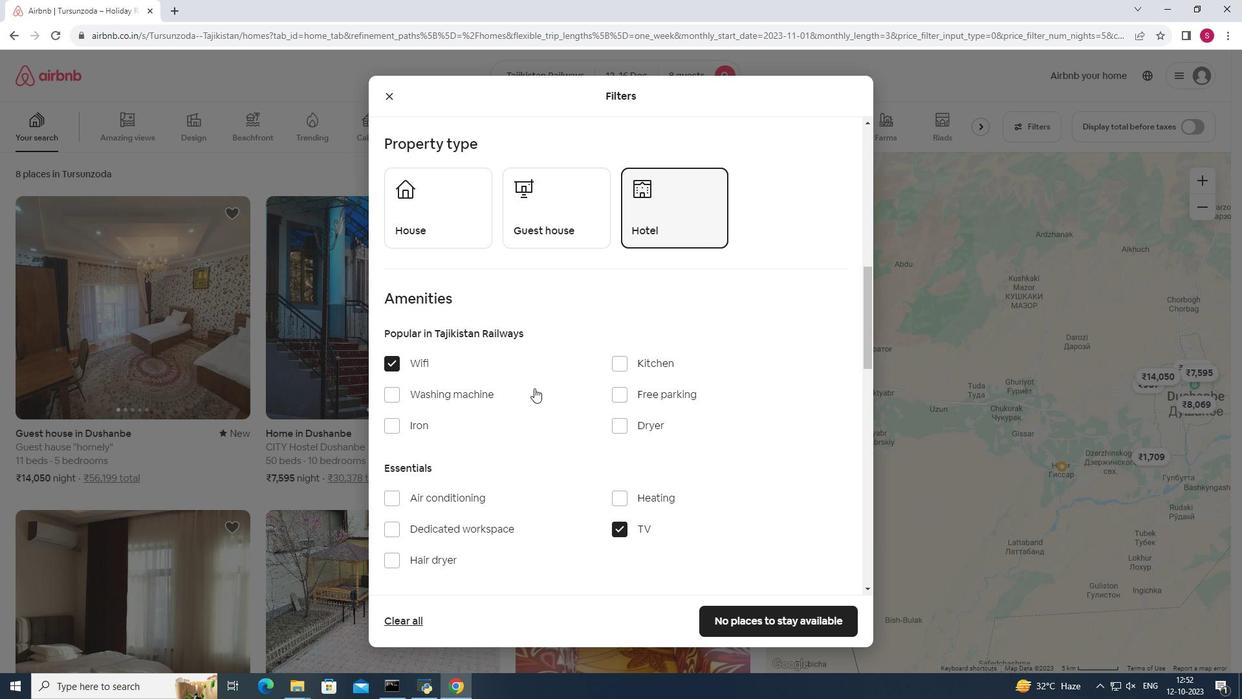 
Action: Mouse scrolled (534, 387) with delta (0, 0)
Screenshot: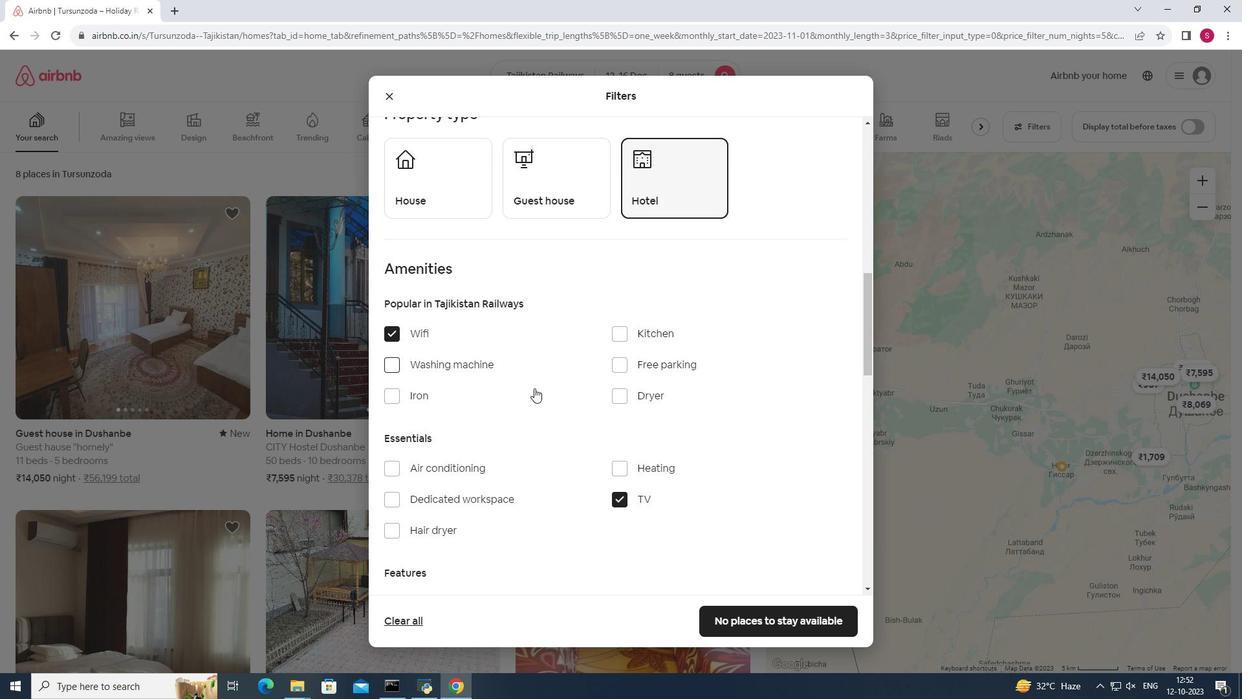 
Action: Mouse moved to (533, 387)
Screenshot: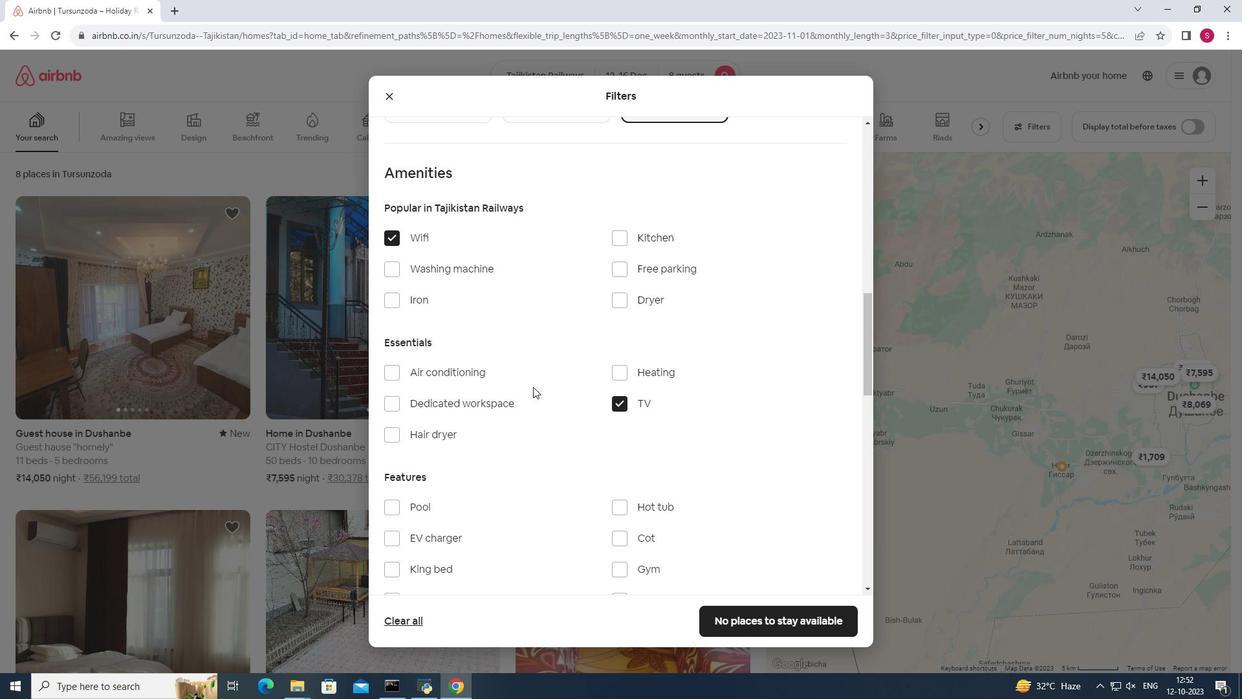 
Action: Mouse scrolled (533, 386) with delta (0, 0)
Screenshot: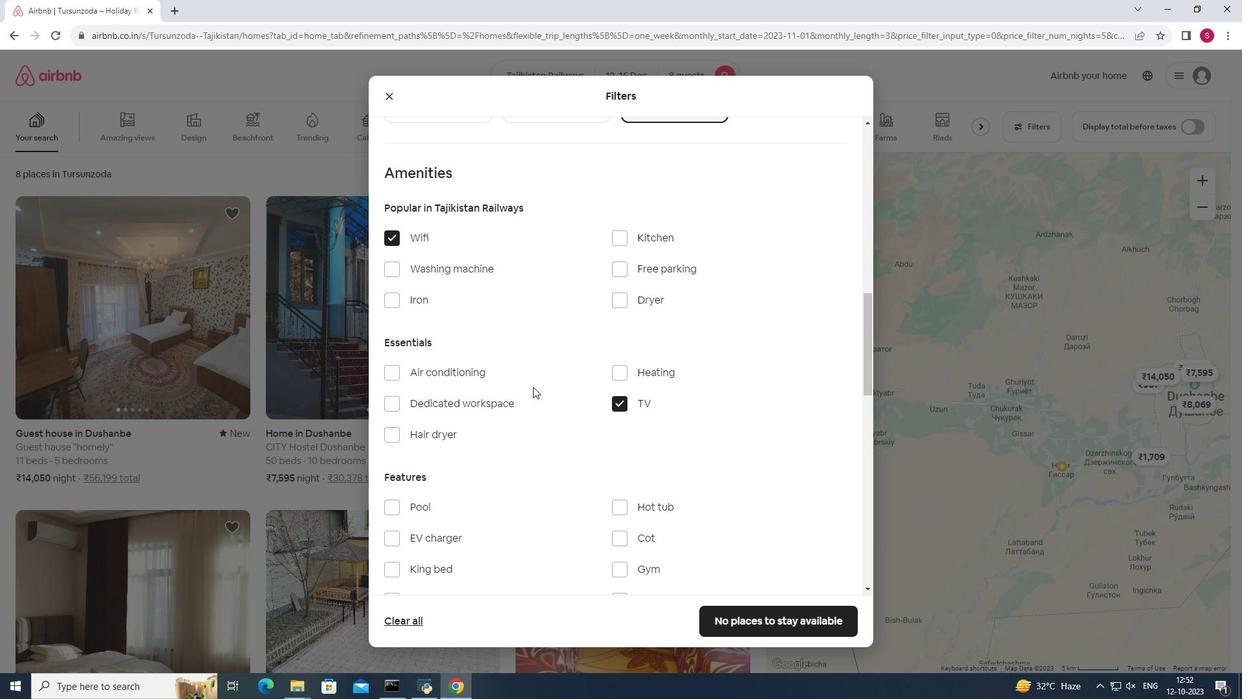 
Action: Mouse moved to (532, 387)
Screenshot: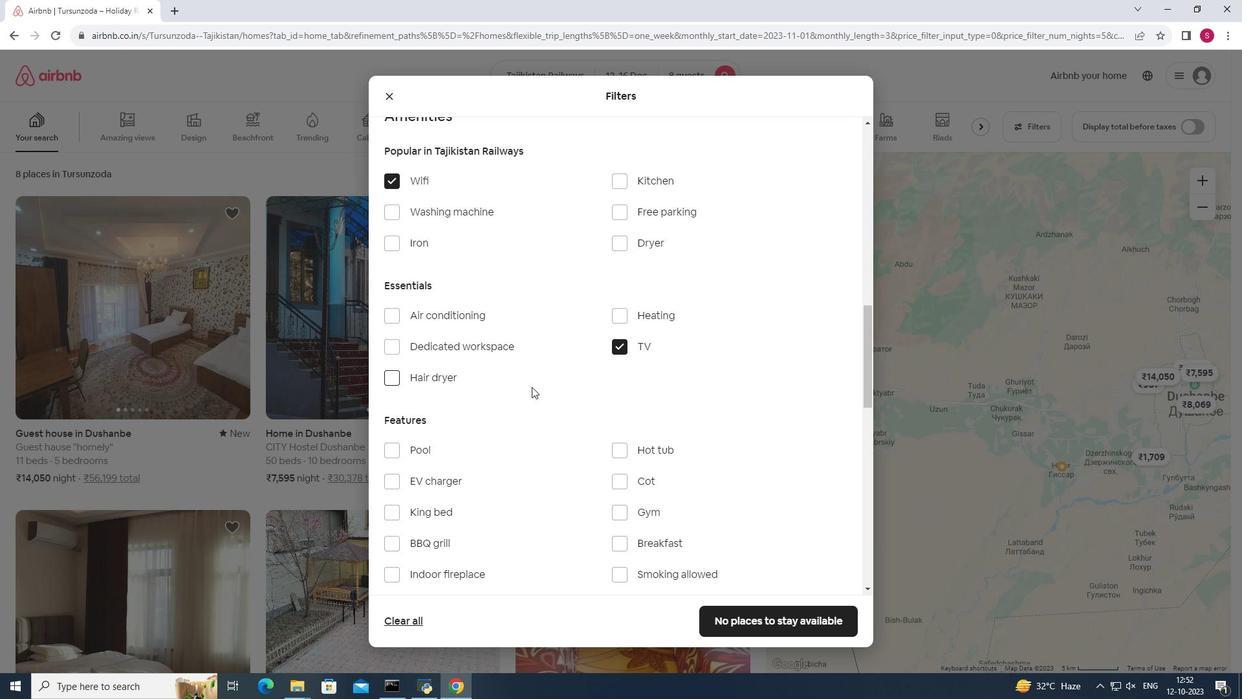 
Action: Mouse scrolled (532, 386) with delta (0, 0)
Screenshot: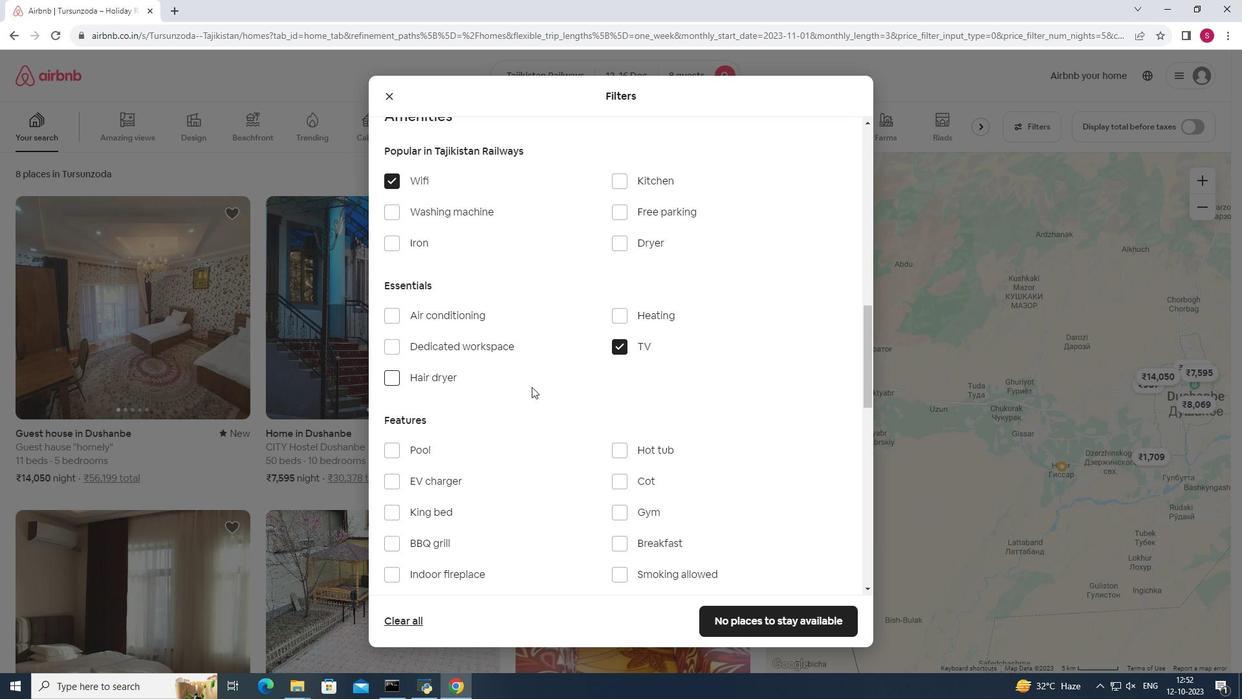 
Action: Mouse moved to (531, 387)
Screenshot: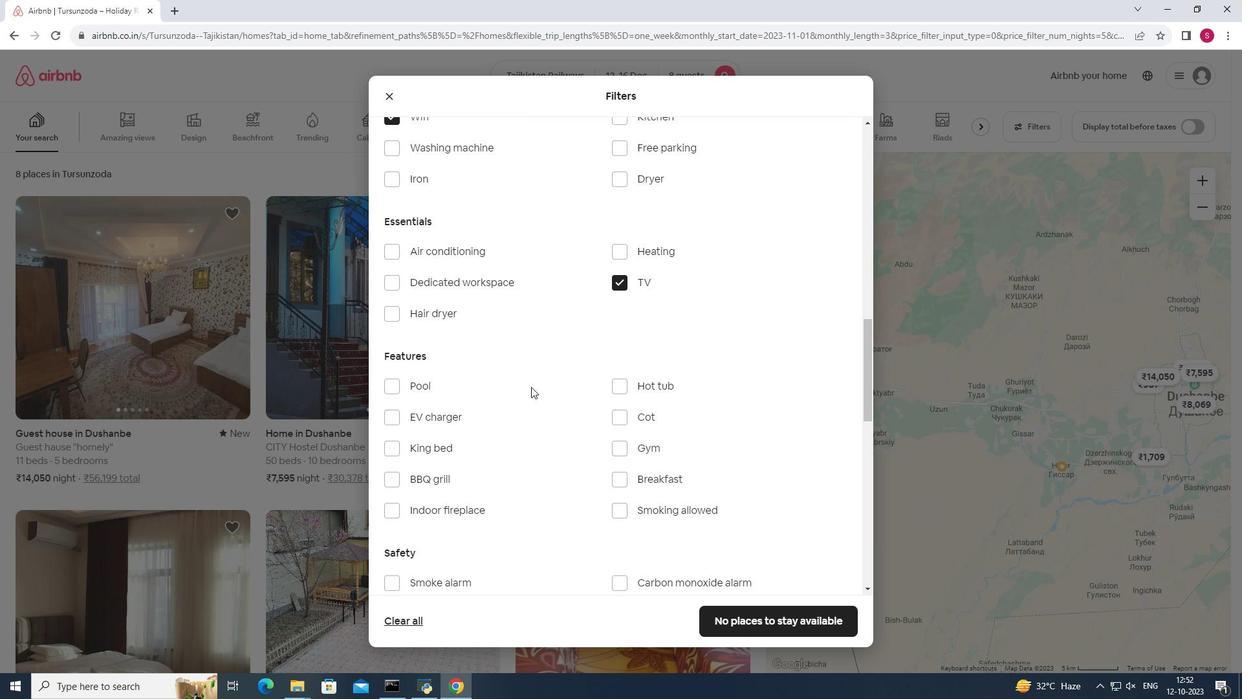 
Action: Mouse scrolled (531, 386) with delta (0, 0)
Screenshot: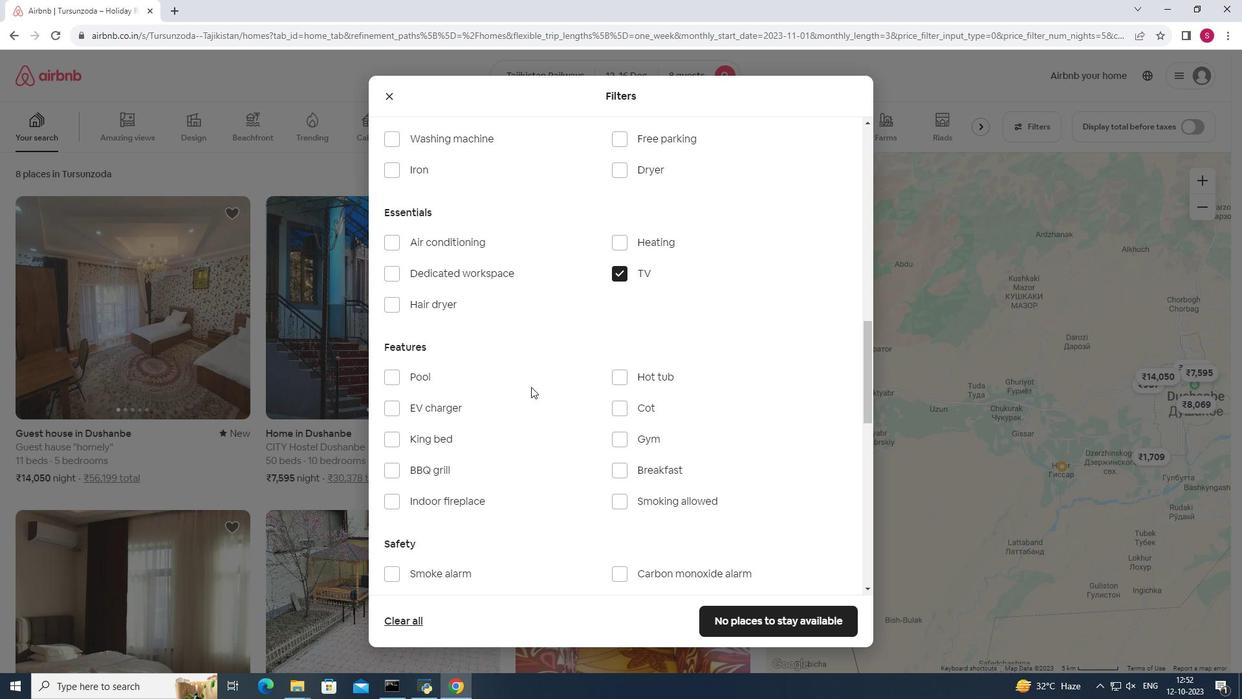 
Action: Mouse scrolled (531, 386) with delta (0, 0)
Screenshot: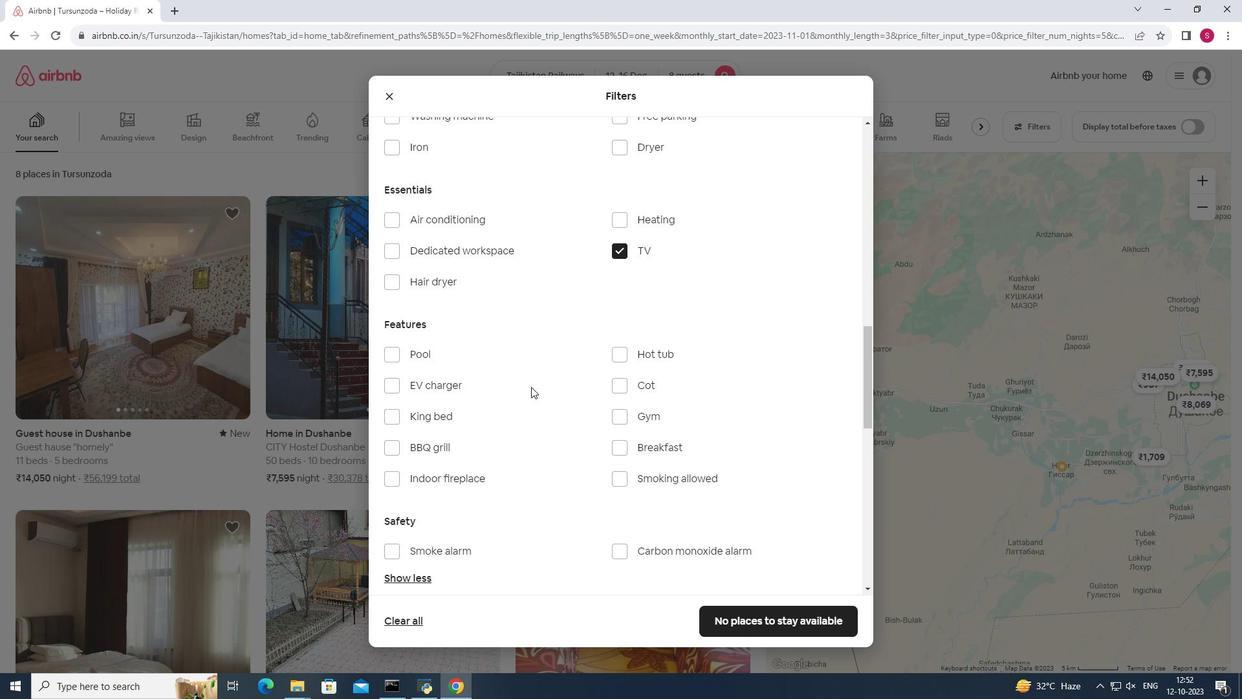 
Action: Mouse moved to (530, 390)
Screenshot: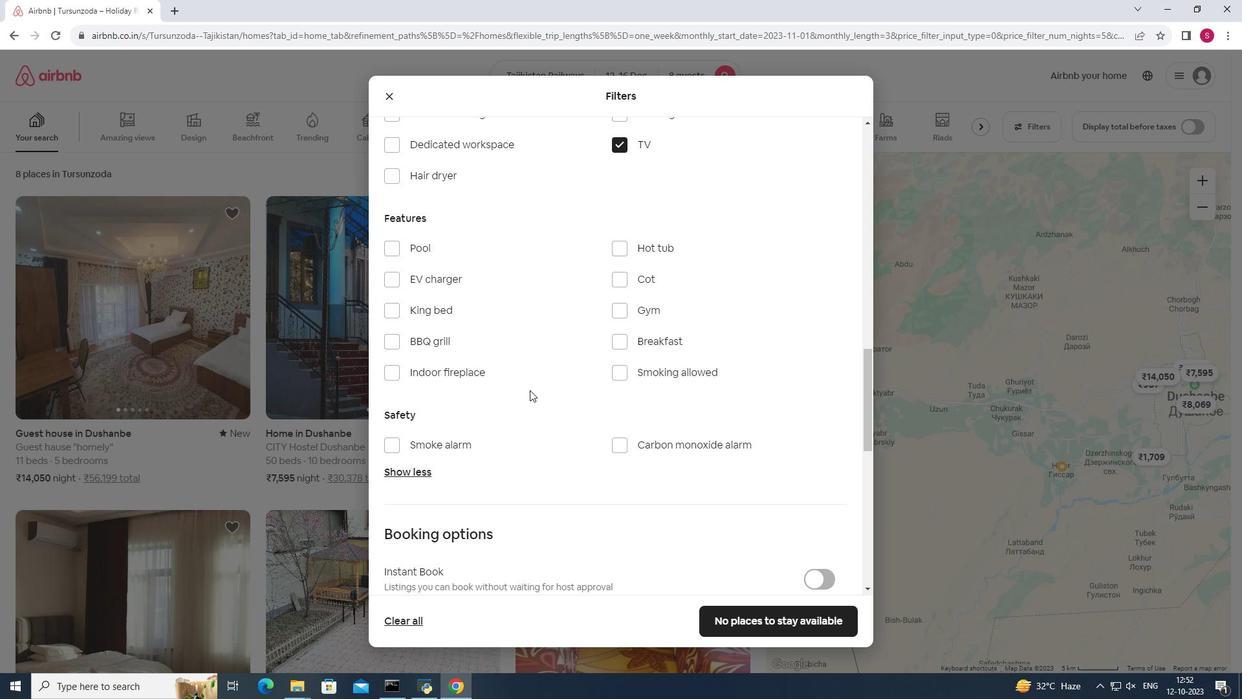 
Action: Mouse scrolled (530, 390) with delta (0, 0)
Screenshot: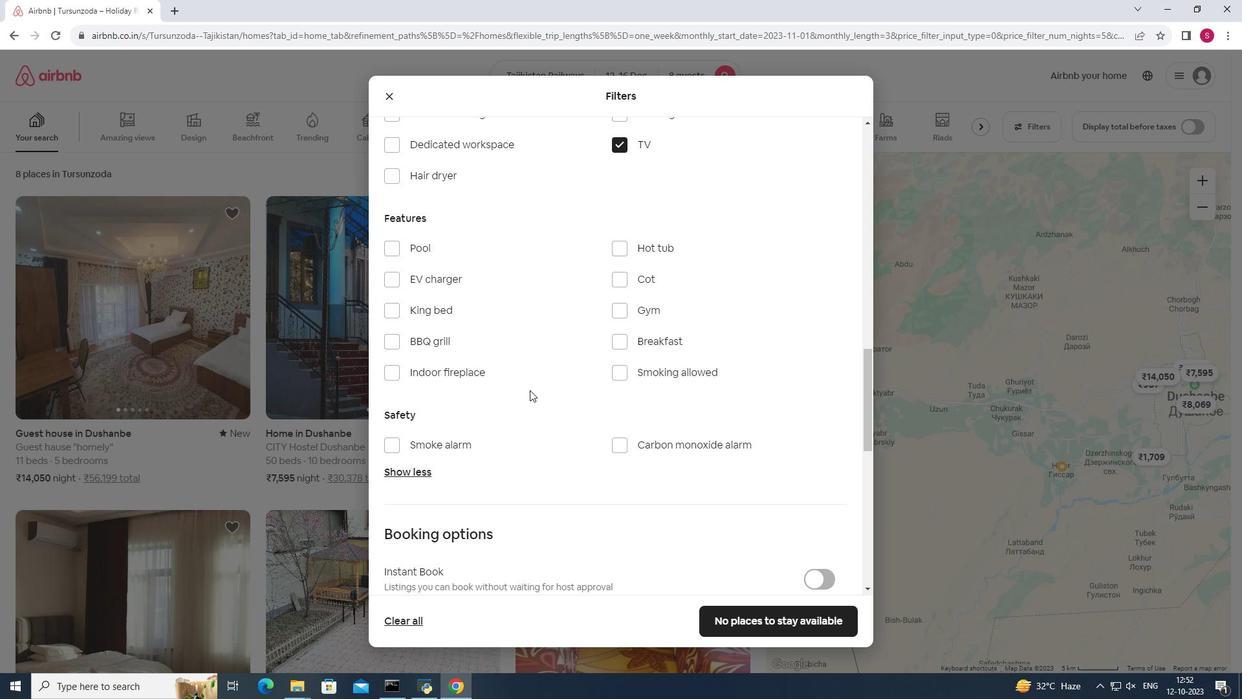 
Action: Mouse moved to (530, 390)
Screenshot: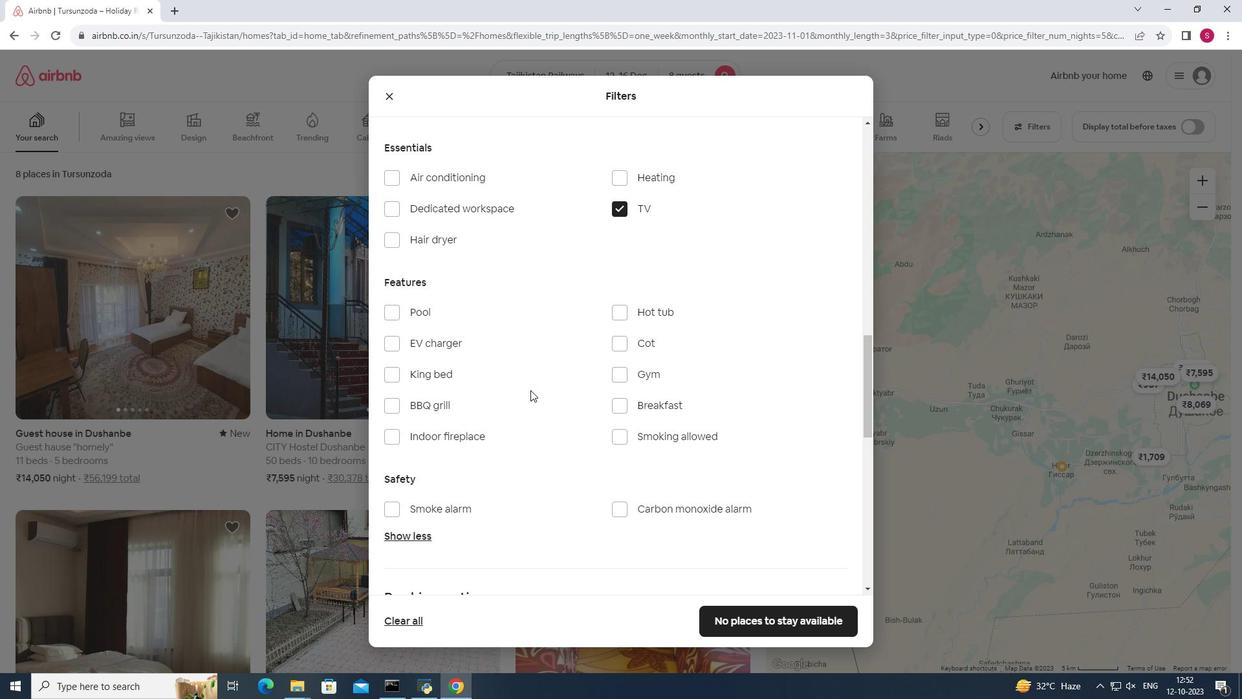 
Action: Mouse scrolled (530, 390) with delta (0, 0)
Screenshot: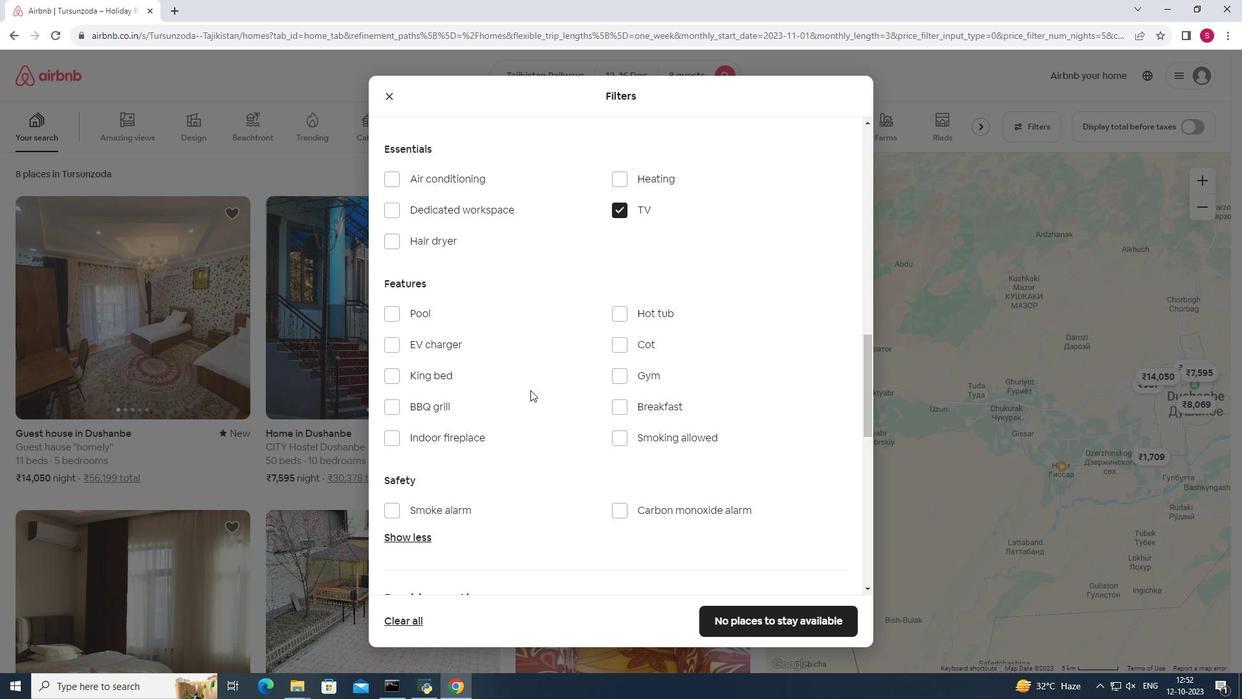 
Action: Mouse moved to (530, 390)
Screenshot: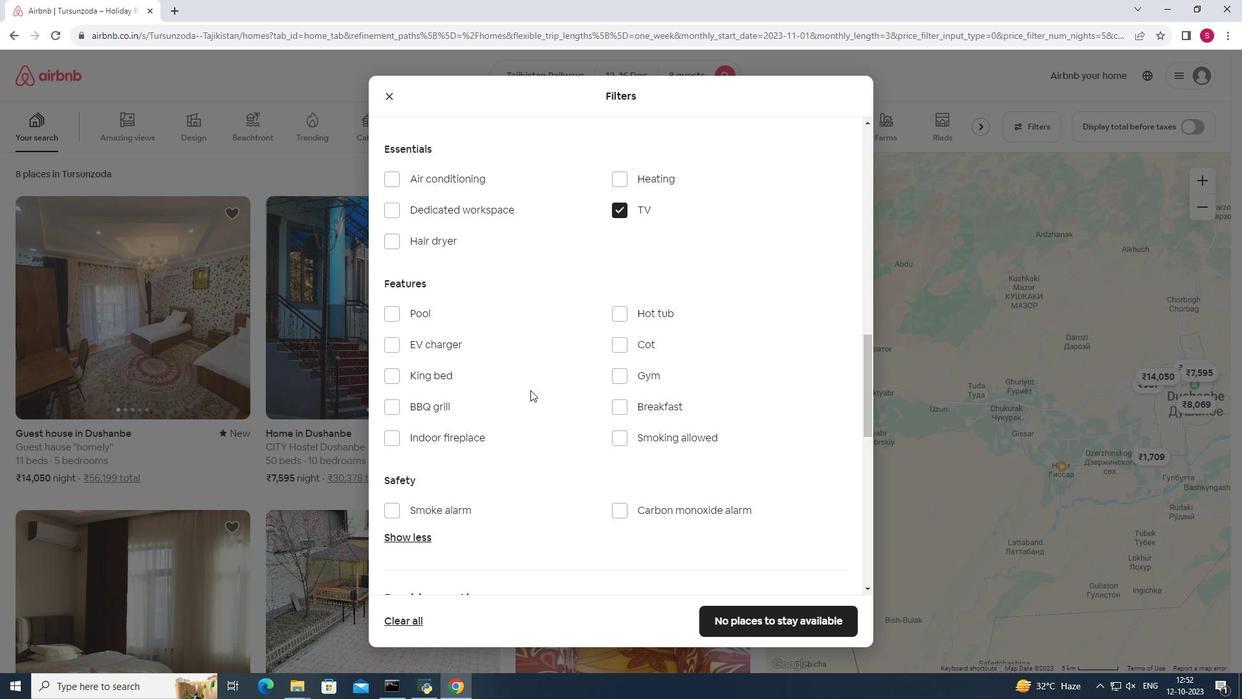 
Action: Mouse scrolled (530, 390) with delta (0, 0)
Screenshot: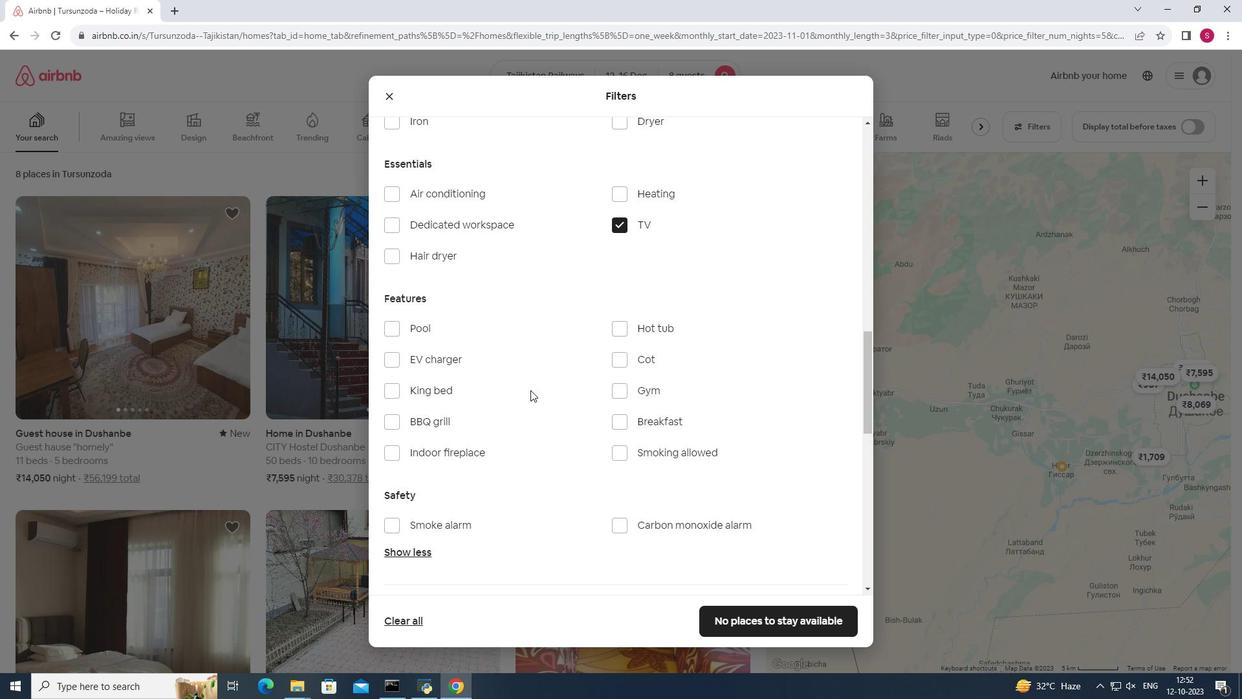 
Action: Mouse scrolled (530, 390) with delta (0, 0)
Screenshot: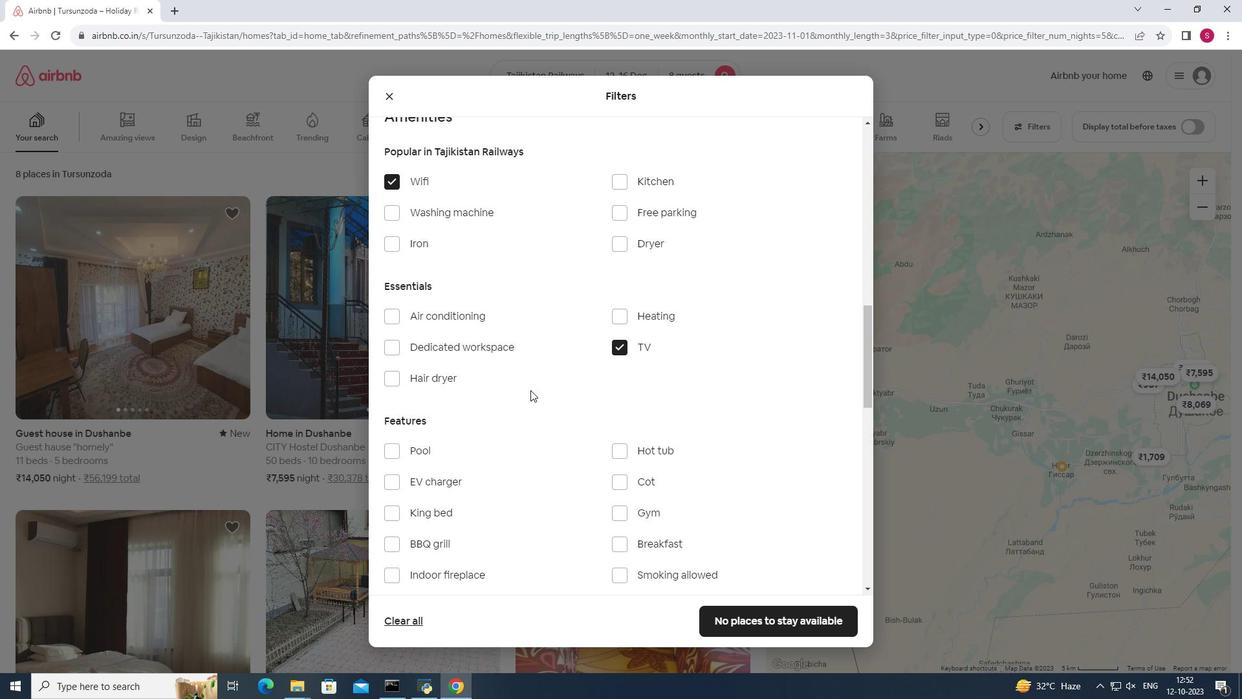 
Action: Mouse scrolled (530, 390) with delta (0, 0)
Screenshot: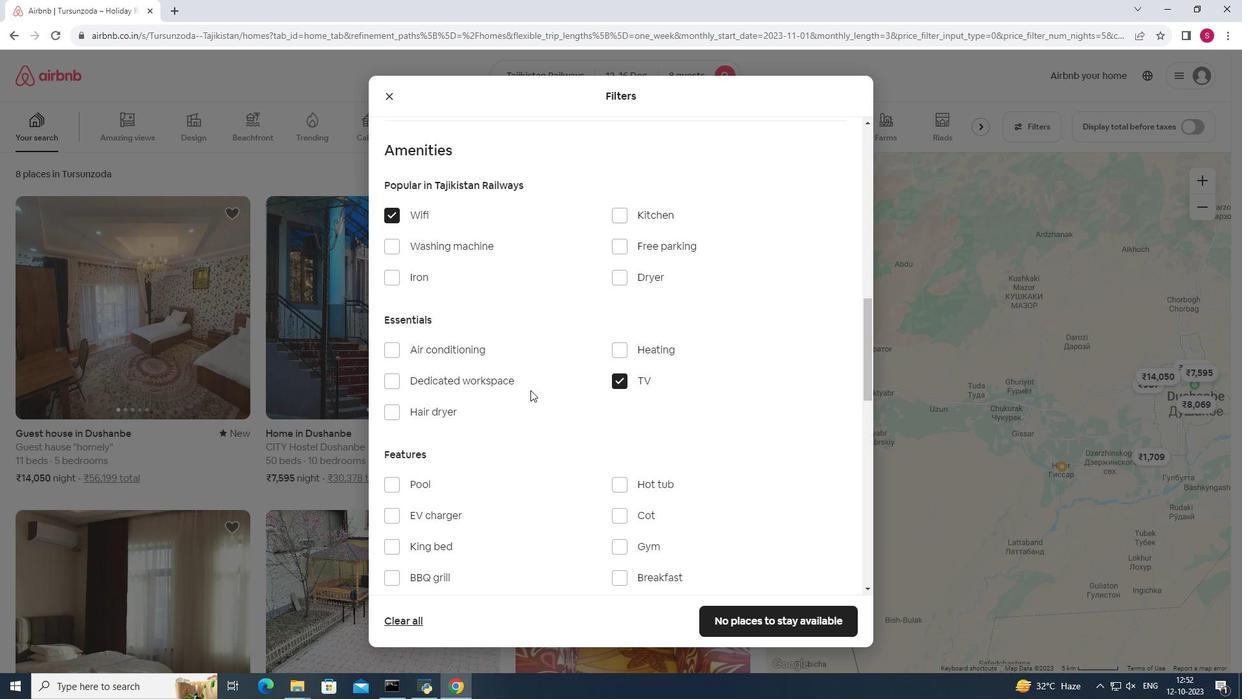 
Action: Mouse moved to (620, 337)
Screenshot: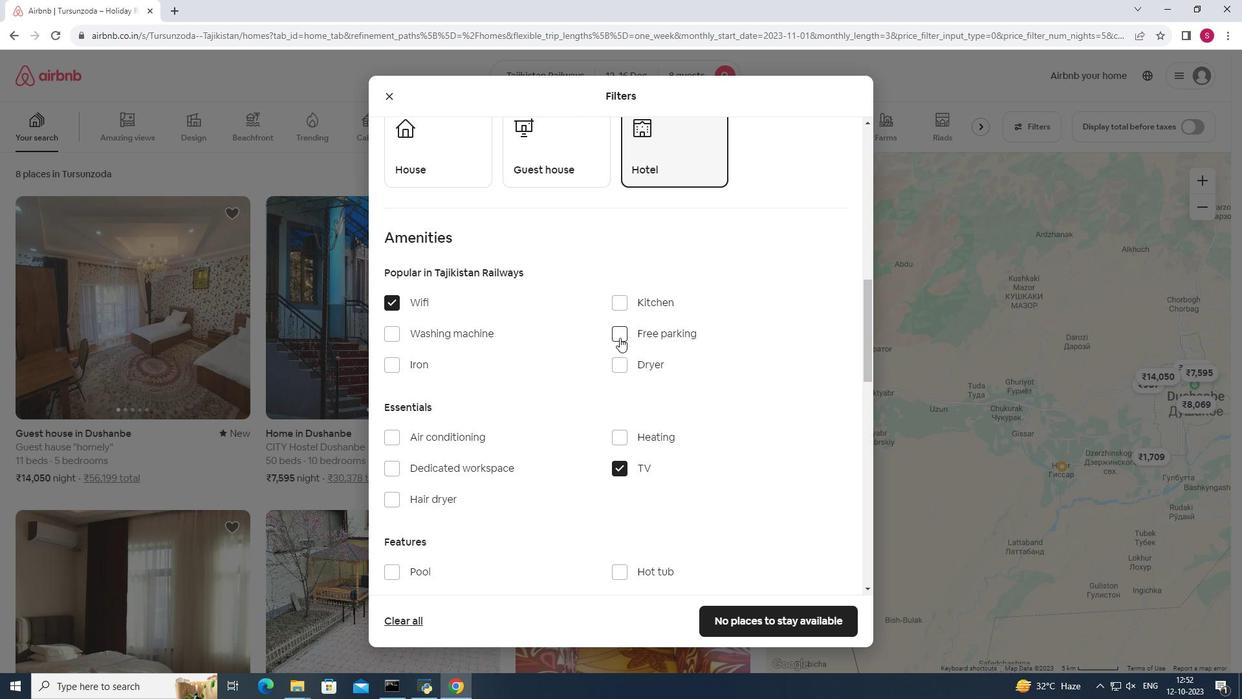 
Action: Mouse pressed left at (620, 337)
Screenshot: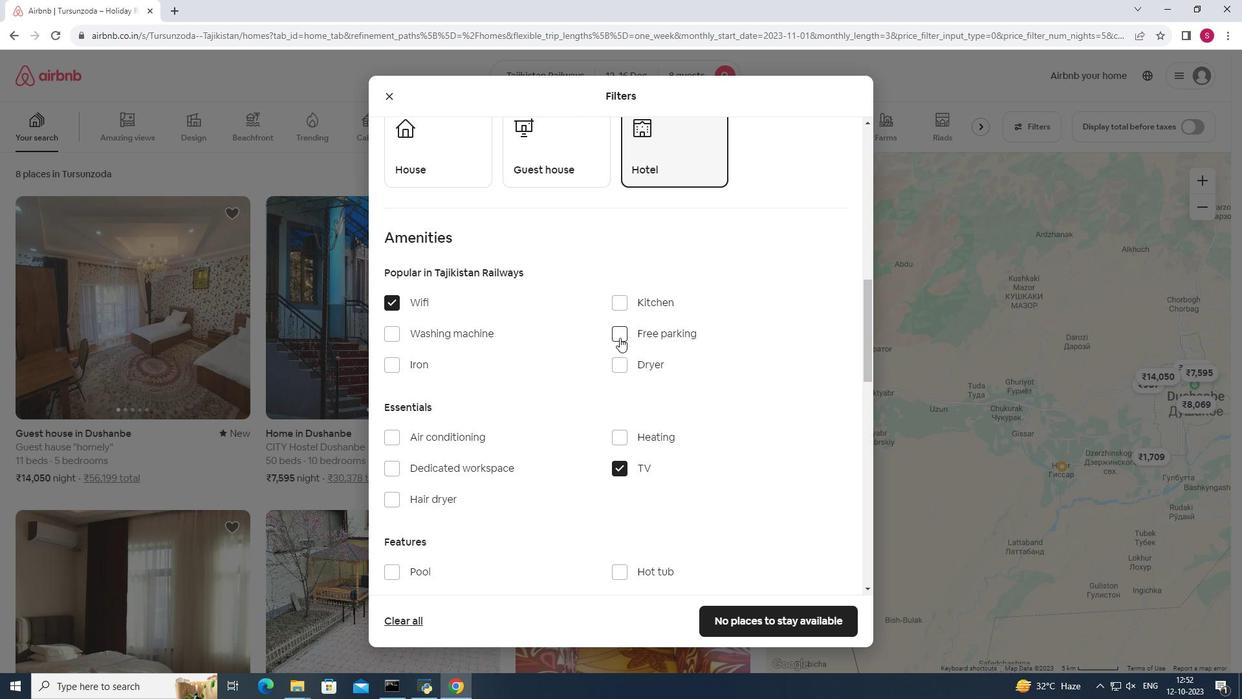 
Action: Mouse moved to (550, 436)
Screenshot: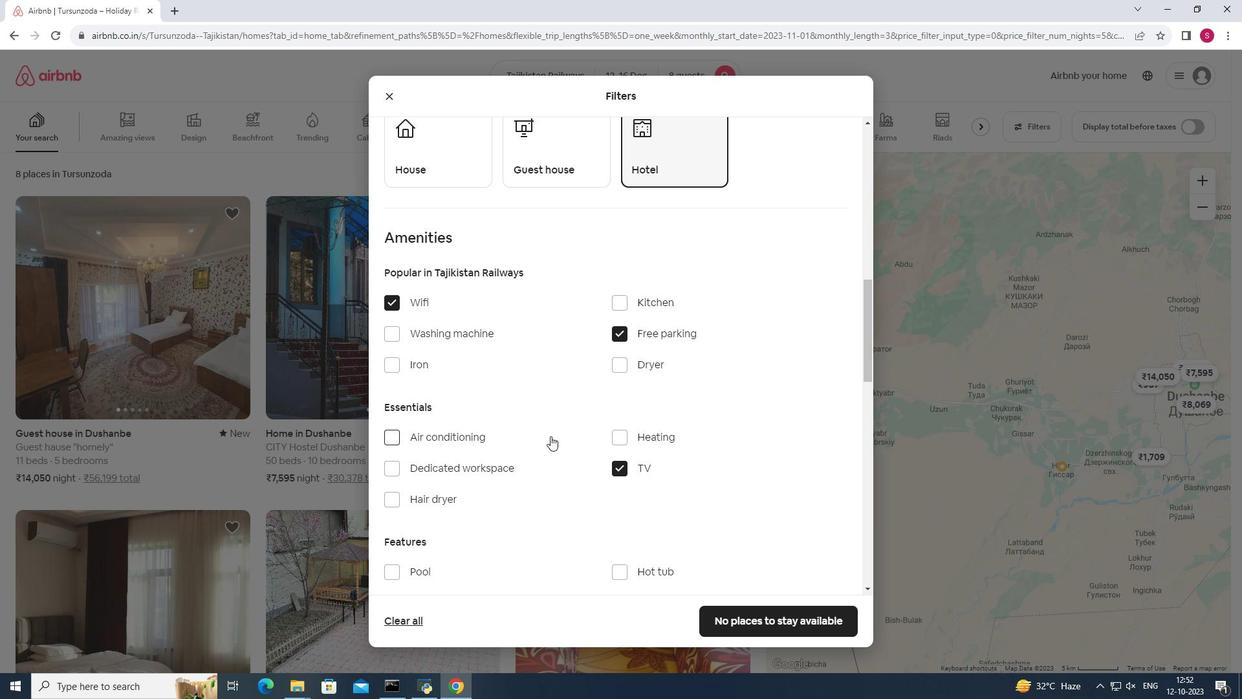 
Action: Mouse scrolled (550, 435) with delta (0, 0)
Screenshot: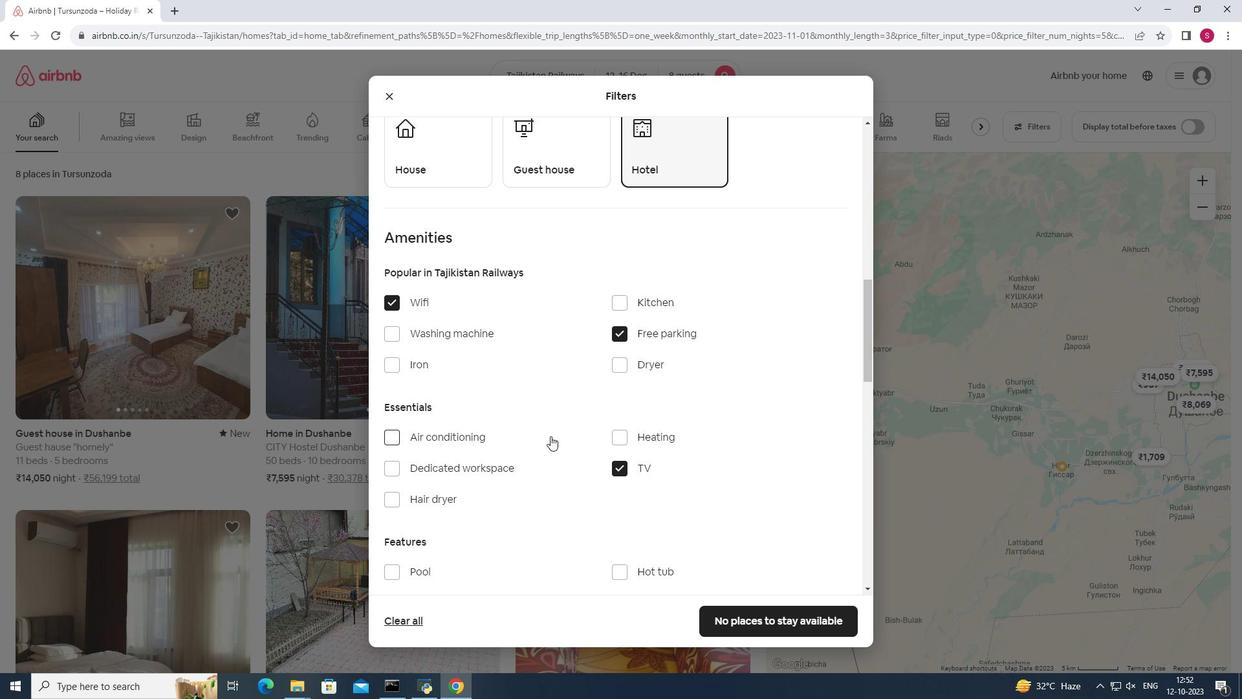 
Action: Mouse scrolled (550, 435) with delta (0, 0)
Screenshot: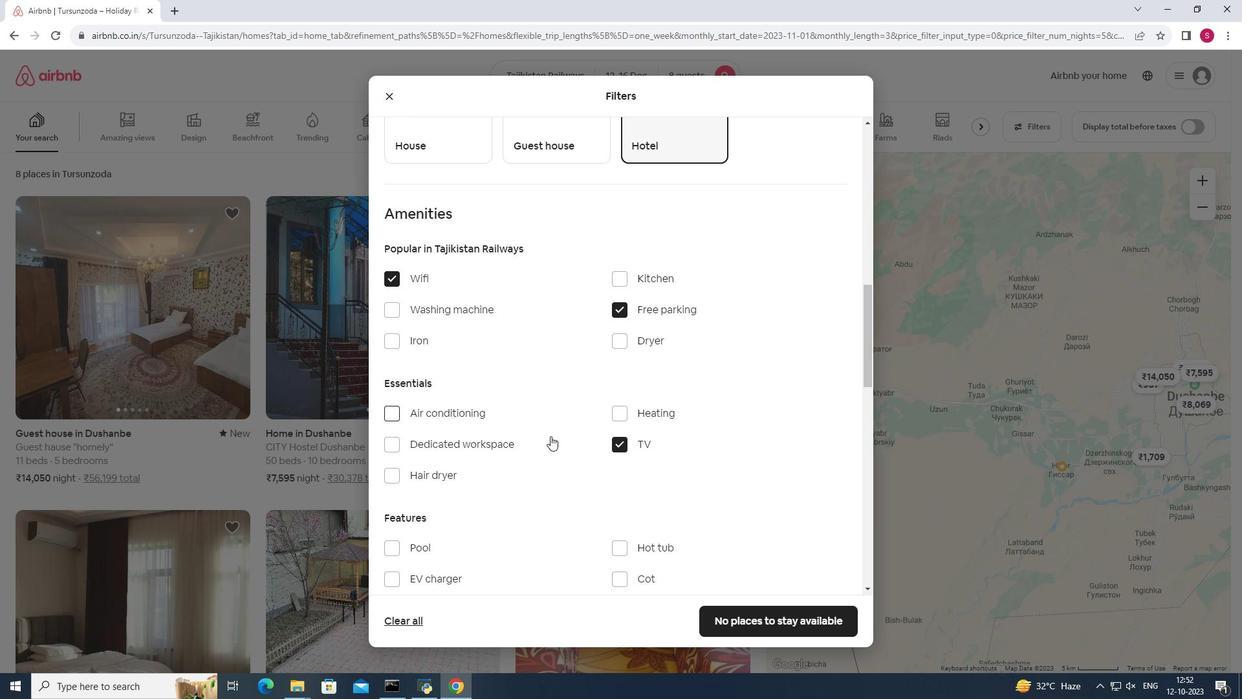 
Action: Mouse scrolled (550, 435) with delta (0, 0)
Screenshot: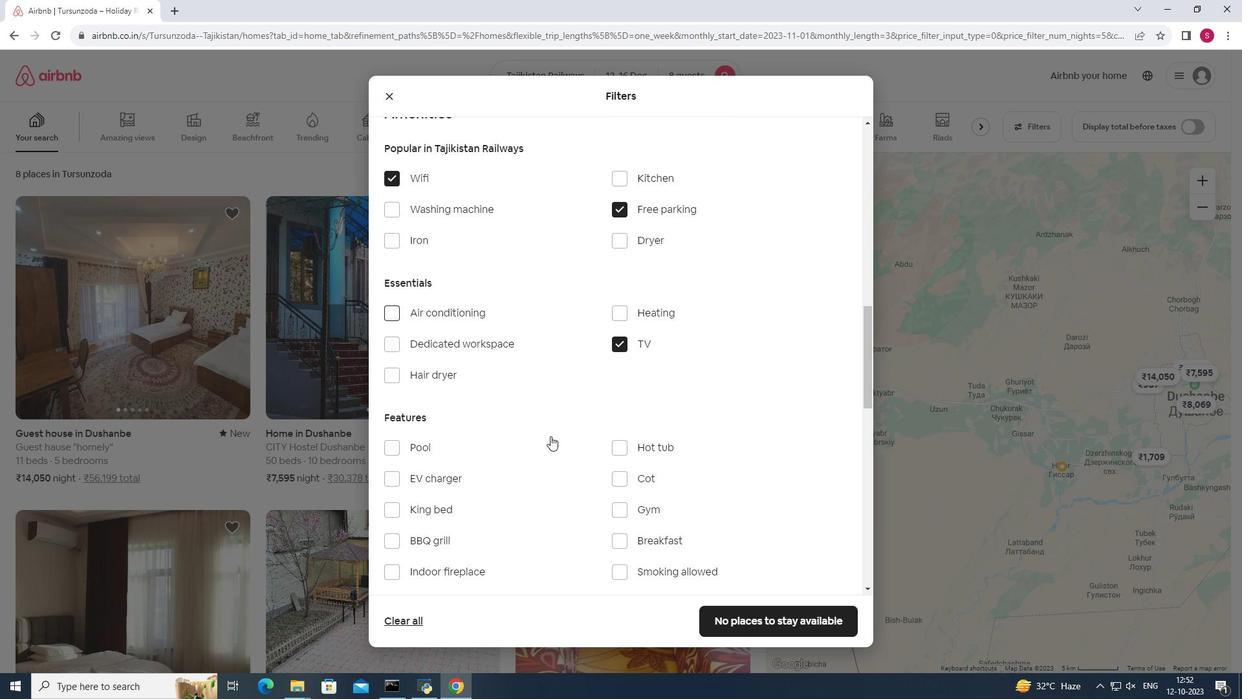 
Action: Mouse moved to (616, 441)
Screenshot: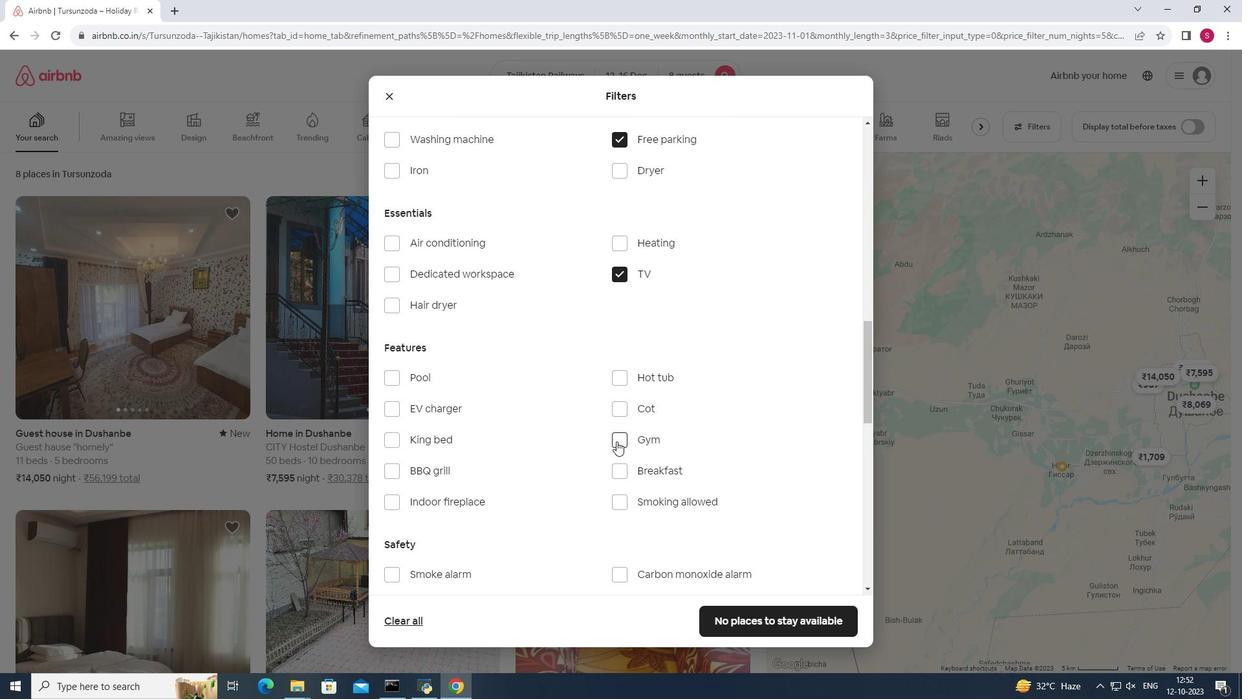 
Action: Mouse pressed left at (616, 441)
Screenshot: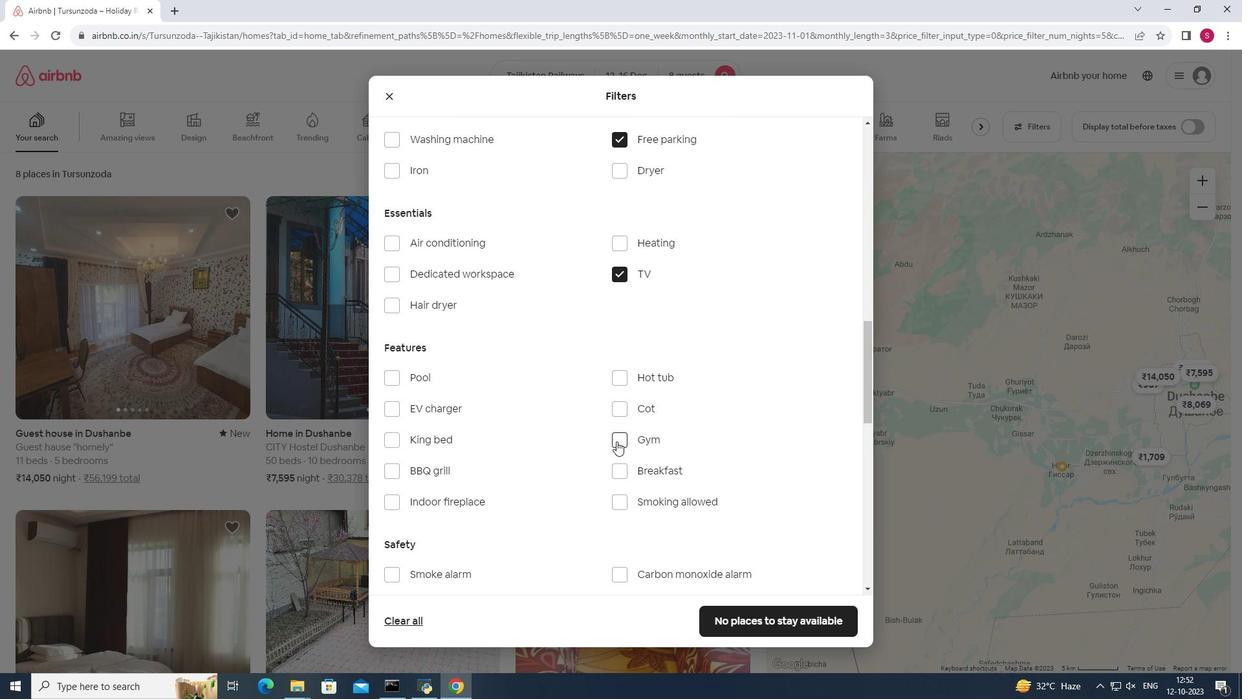 
Action: Mouse moved to (625, 477)
Screenshot: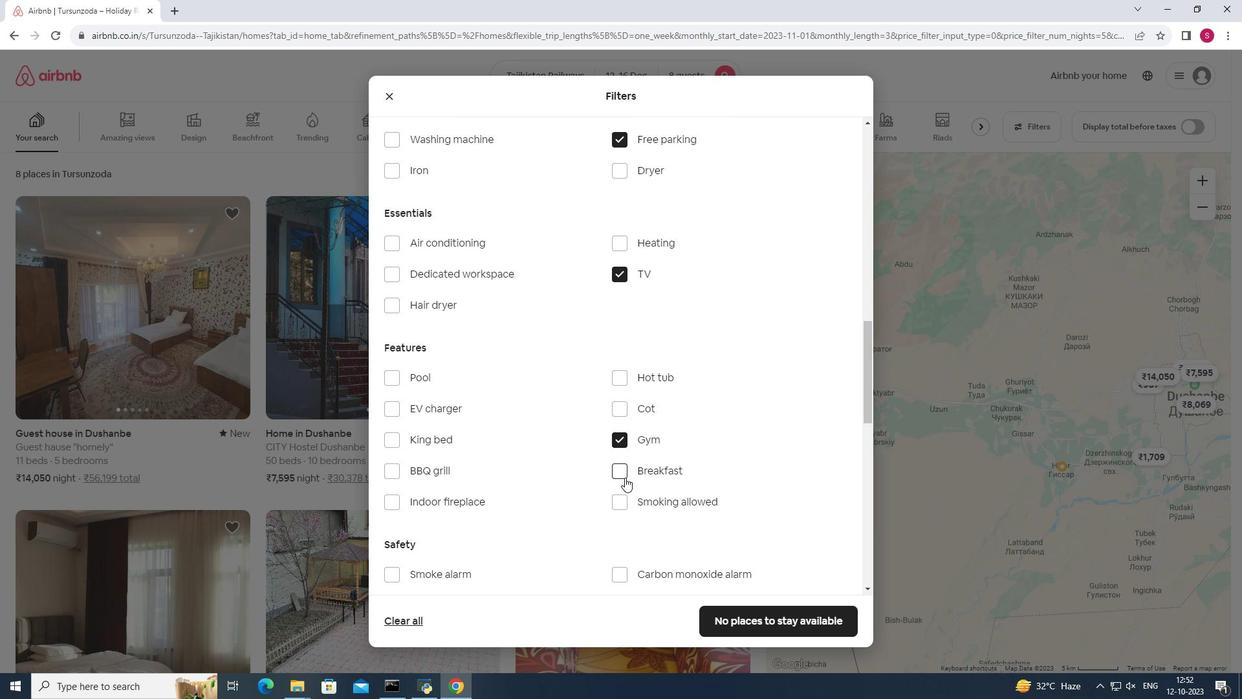 
Action: Mouse pressed left at (625, 477)
Screenshot: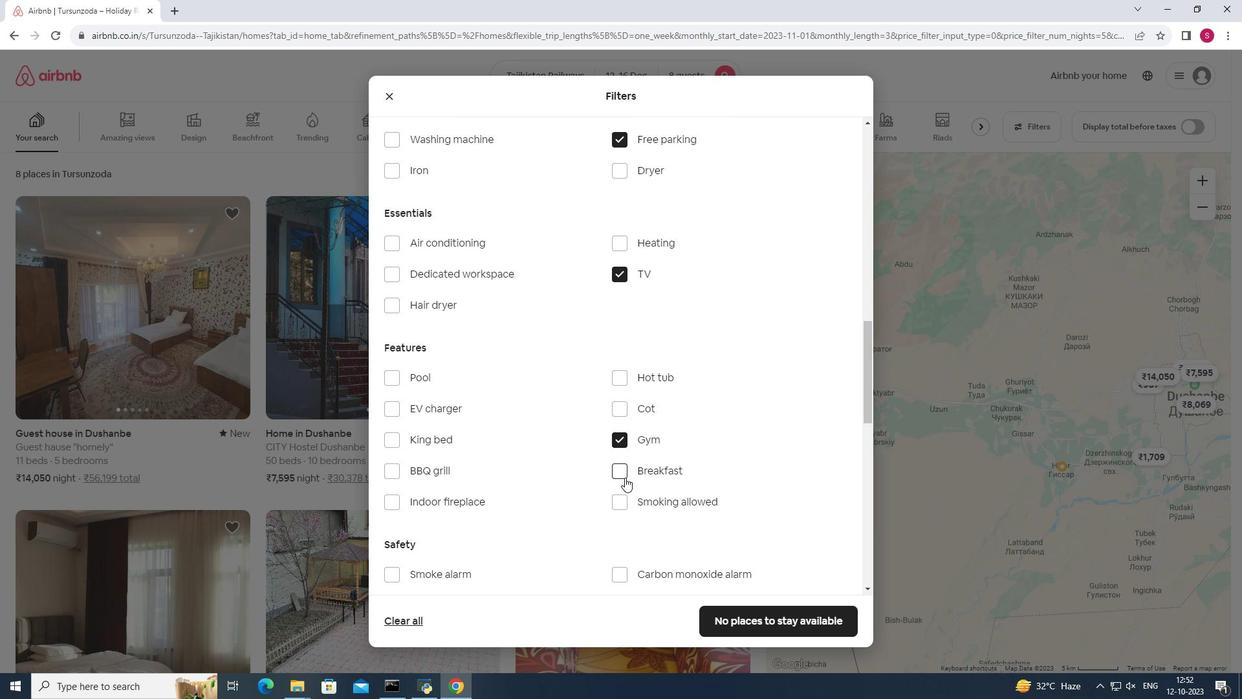 
Action: Mouse moved to (798, 621)
Screenshot: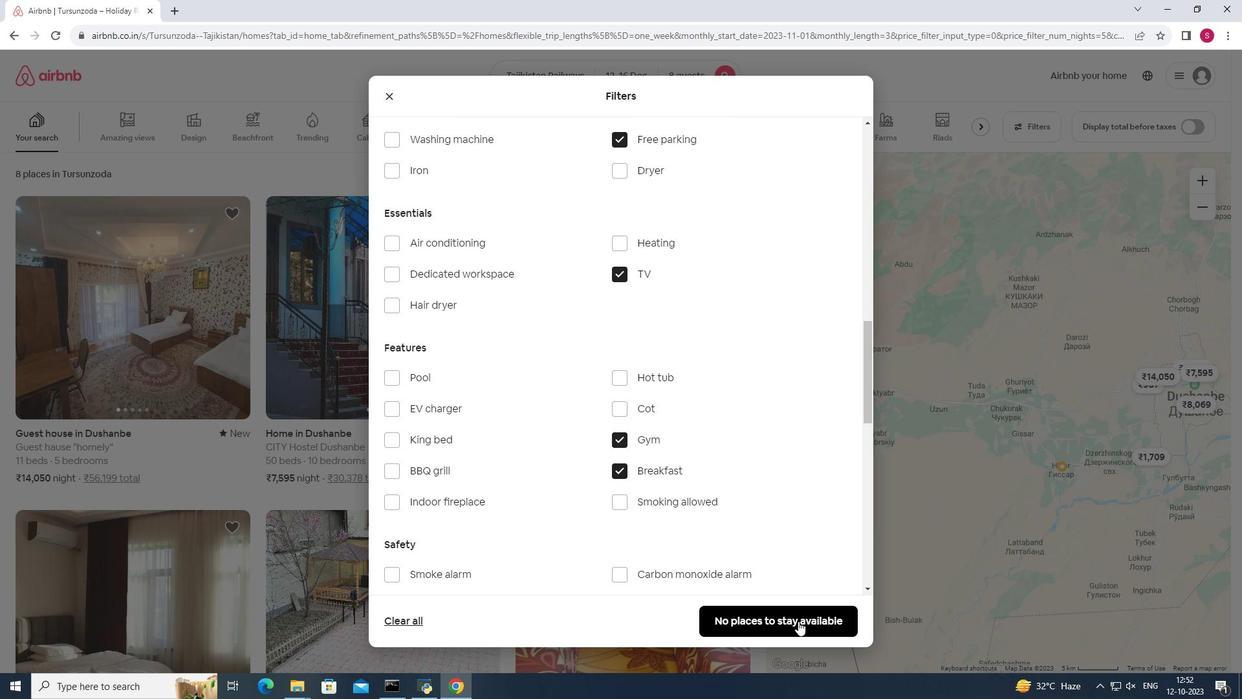
Action: Mouse pressed left at (798, 621)
Screenshot: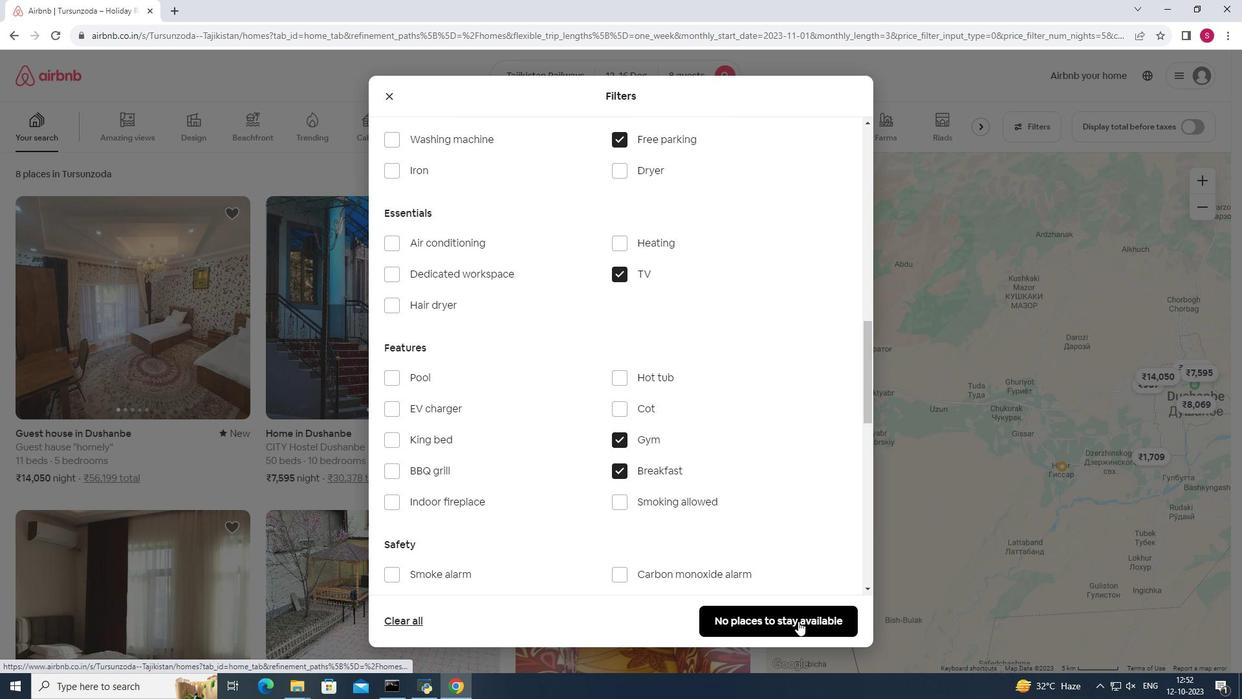 
Action: Mouse moved to (591, 430)
Screenshot: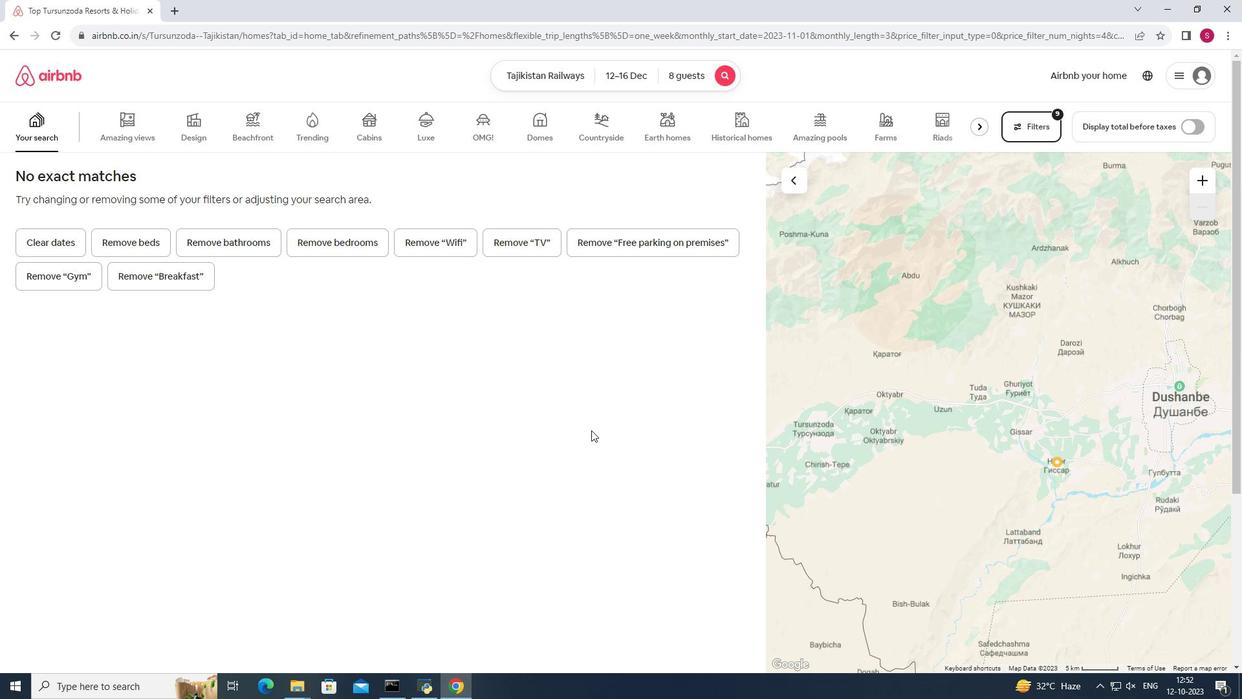 
